 Task: Look for space in Sarapul, Russia from 9th July, 2023 to 16th July, 2023 for 2 adults, 1 child in price range Rs.8000 to Rs.16000. Place can be entire place with 2 bedrooms having 2 beds and 1 bathroom. Property type can be house, flat, guest house. Booking option can be shelf check-in. Required host language is English.
Action: Mouse moved to (502, 124)
Screenshot: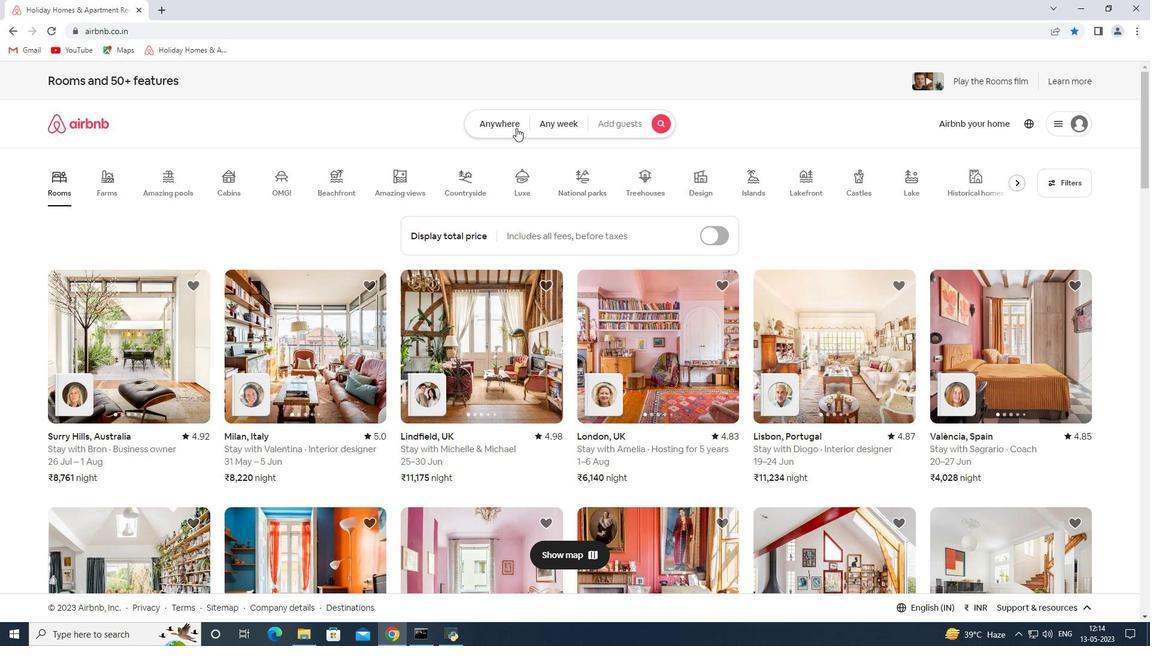 
Action: Mouse pressed left at (502, 124)
Screenshot: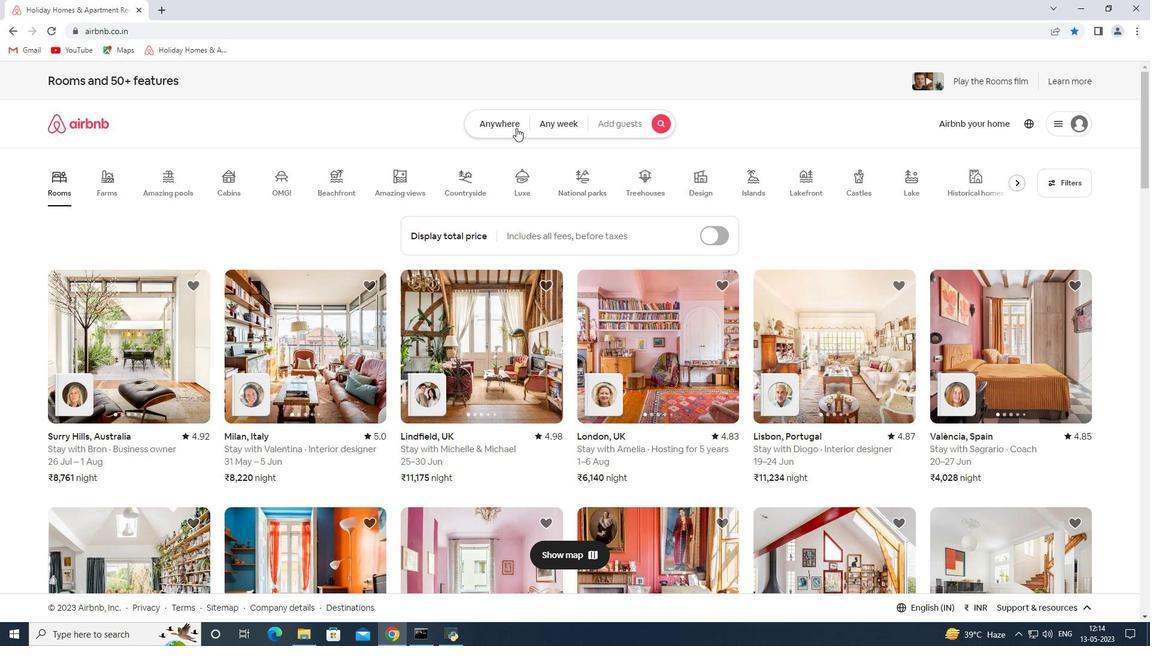 
Action: Mouse moved to (431, 173)
Screenshot: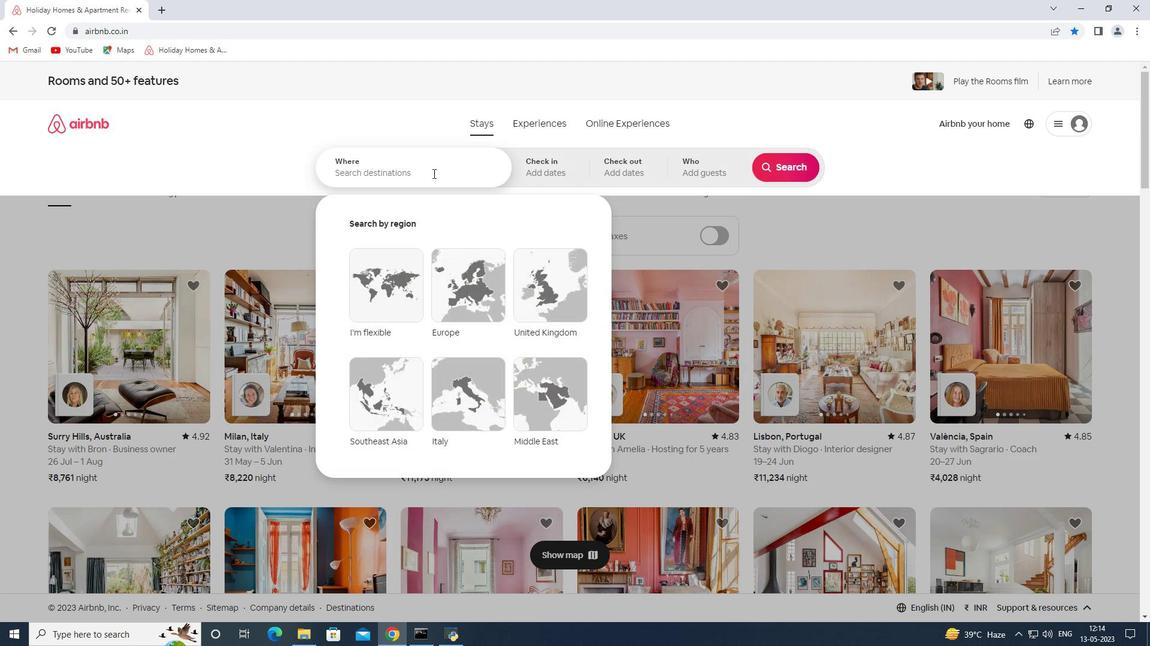 
Action: Mouse pressed left at (431, 173)
Screenshot: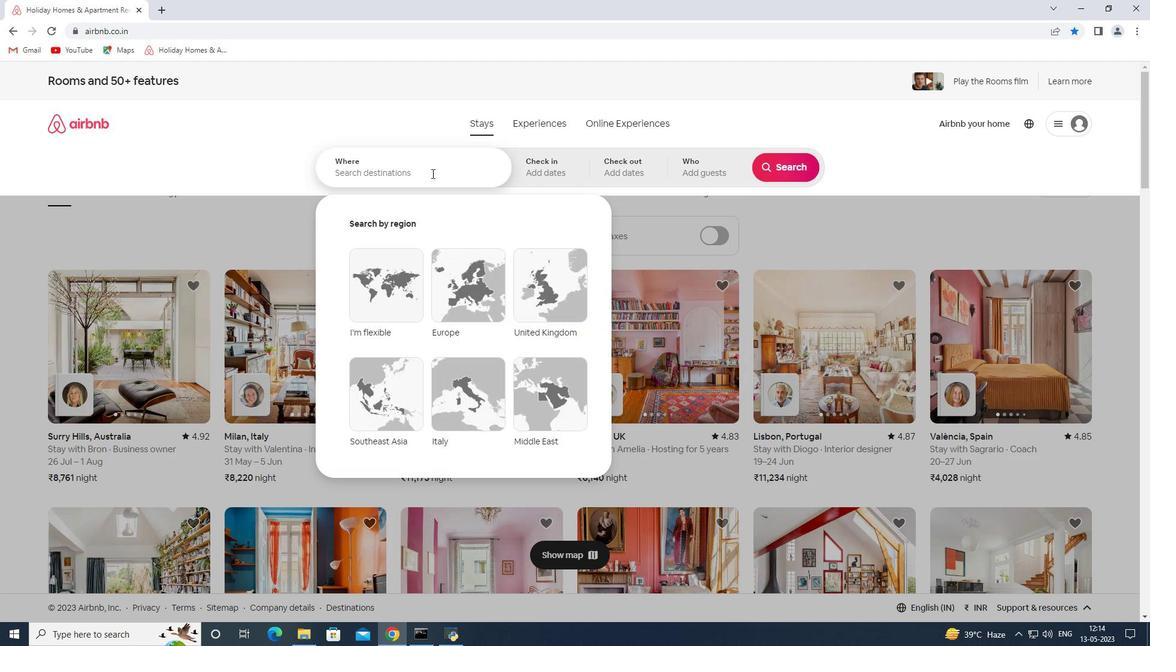 
Action: Key pressed <Key.shift>
Screenshot: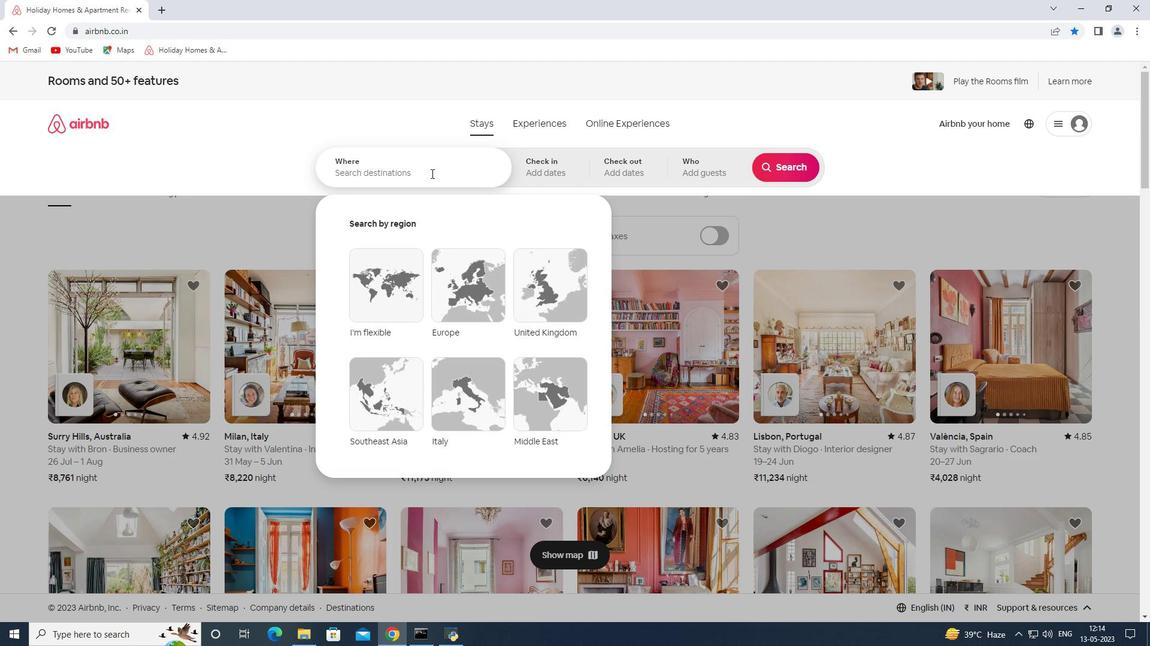 
Action: Mouse moved to (757, 161)
Screenshot: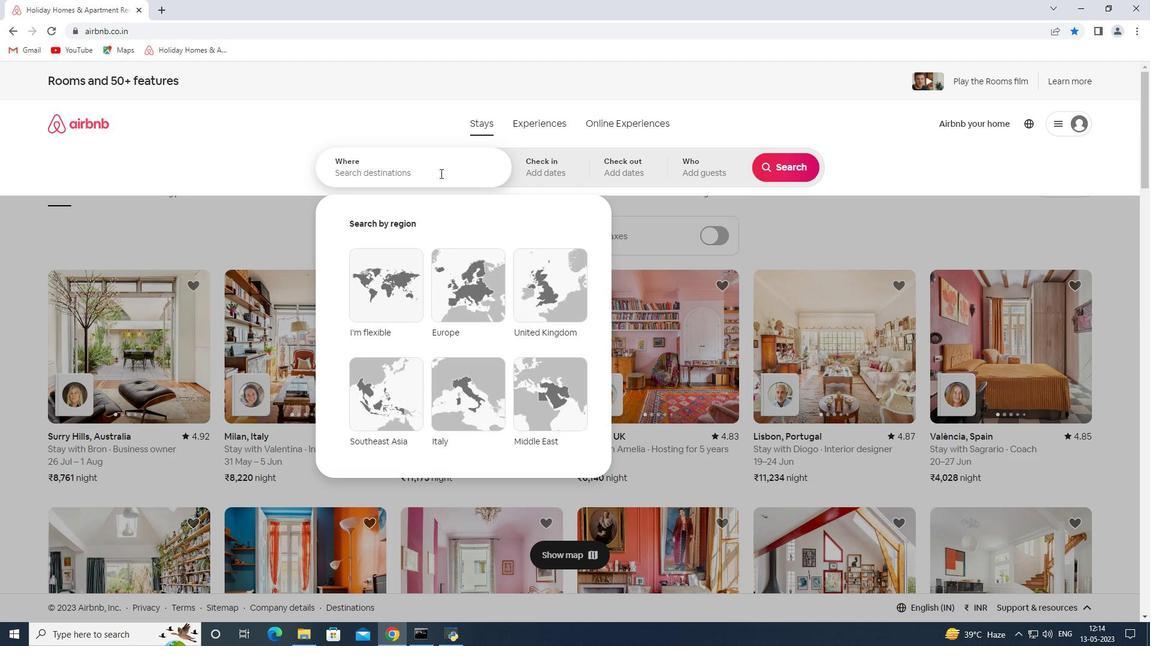 
Action: Key pressed Sarapul<Key.space><Key.shift>Russ<Key.down><Key.enter>
Screenshot: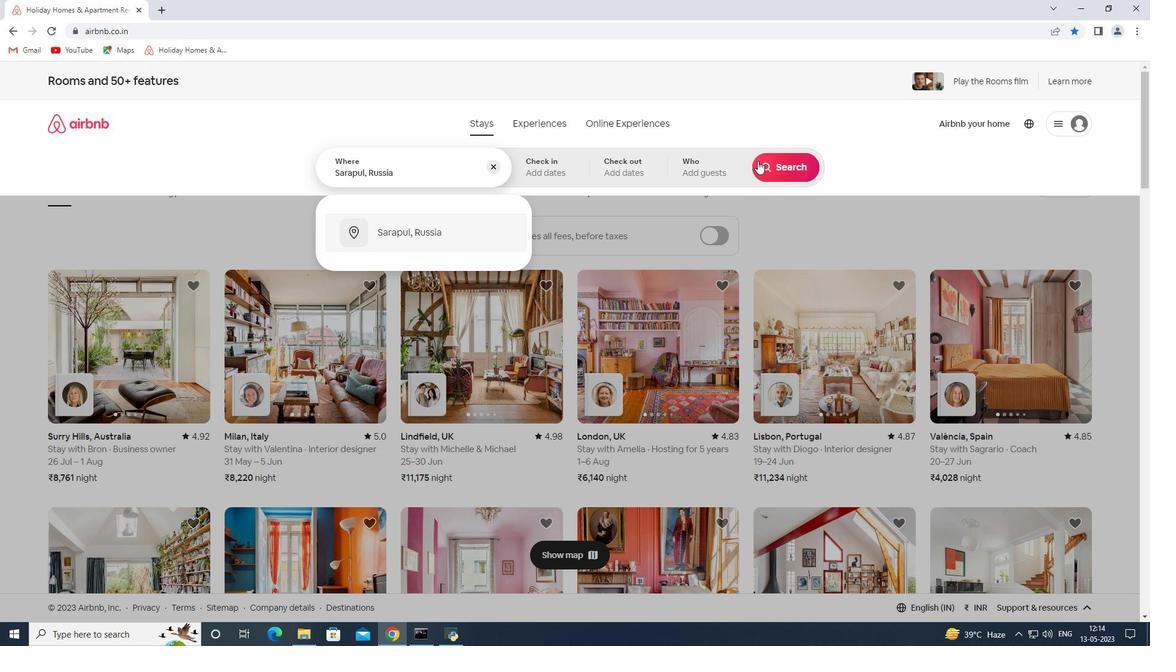 
Action: Mouse moved to (782, 267)
Screenshot: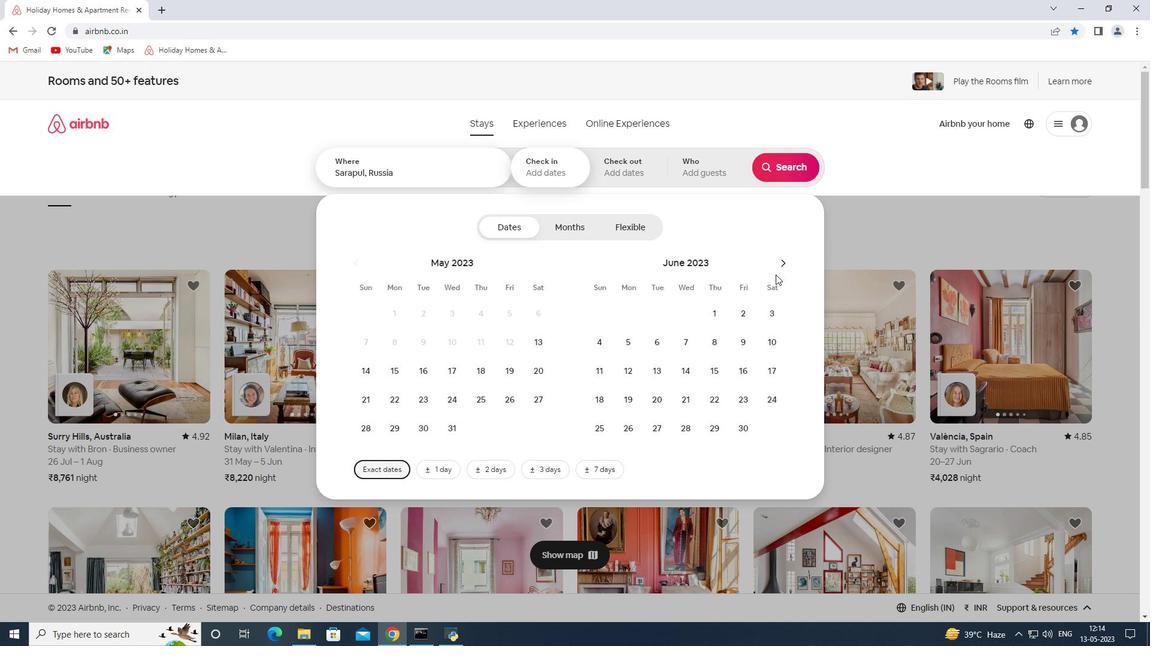 
Action: Mouse pressed left at (782, 267)
Screenshot: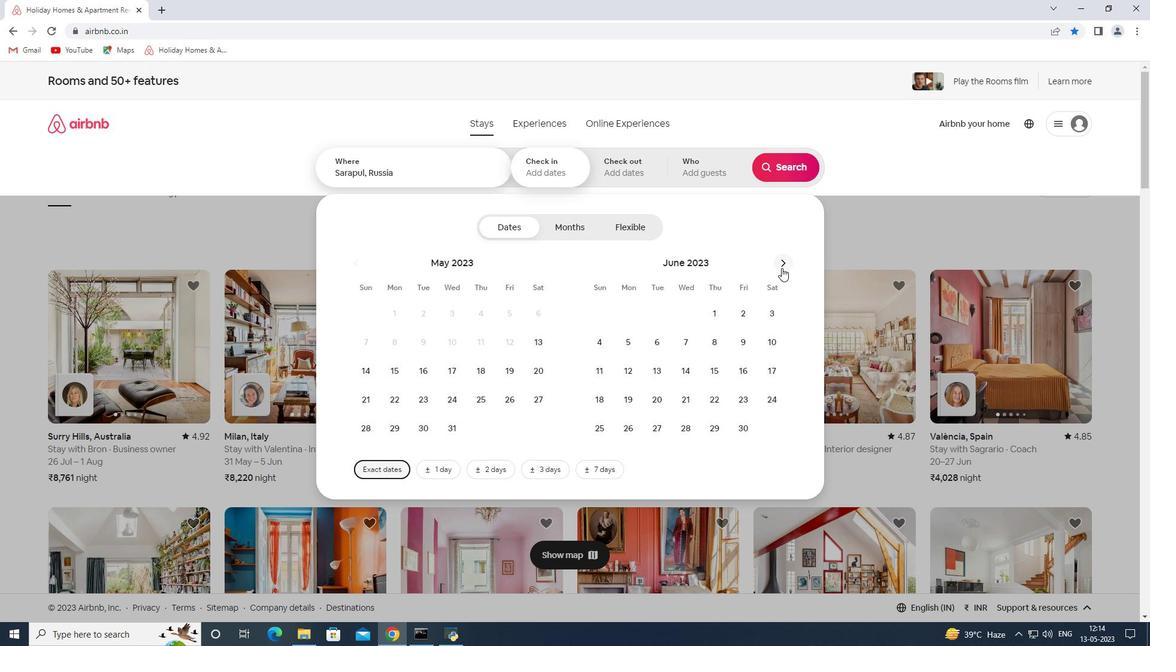 
Action: Mouse moved to (595, 374)
Screenshot: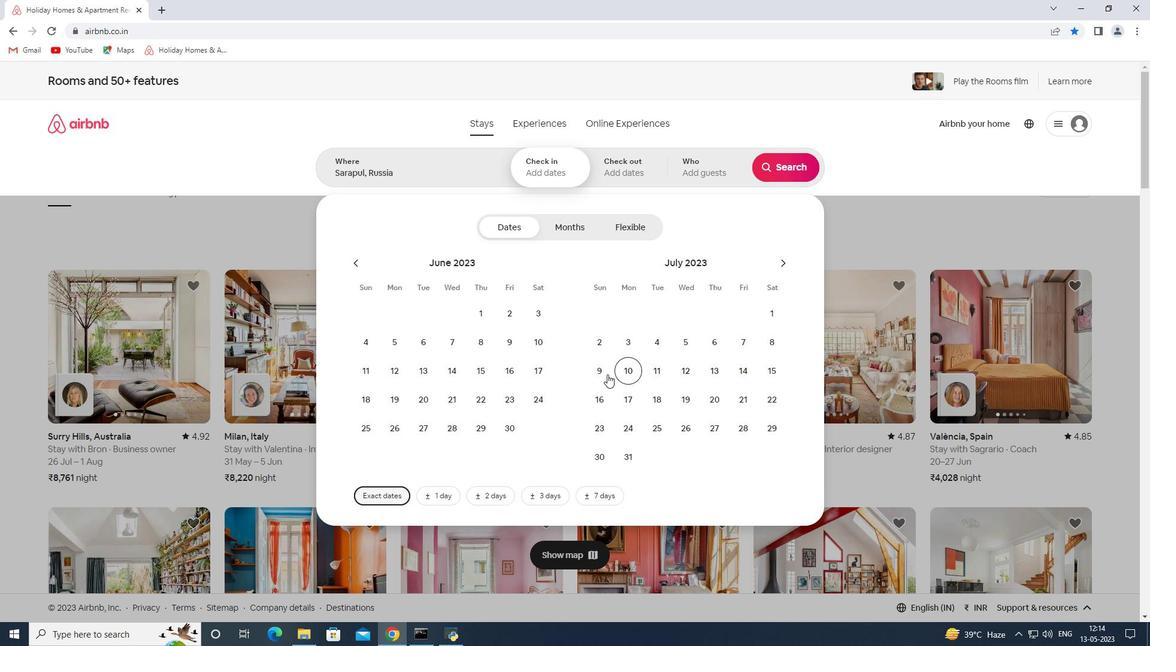 
Action: Mouse pressed left at (595, 374)
Screenshot: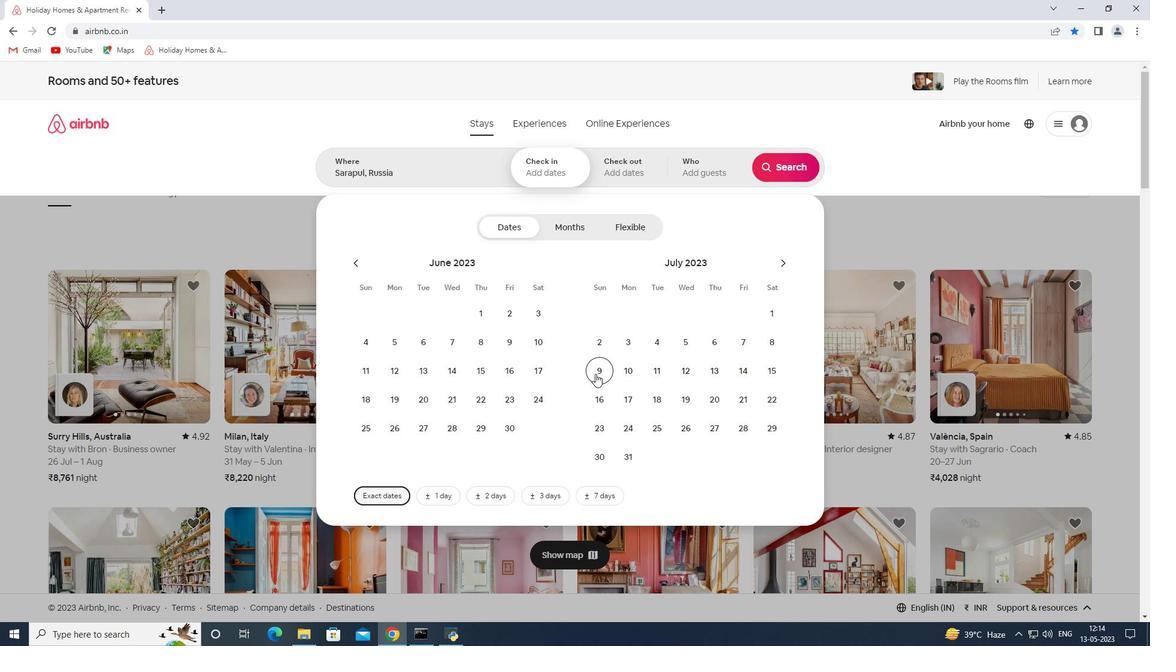 
Action: Mouse moved to (592, 409)
Screenshot: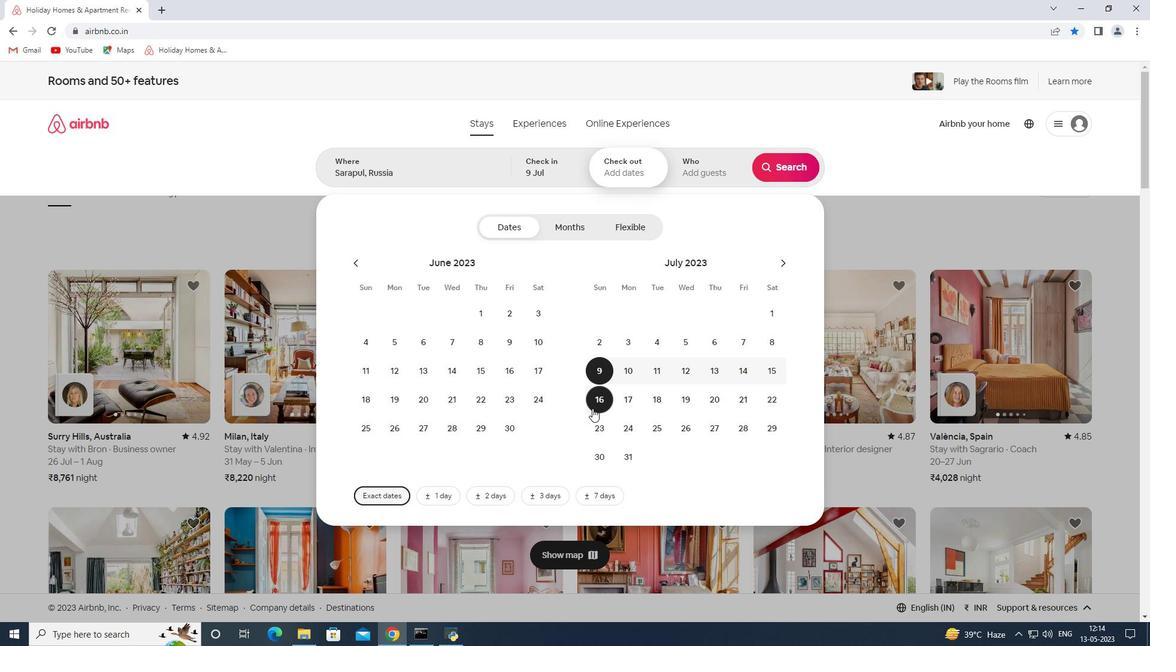 
Action: Mouse pressed left at (592, 409)
Screenshot: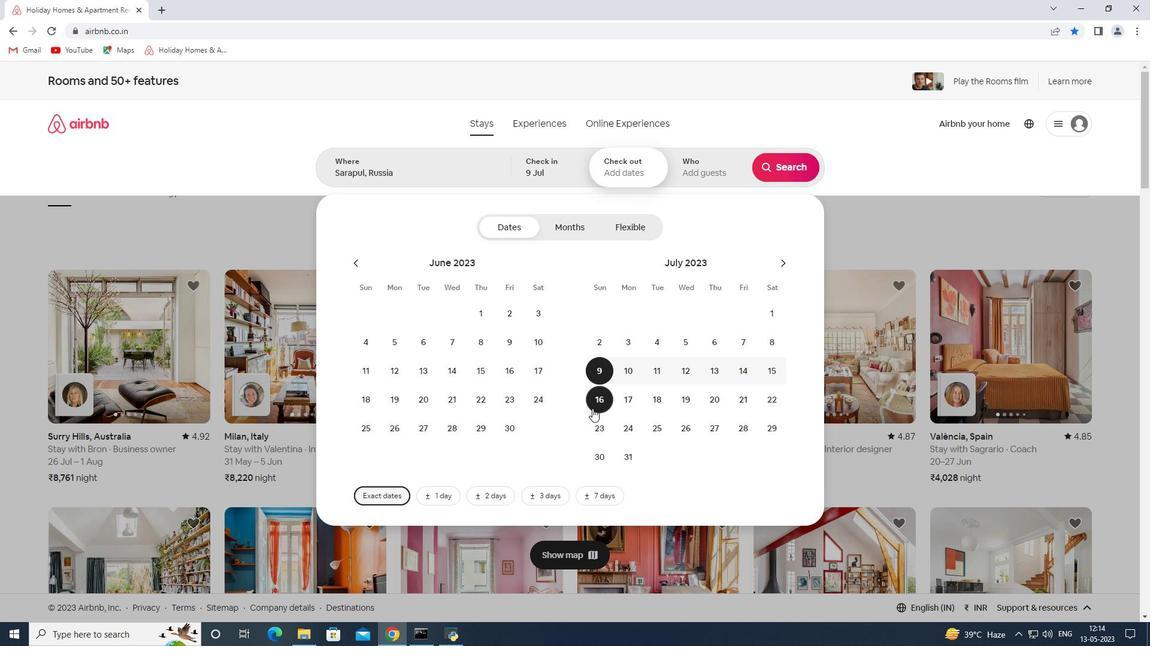 
Action: Mouse moved to (702, 161)
Screenshot: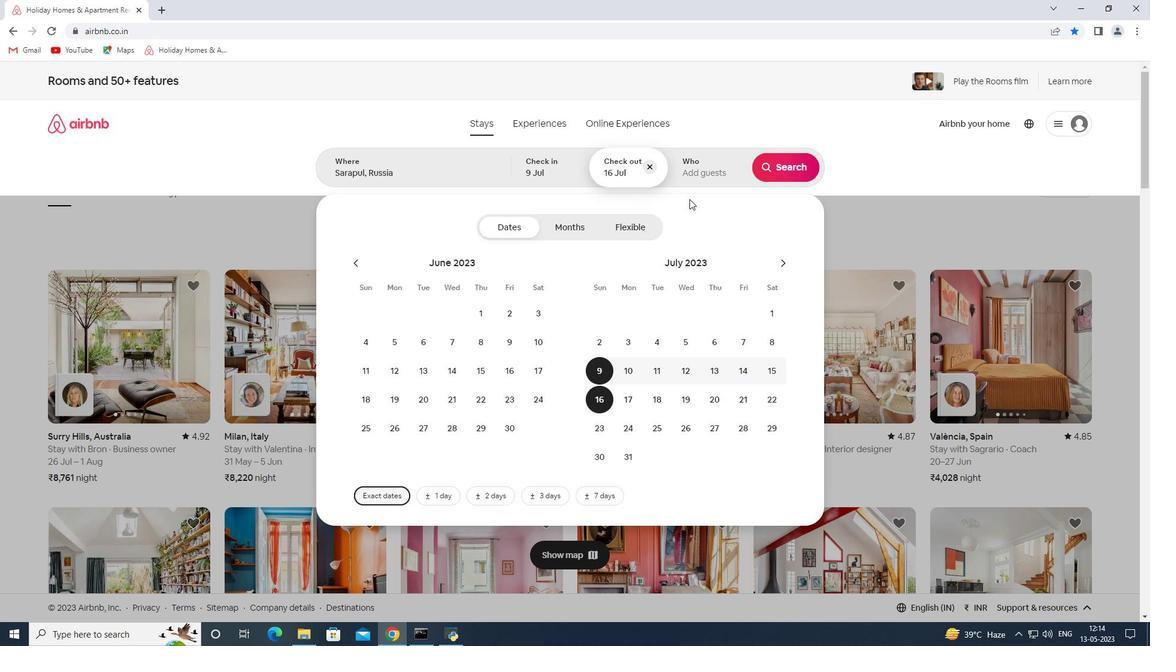 
Action: Mouse pressed left at (702, 161)
Screenshot: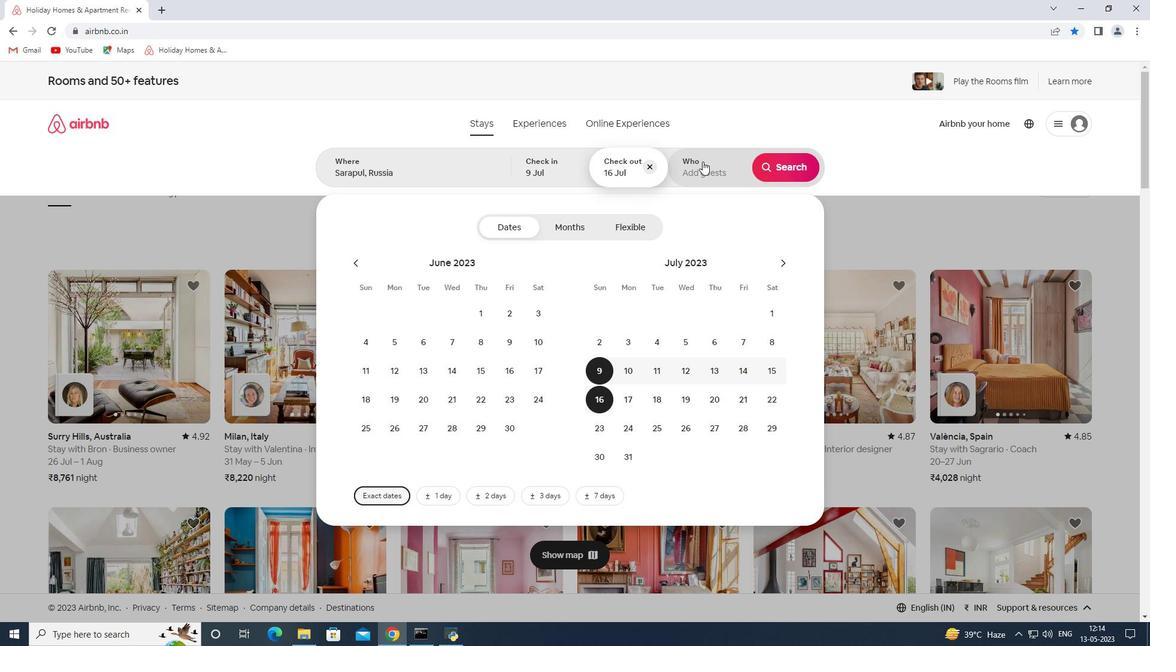 
Action: Mouse moved to (793, 238)
Screenshot: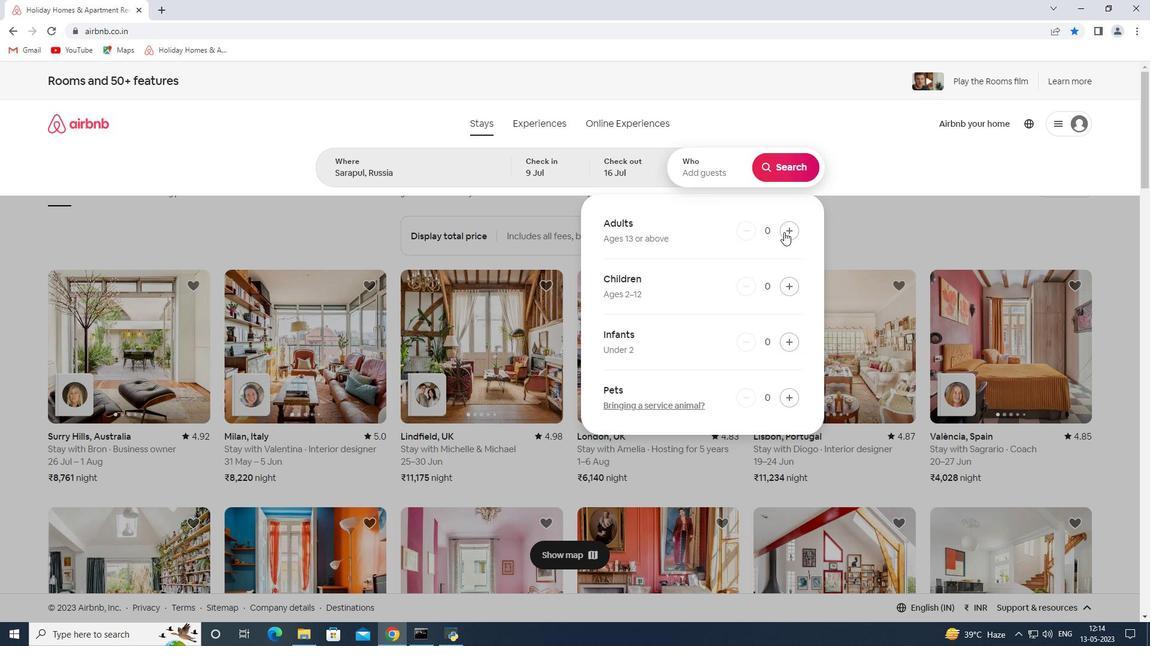 
Action: Mouse pressed left at (793, 238)
Screenshot: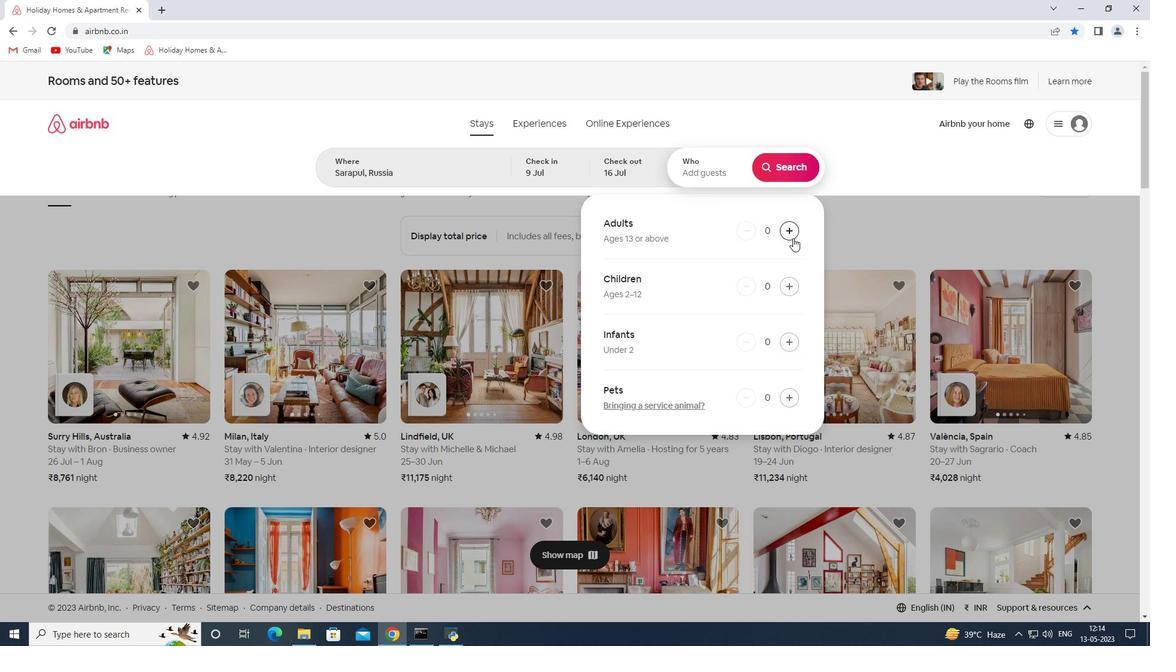 
Action: Mouse moved to (788, 167)
Screenshot: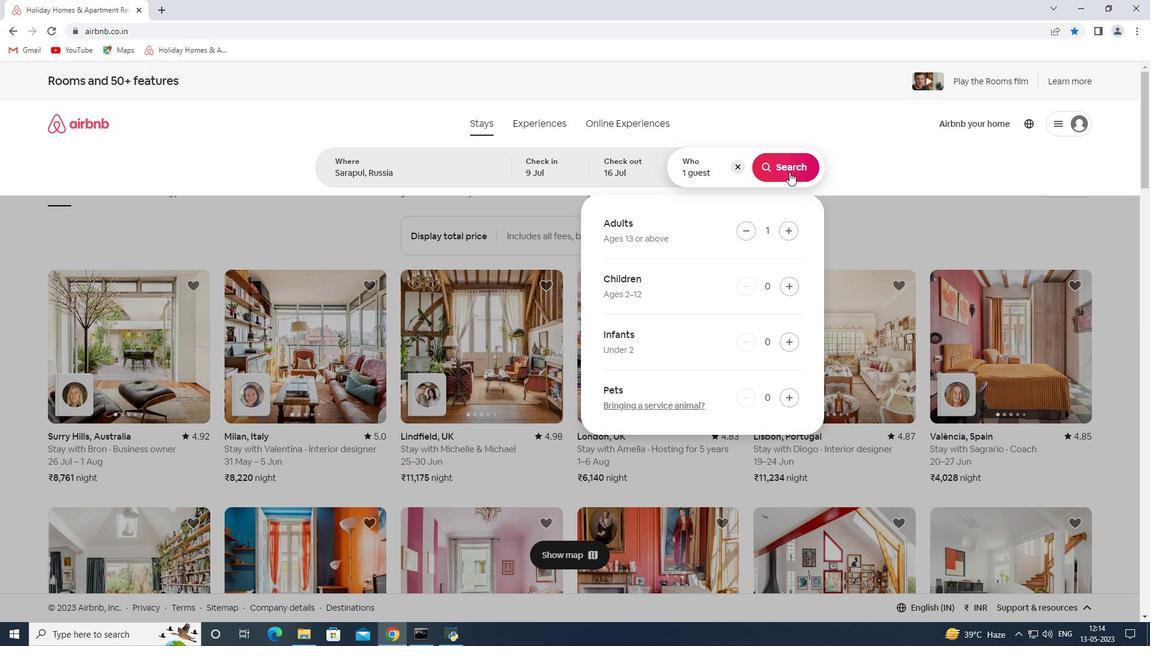 
Action: Mouse pressed left at (788, 167)
Screenshot: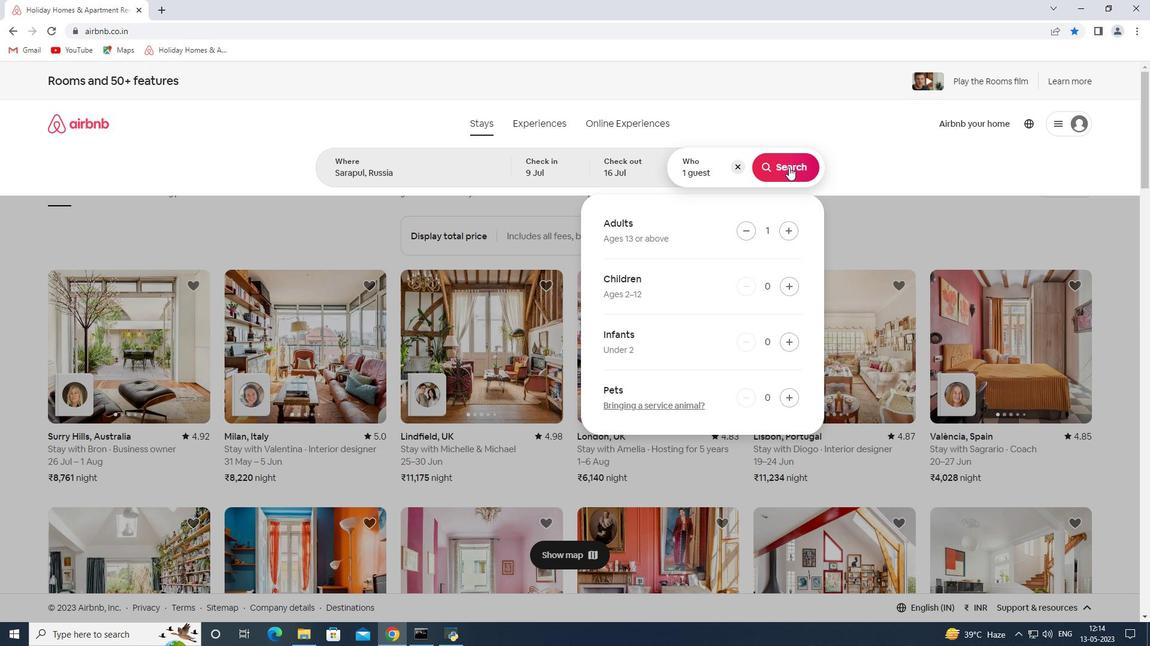 
Action: Mouse moved to (1095, 139)
Screenshot: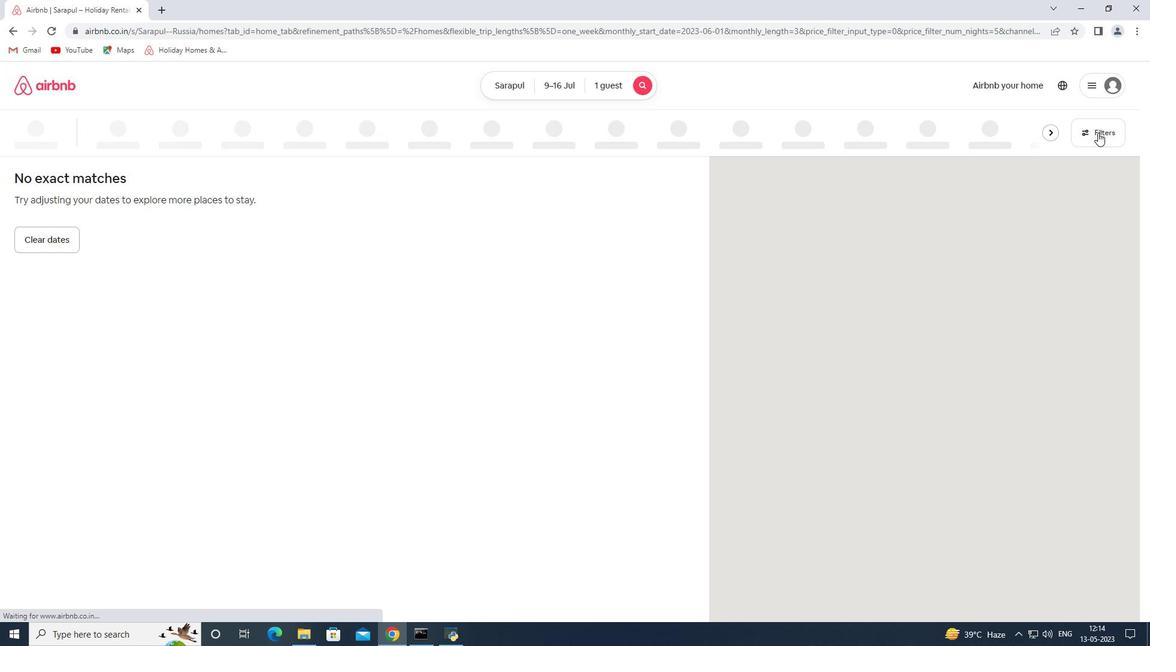 
Action: Mouse pressed left at (1095, 139)
Screenshot: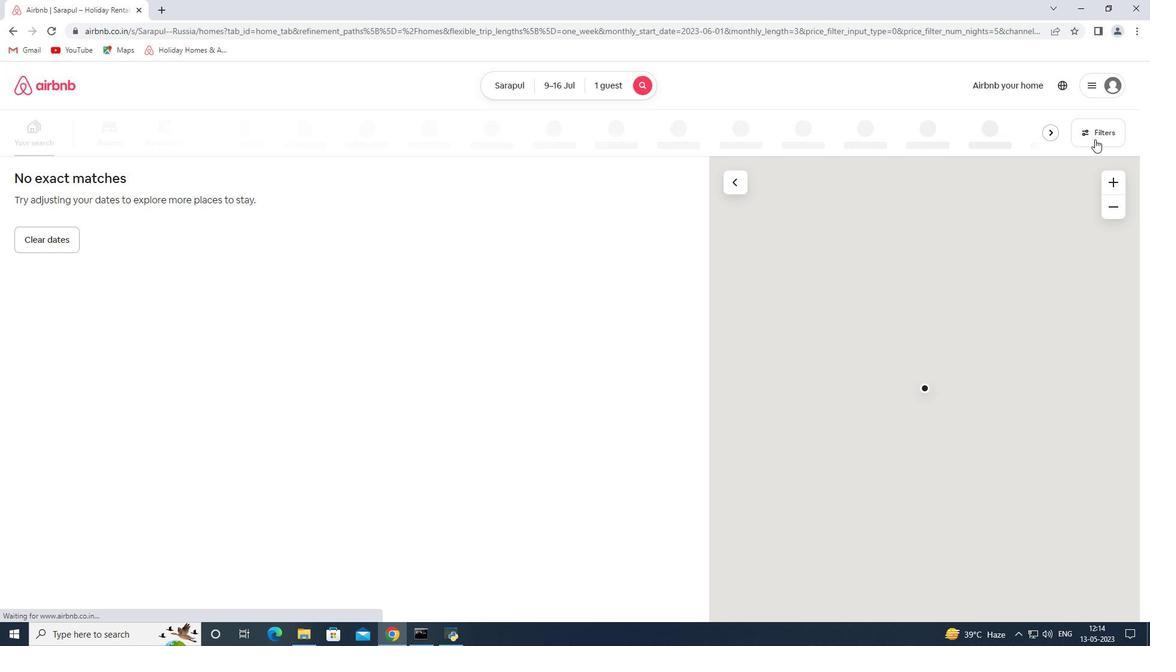 
Action: Mouse moved to (412, 425)
Screenshot: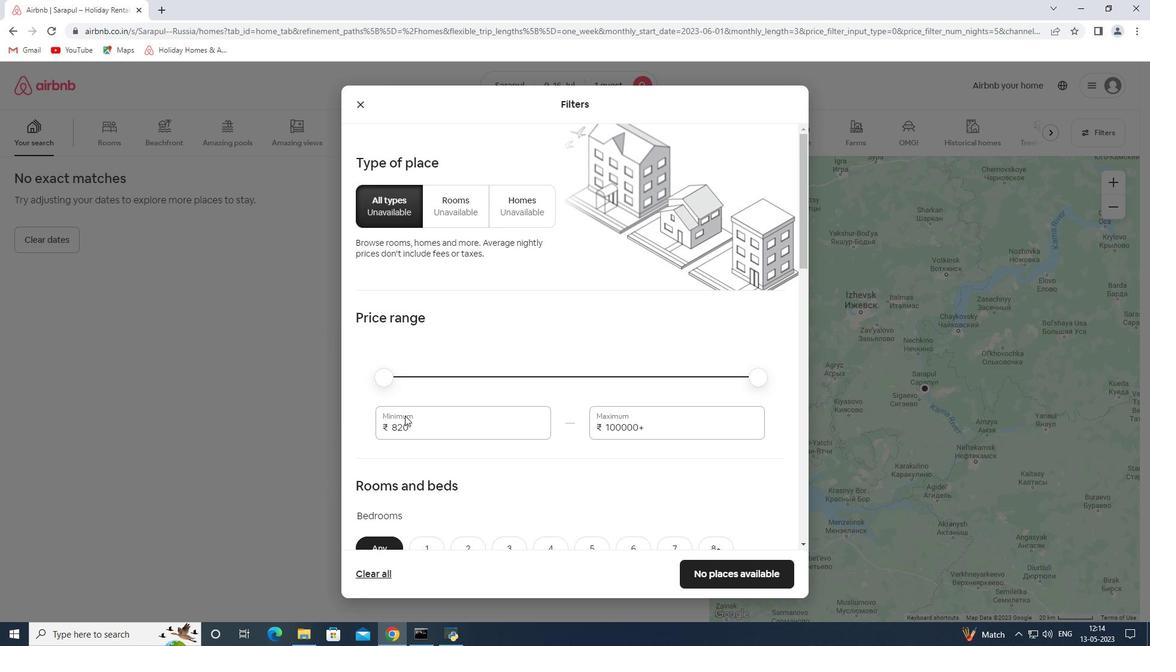 
Action: Mouse pressed left at (412, 425)
Screenshot: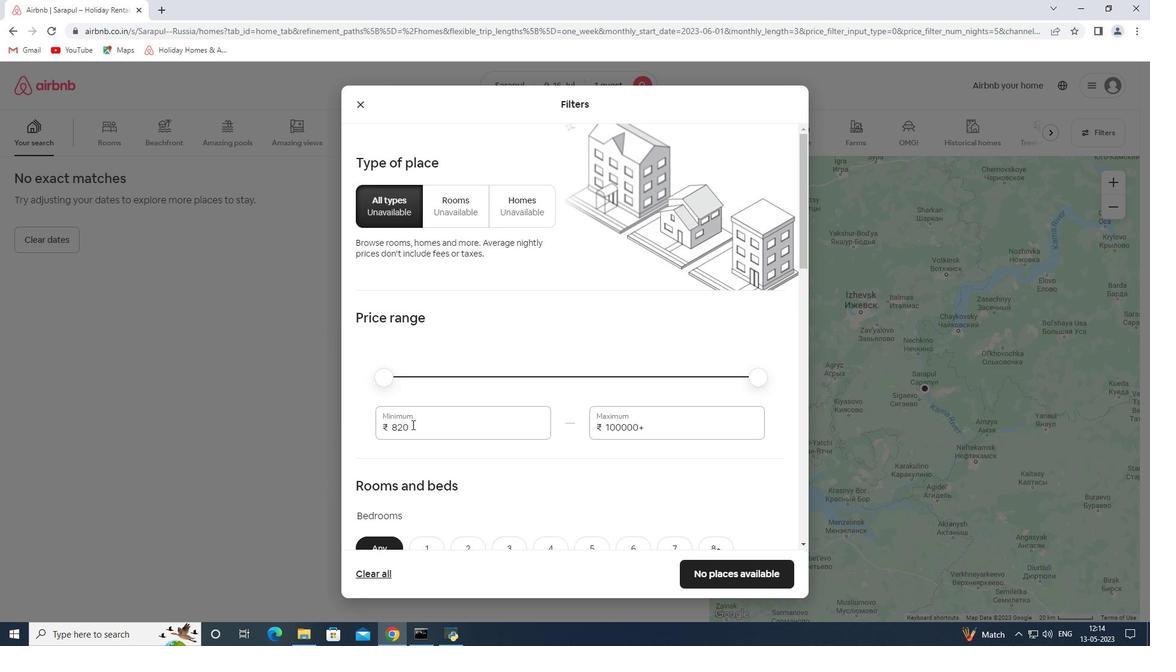 
Action: Mouse pressed left at (412, 425)
Screenshot: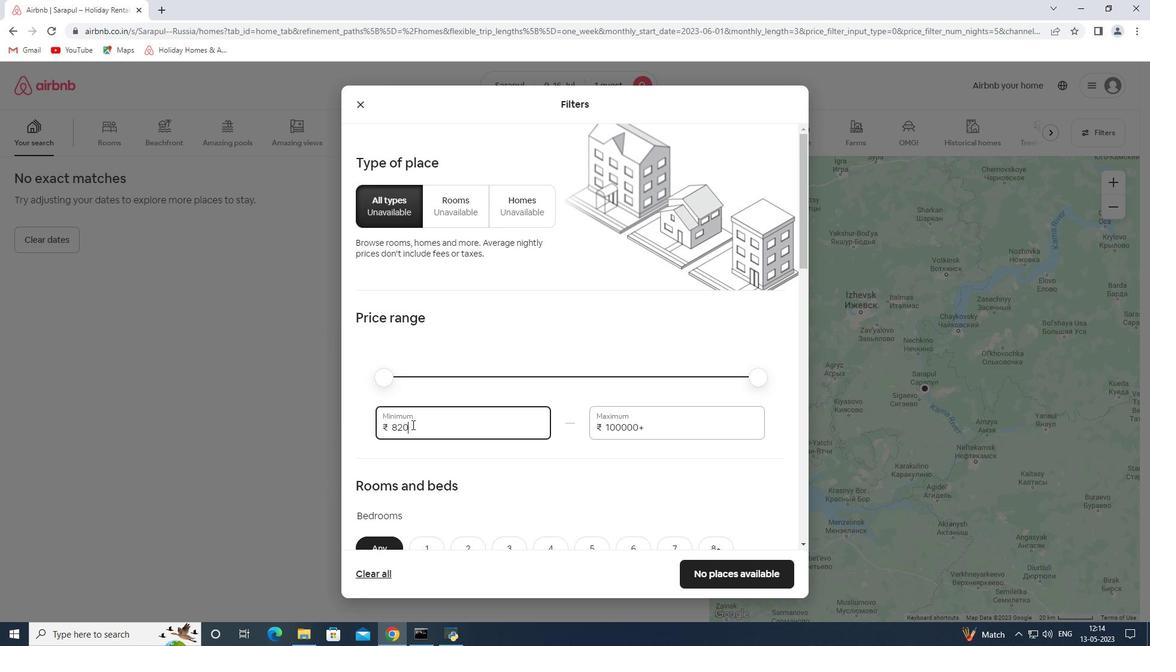 
Action: Key pressed 8000<Key.tab>16000
Screenshot: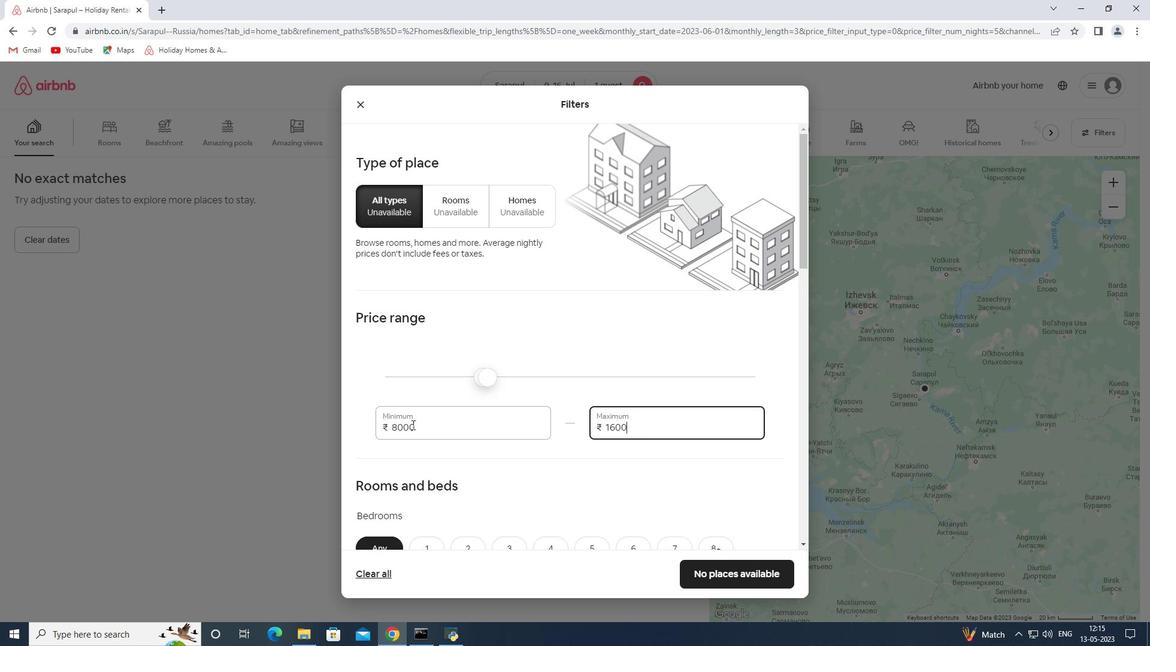 
Action: Mouse moved to (661, 402)
Screenshot: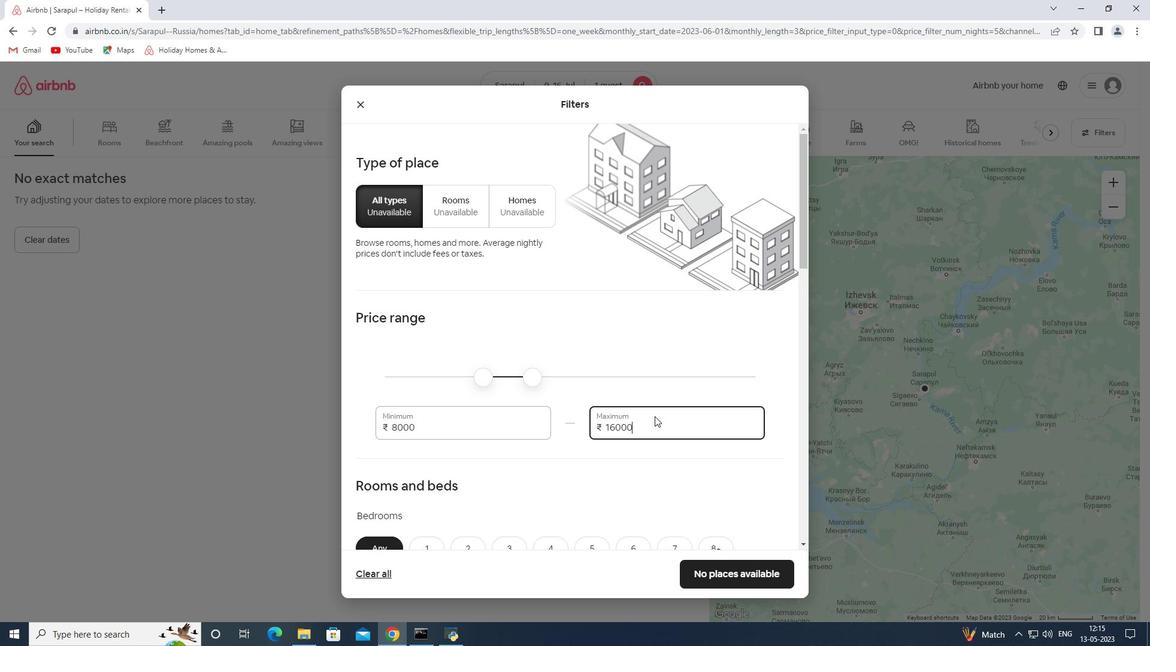 
Action: Mouse scrolled (661, 401) with delta (0, 0)
Screenshot: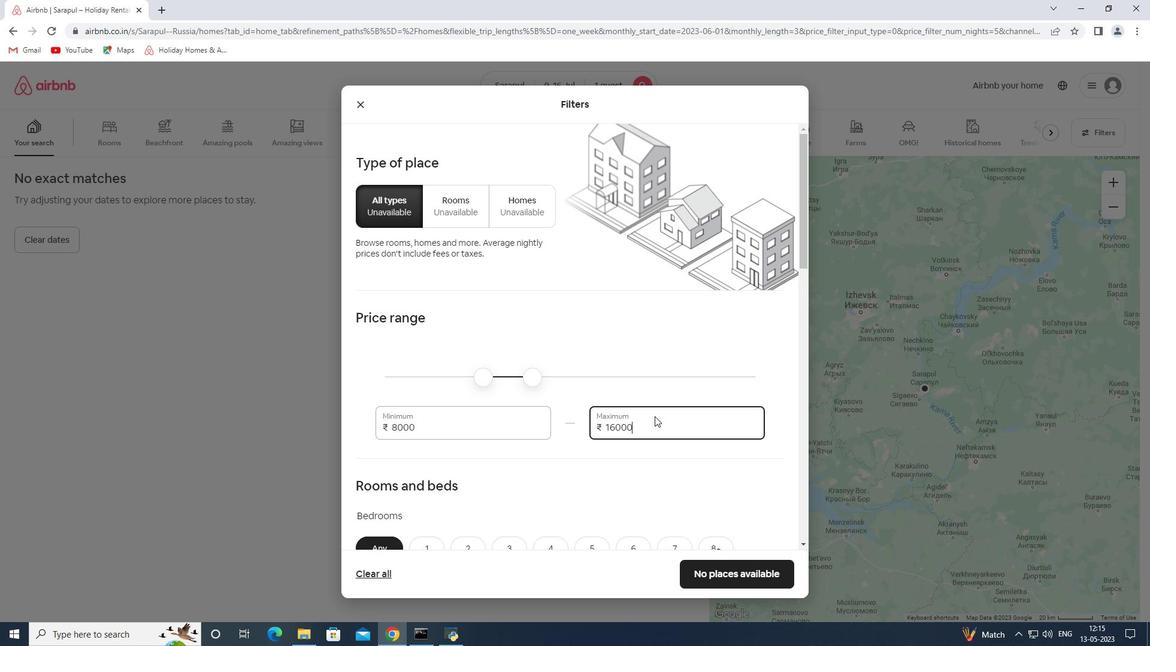 
Action: Mouse moved to (661, 401)
Screenshot: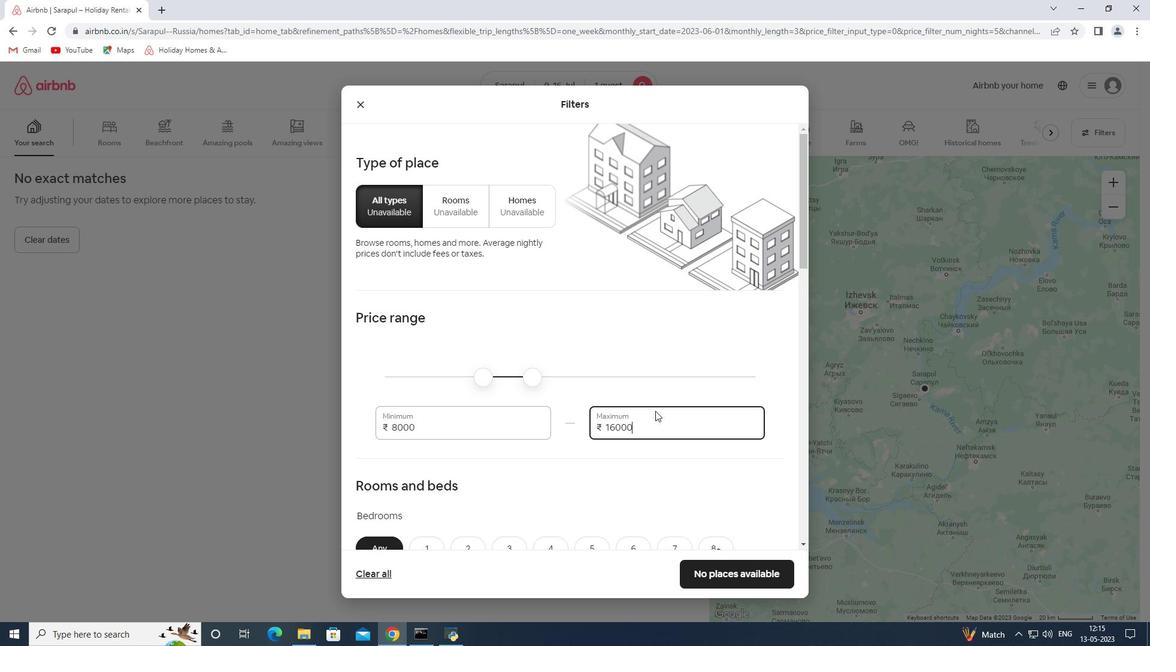 
Action: Mouse scrolled (661, 401) with delta (0, 0)
Screenshot: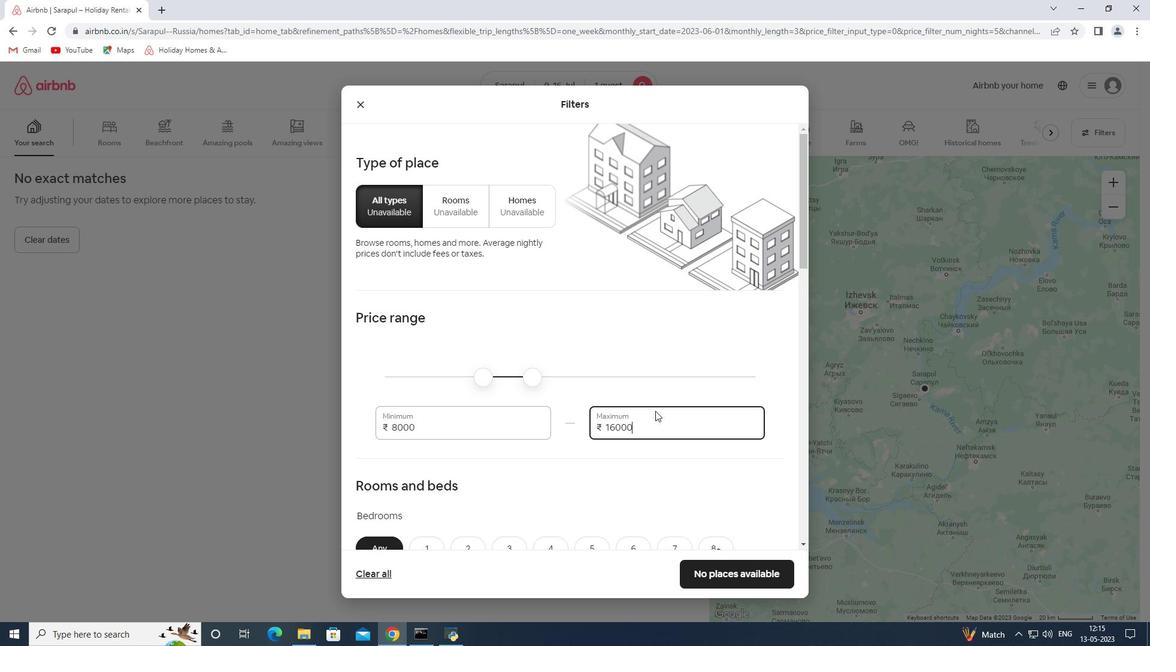 
Action: Mouse scrolled (661, 401) with delta (0, 0)
Screenshot: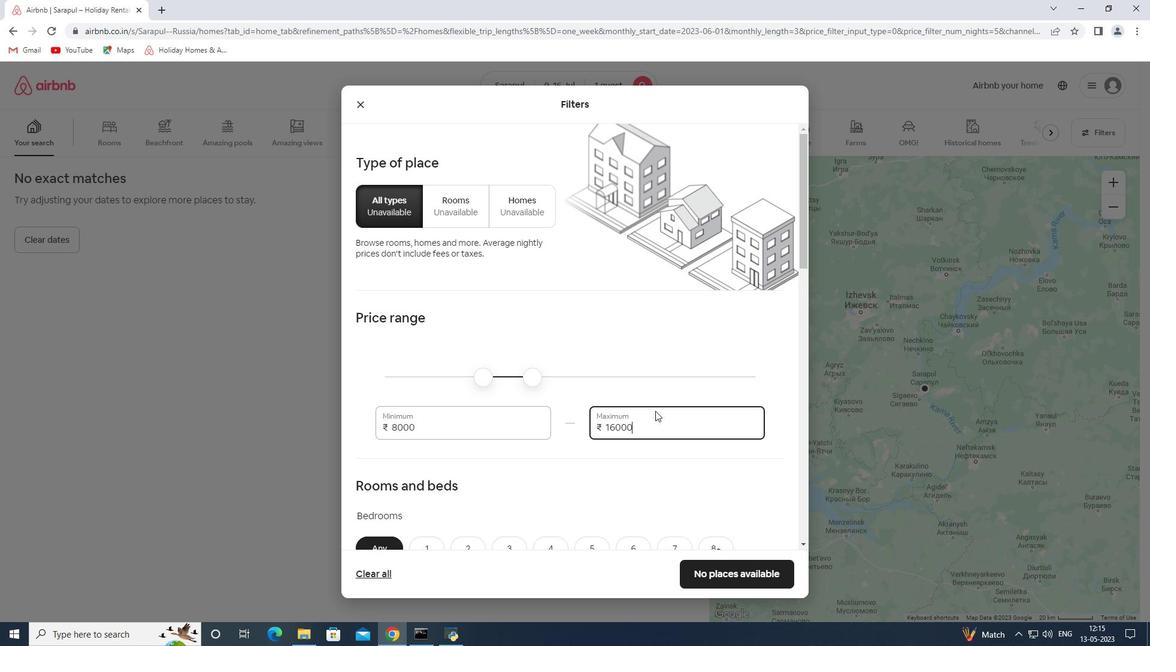 
Action: Mouse moved to (660, 401)
Screenshot: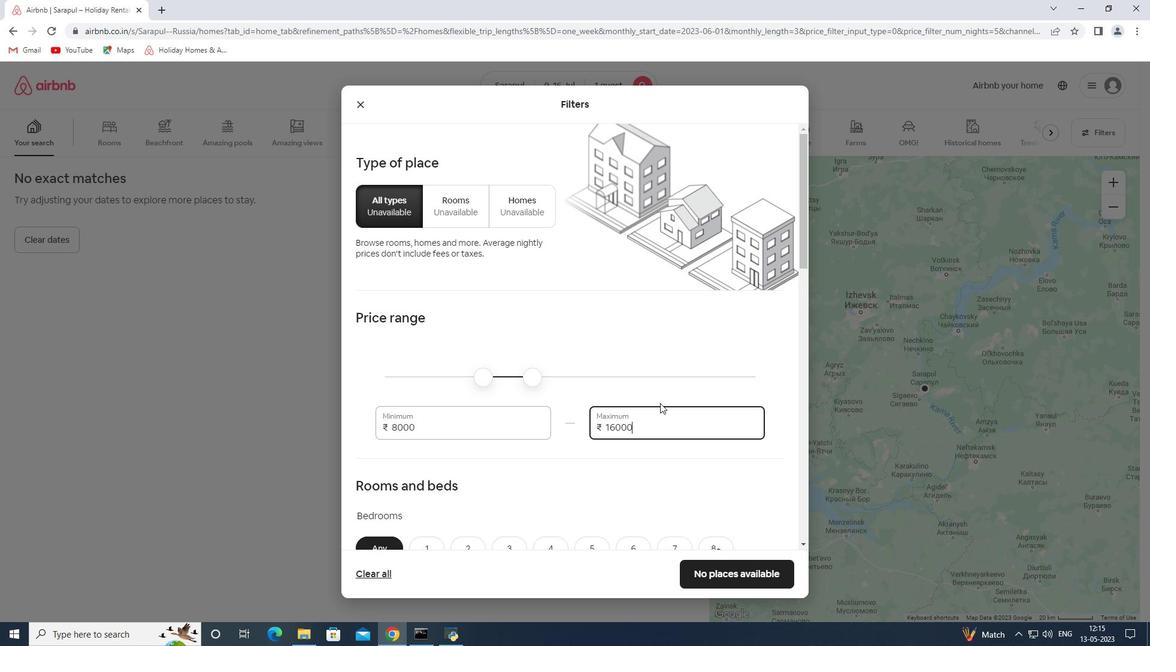 
Action: Mouse scrolled (660, 400) with delta (0, 0)
Screenshot: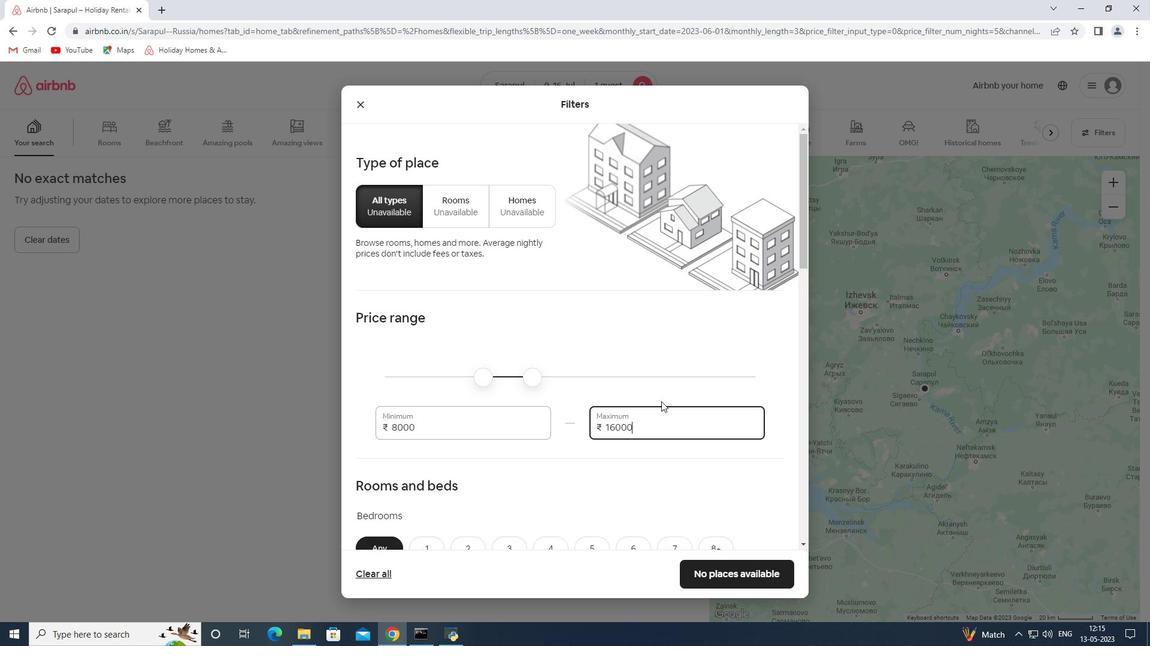 
Action: Mouse moved to (655, 400)
Screenshot: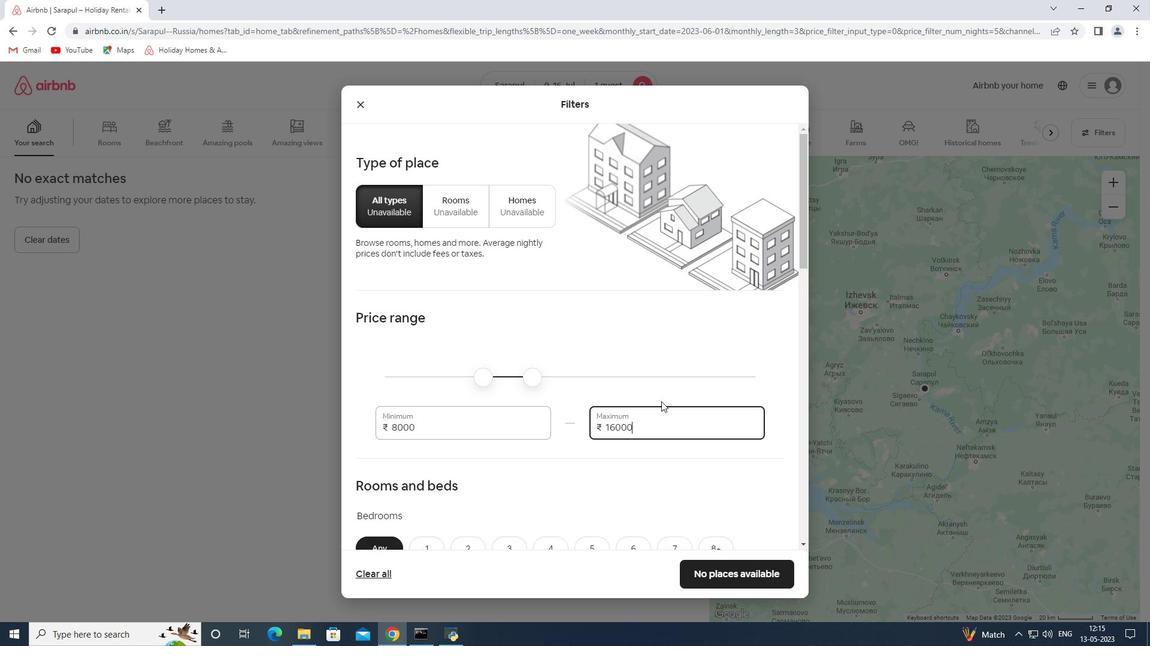 
Action: Mouse scrolled (655, 399) with delta (0, 0)
Screenshot: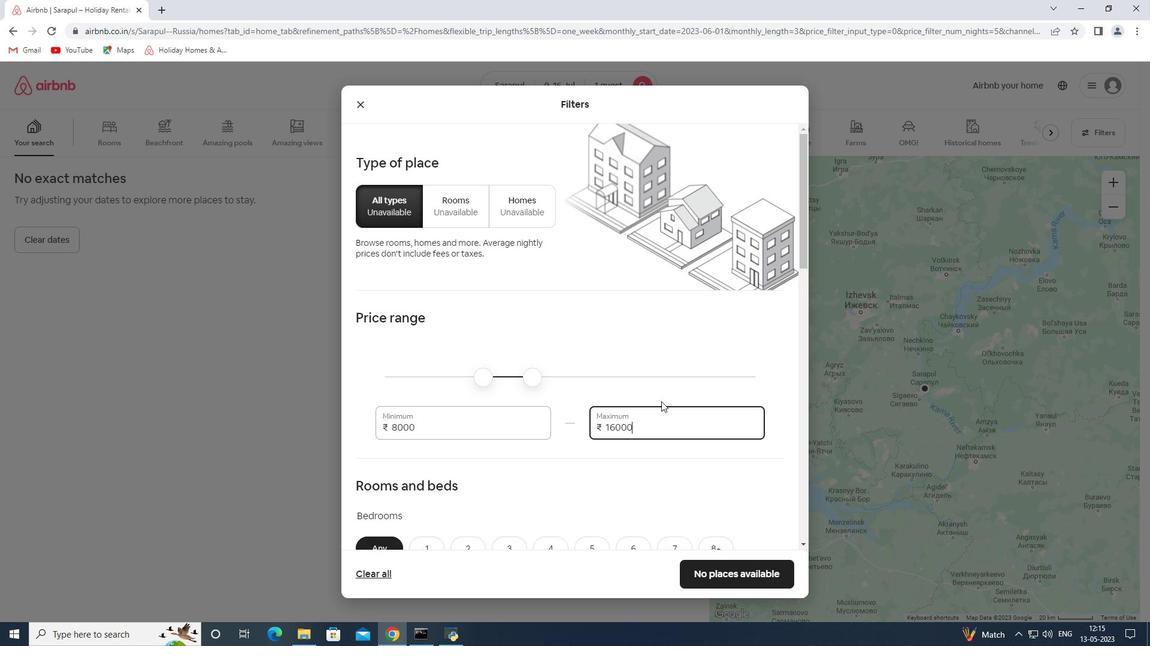 
Action: Mouse moved to (476, 252)
Screenshot: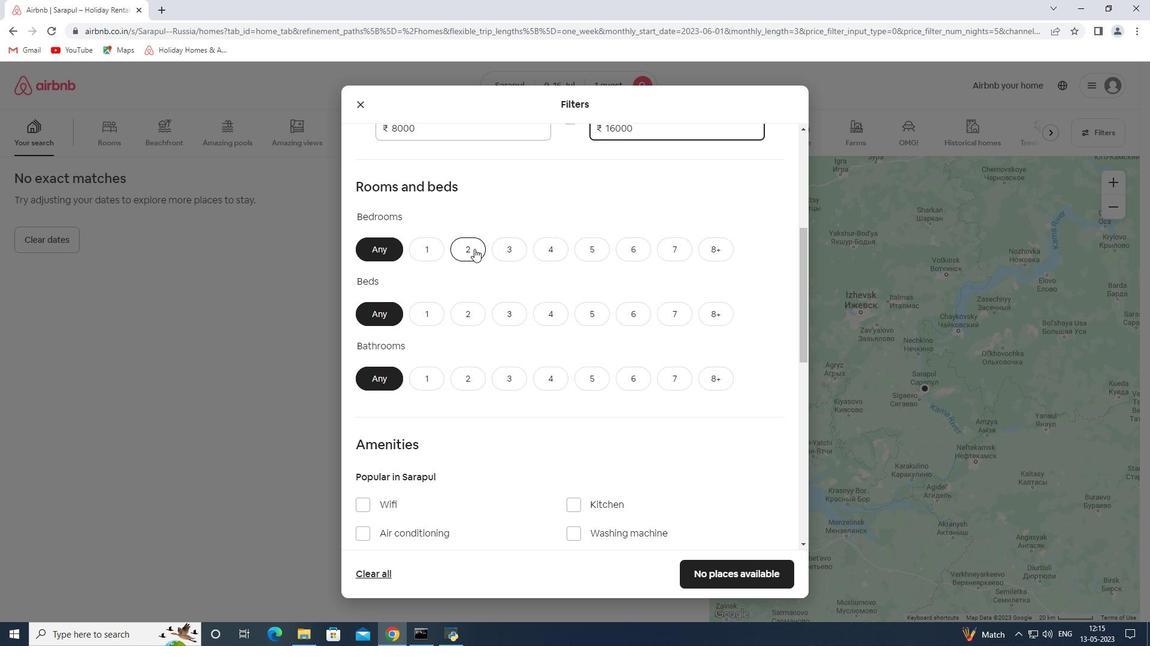 
Action: Mouse scrolled (476, 253) with delta (0, 0)
Screenshot: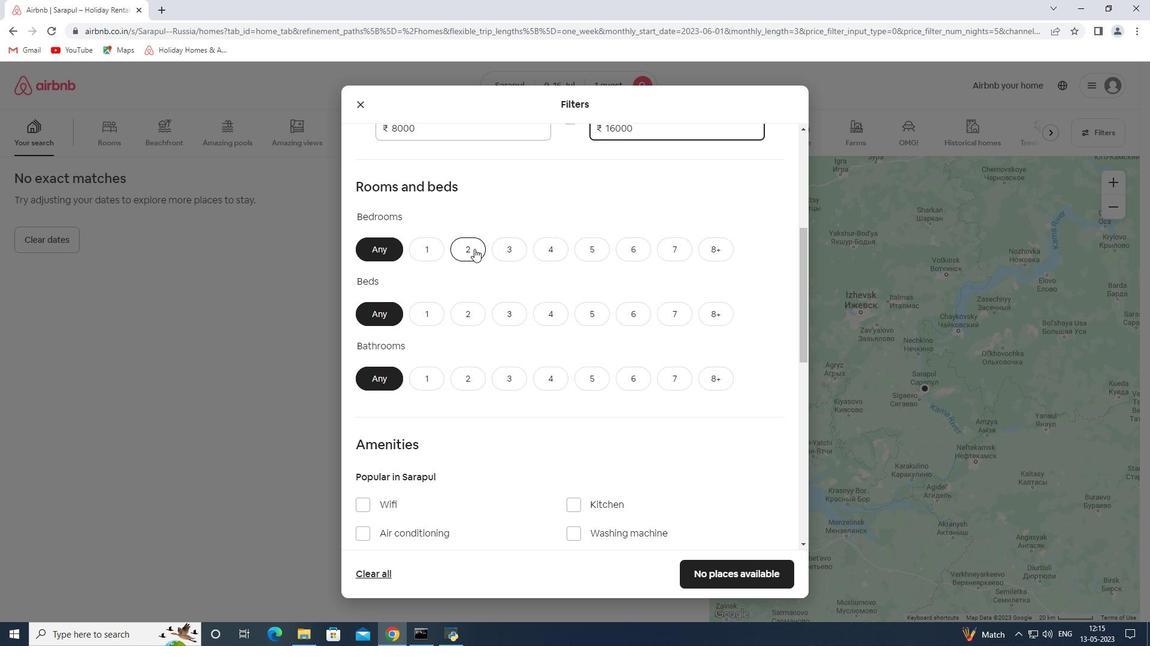 
Action: Mouse moved to (477, 253)
Screenshot: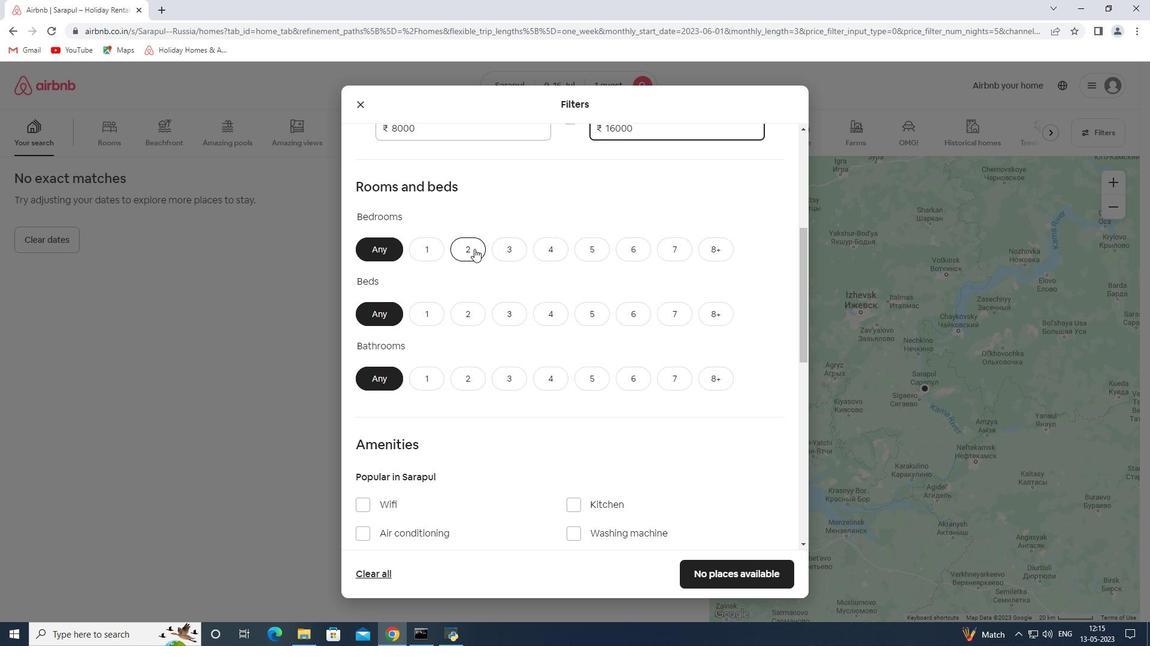 
Action: Mouse scrolled (477, 253) with delta (0, 0)
Screenshot: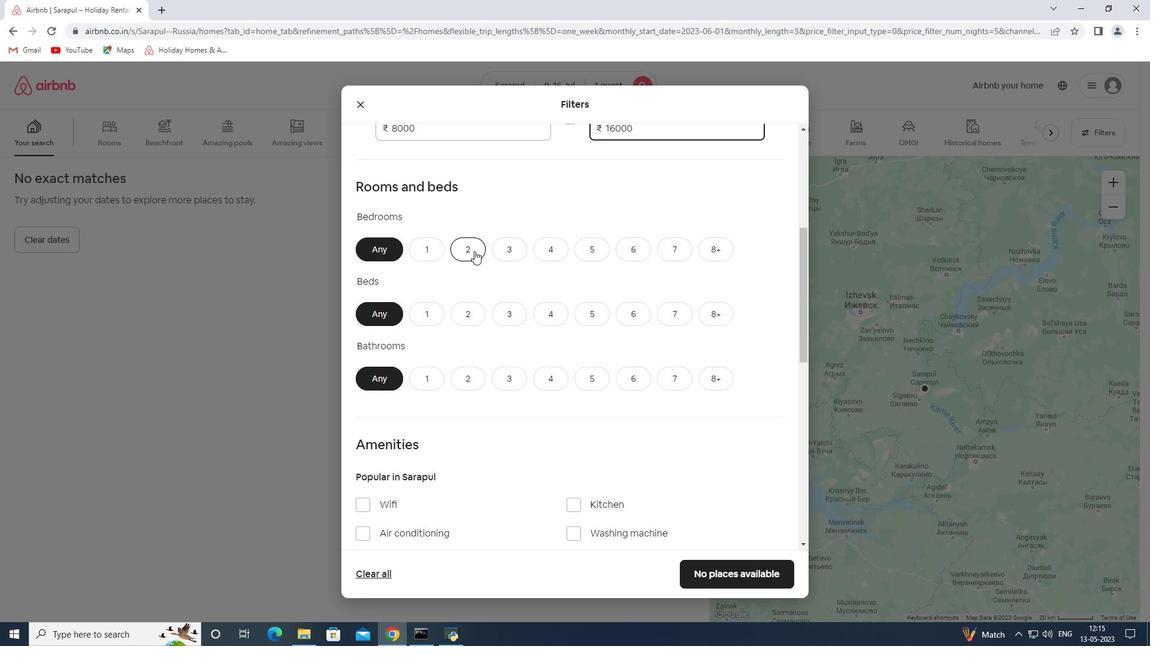 
Action: Mouse scrolled (477, 253) with delta (0, 0)
Screenshot: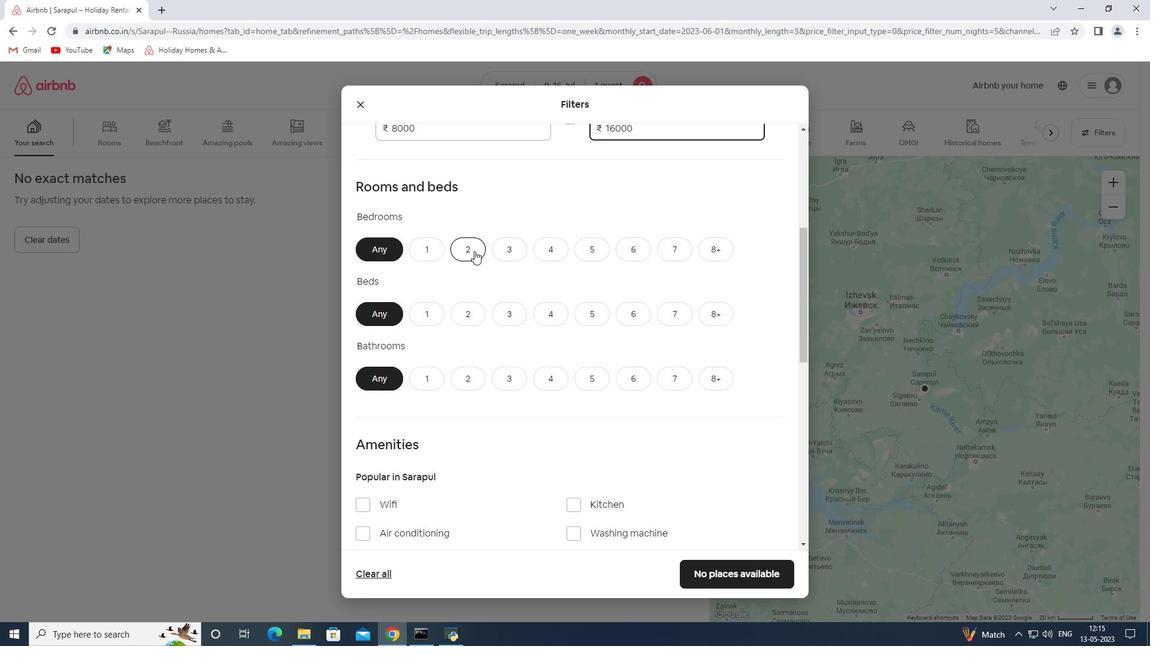 
Action: Mouse moved to (479, 267)
Screenshot: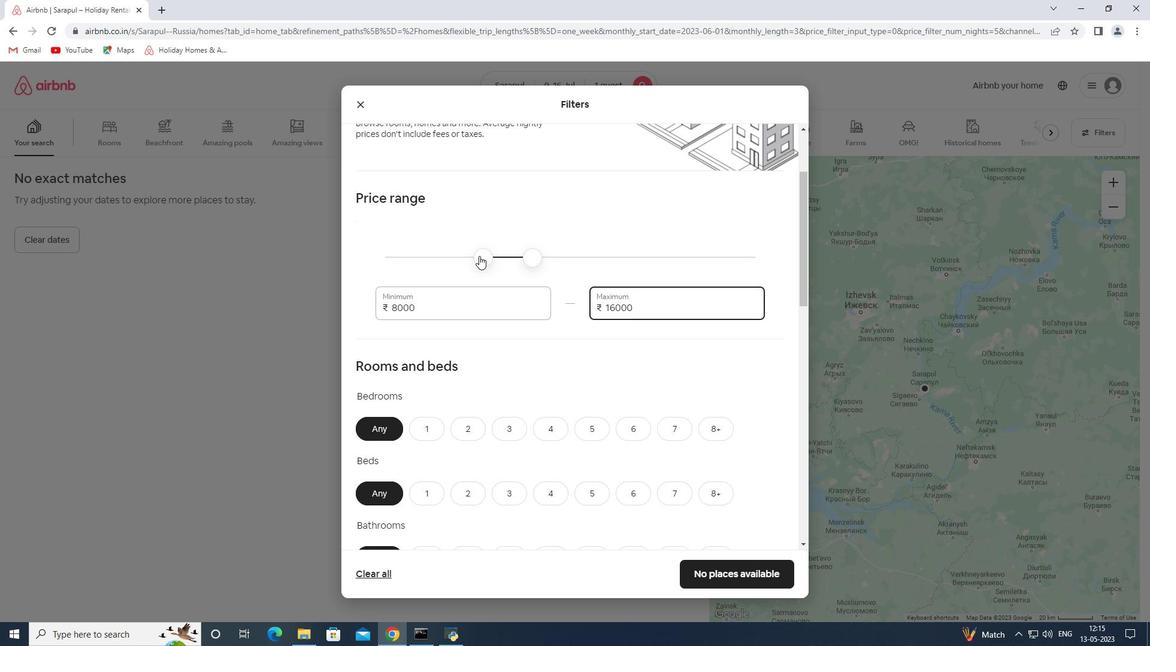 
Action: Mouse scrolled (479, 266) with delta (0, 0)
Screenshot: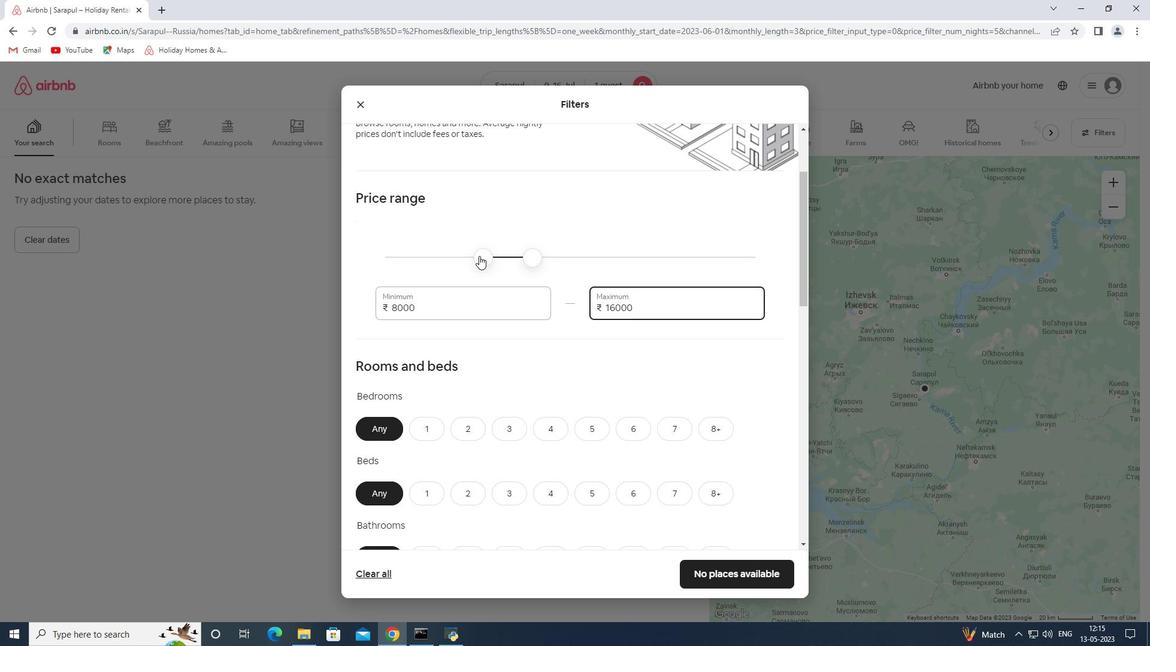 
Action: Mouse moved to (479, 269)
Screenshot: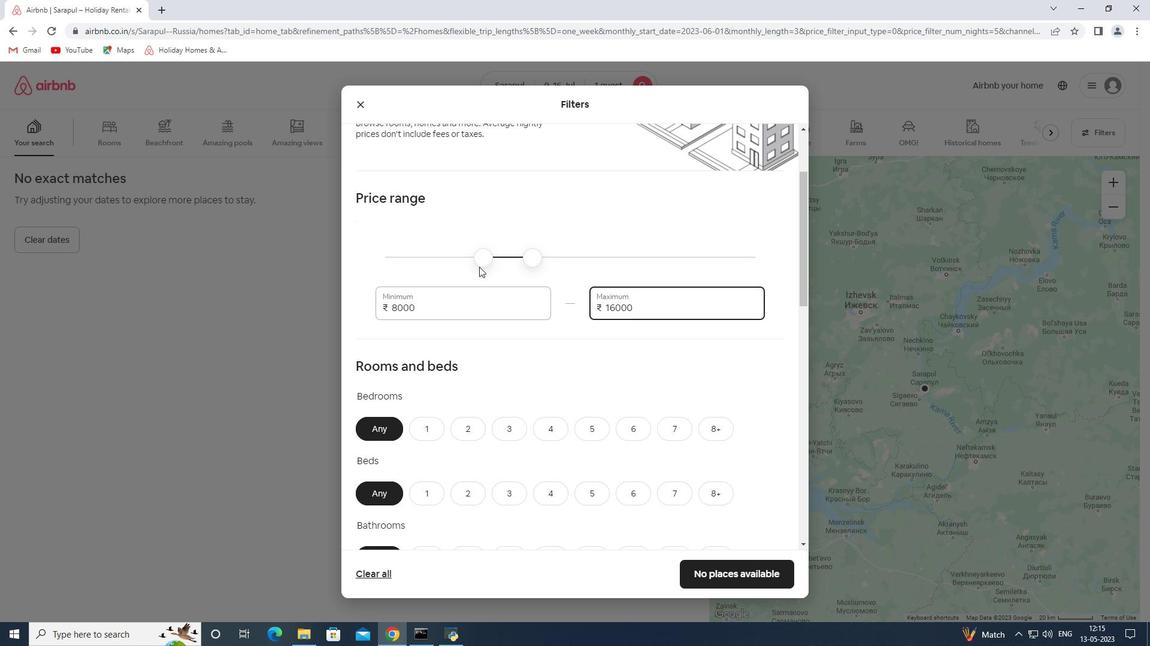 
Action: Mouse scrolled (479, 268) with delta (0, 0)
Screenshot: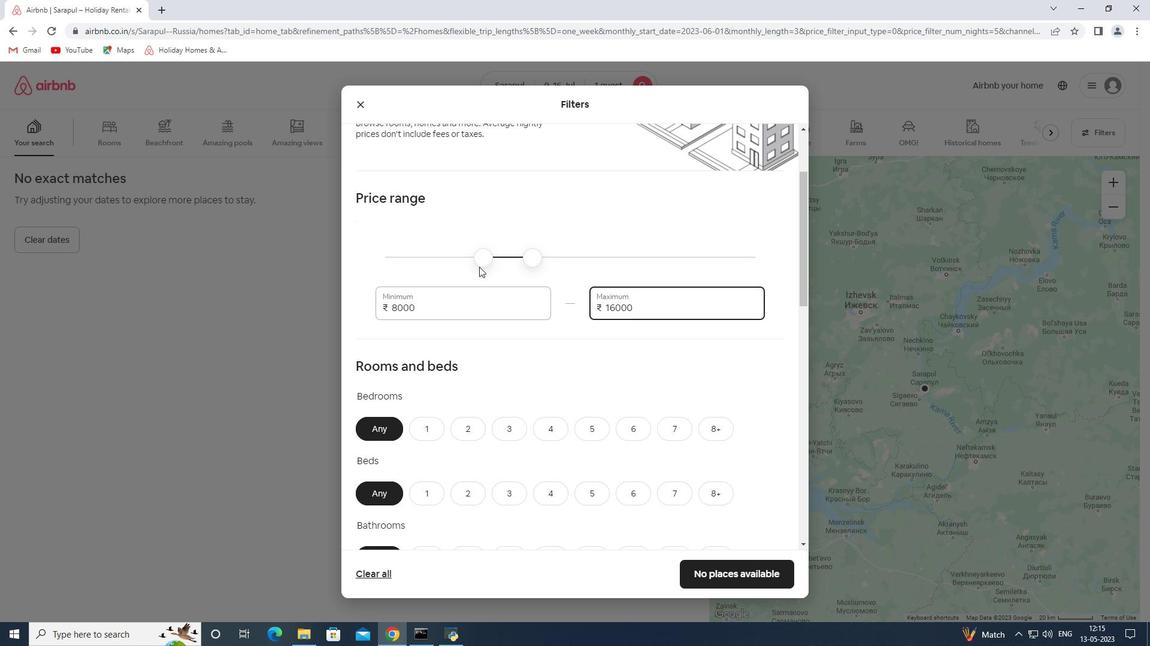
Action: Mouse moved to (479, 270)
Screenshot: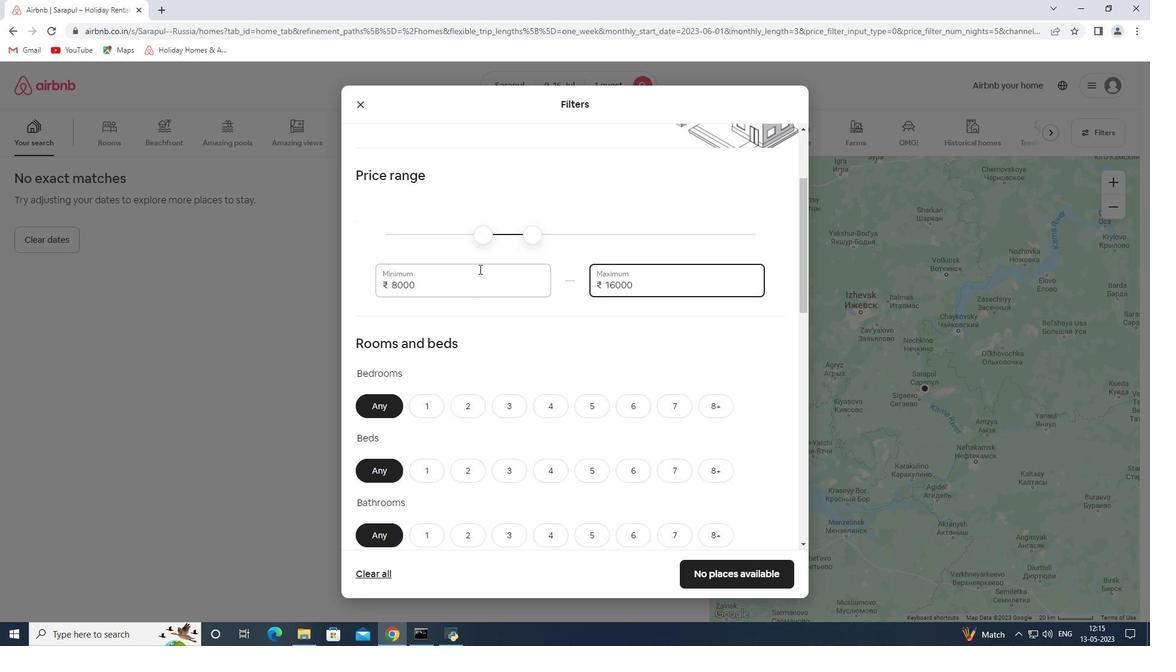 
Action: Mouse scrolled (479, 269) with delta (0, 0)
Screenshot: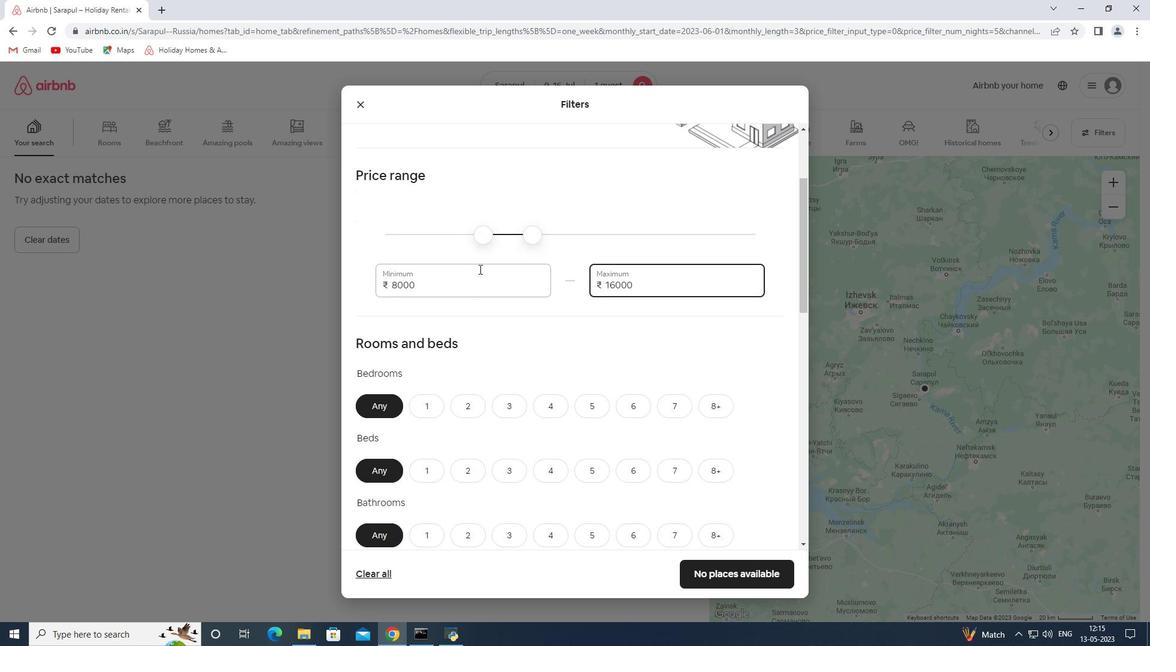 
Action: Mouse moved to (472, 243)
Screenshot: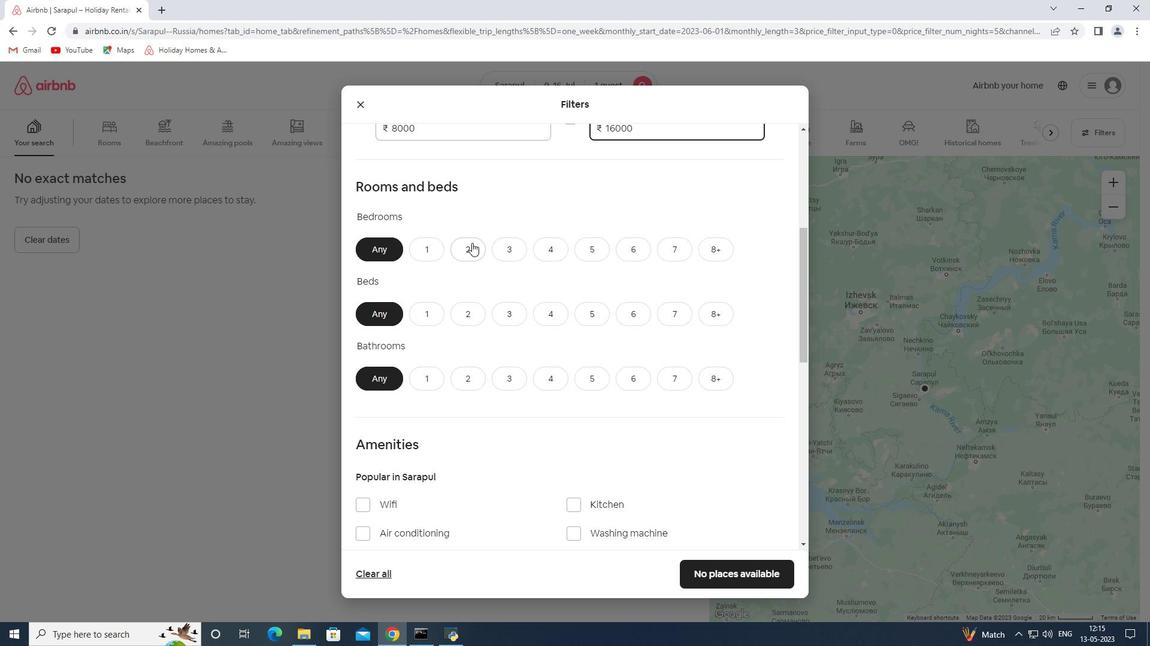 
Action: Mouse pressed left at (472, 243)
Screenshot: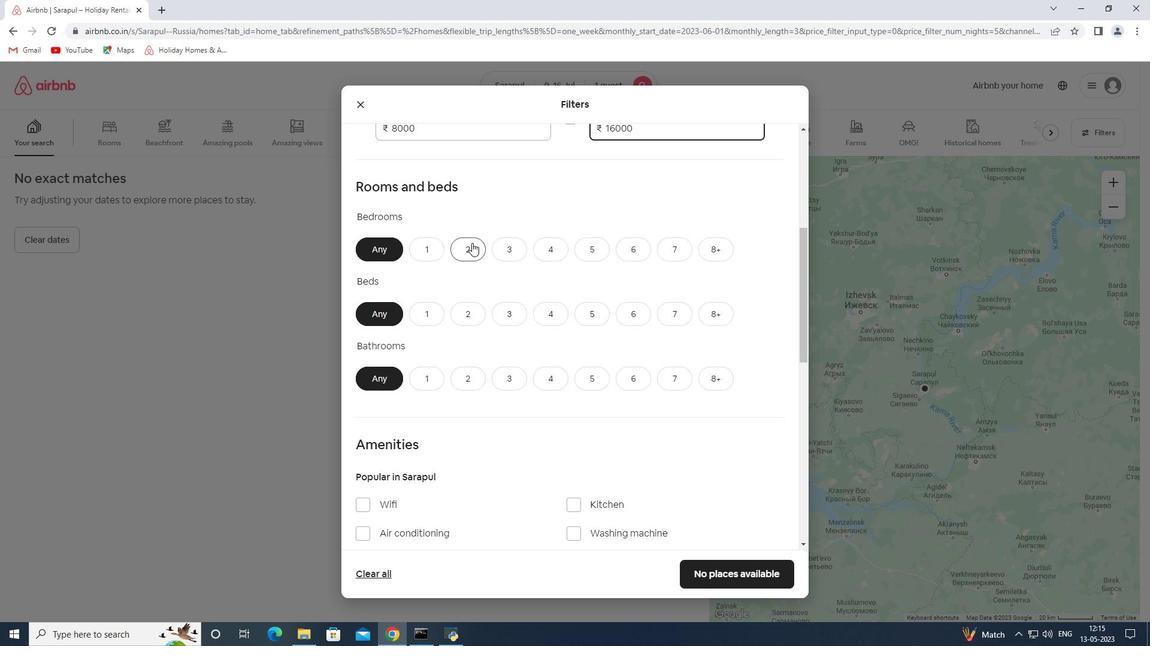 
Action: Mouse moved to (476, 309)
Screenshot: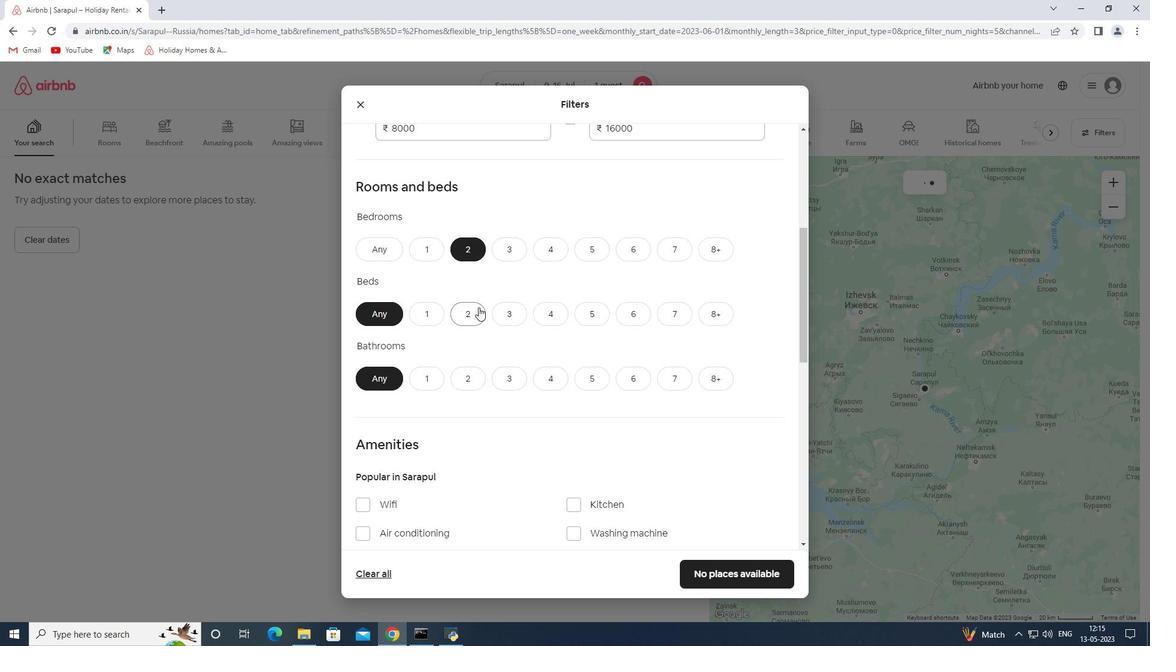 
Action: Mouse pressed left at (476, 309)
Screenshot: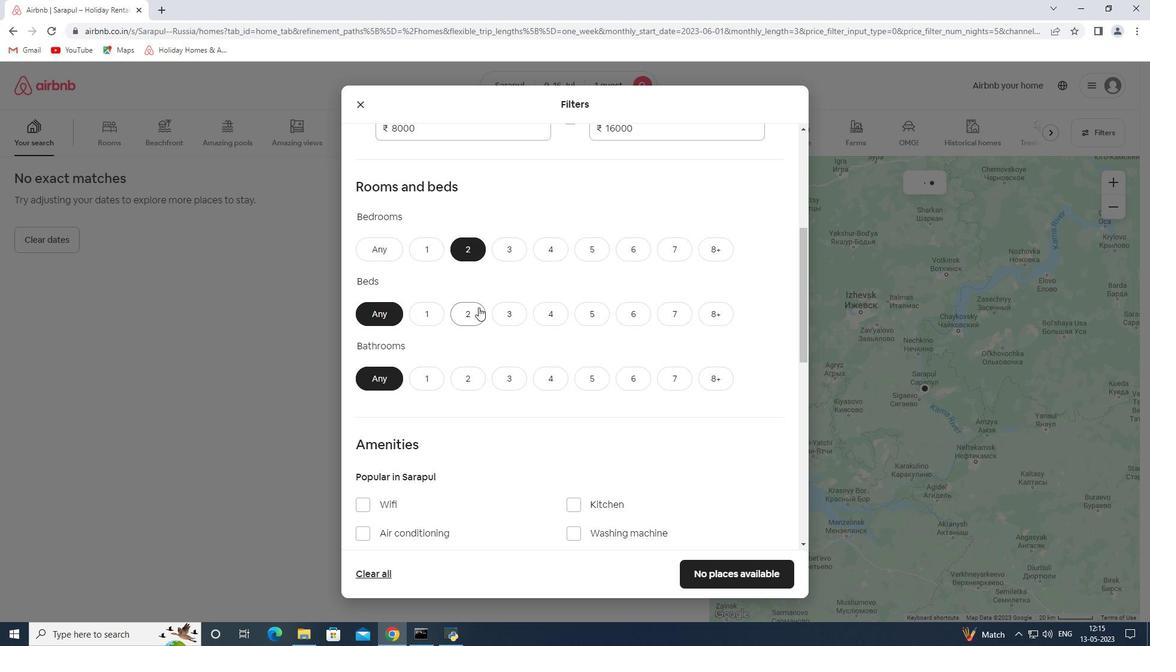 
Action: Mouse moved to (425, 383)
Screenshot: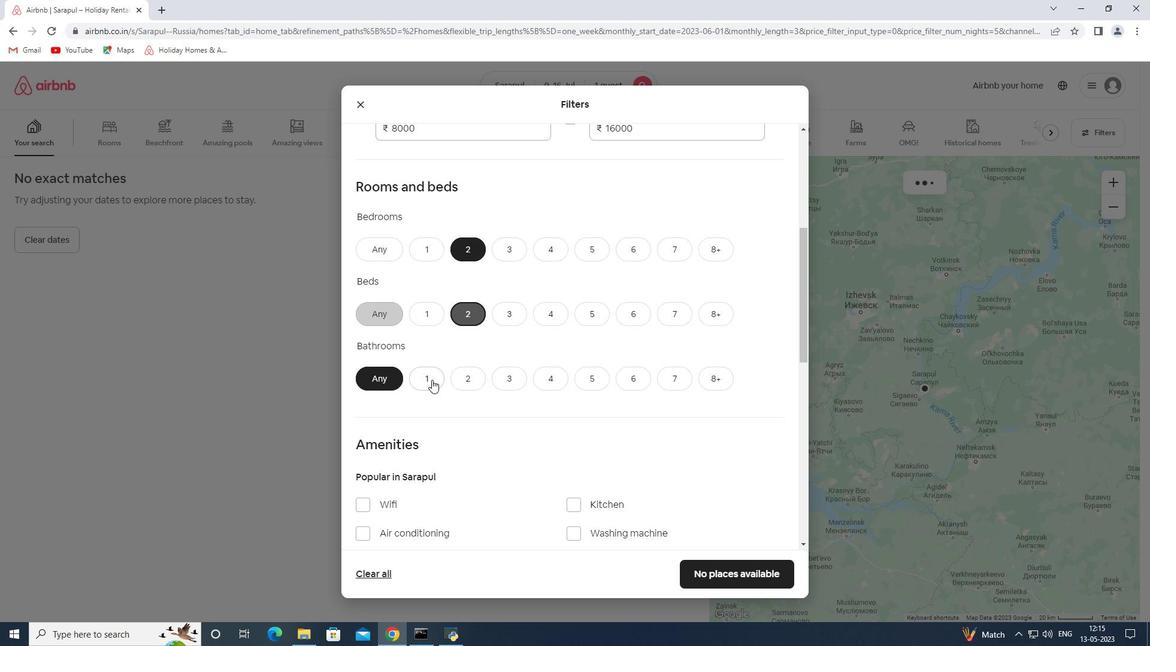 
Action: Mouse pressed left at (425, 383)
Screenshot: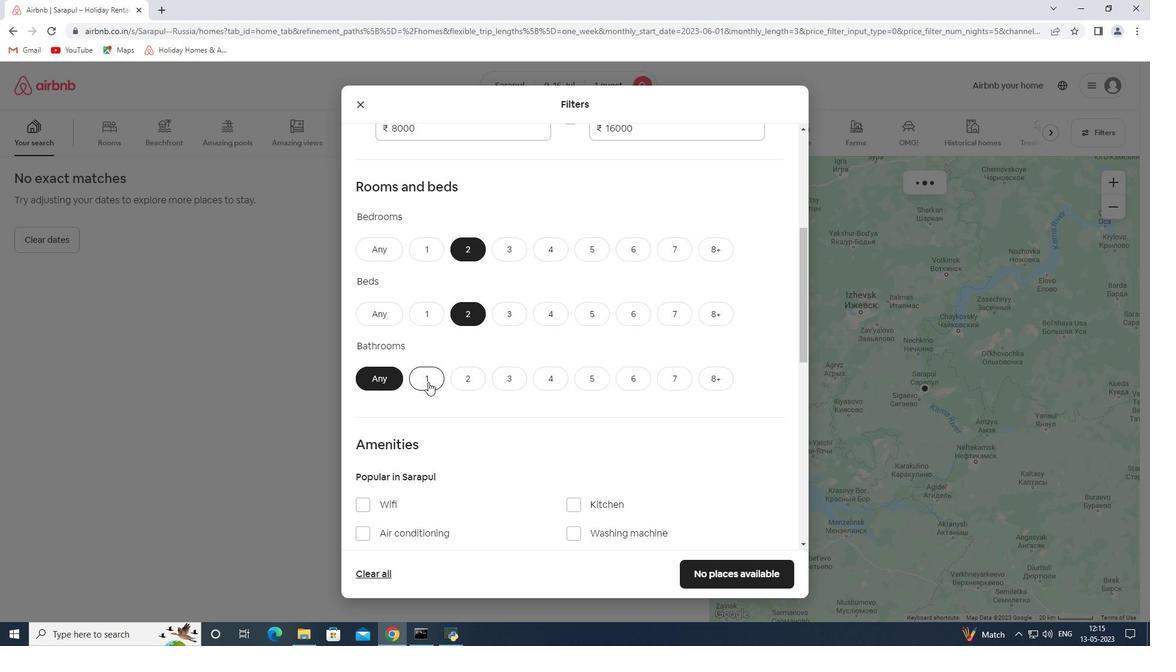 
Action: Mouse moved to (536, 362)
Screenshot: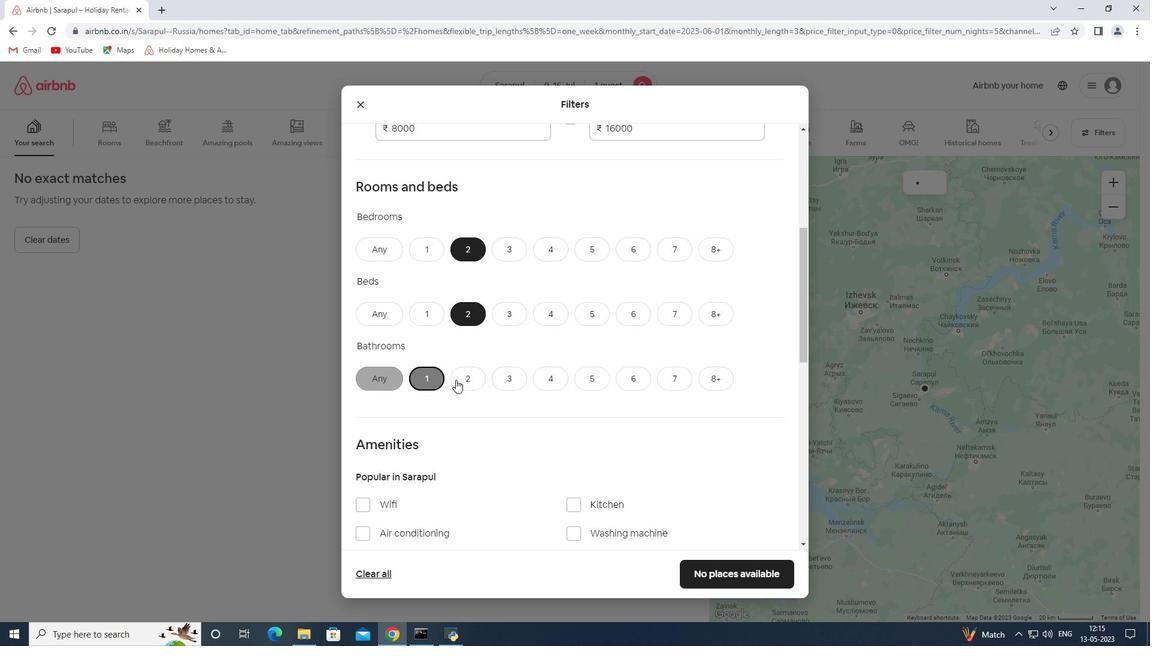 
Action: Mouse scrolled (536, 361) with delta (0, 0)
Screenshot: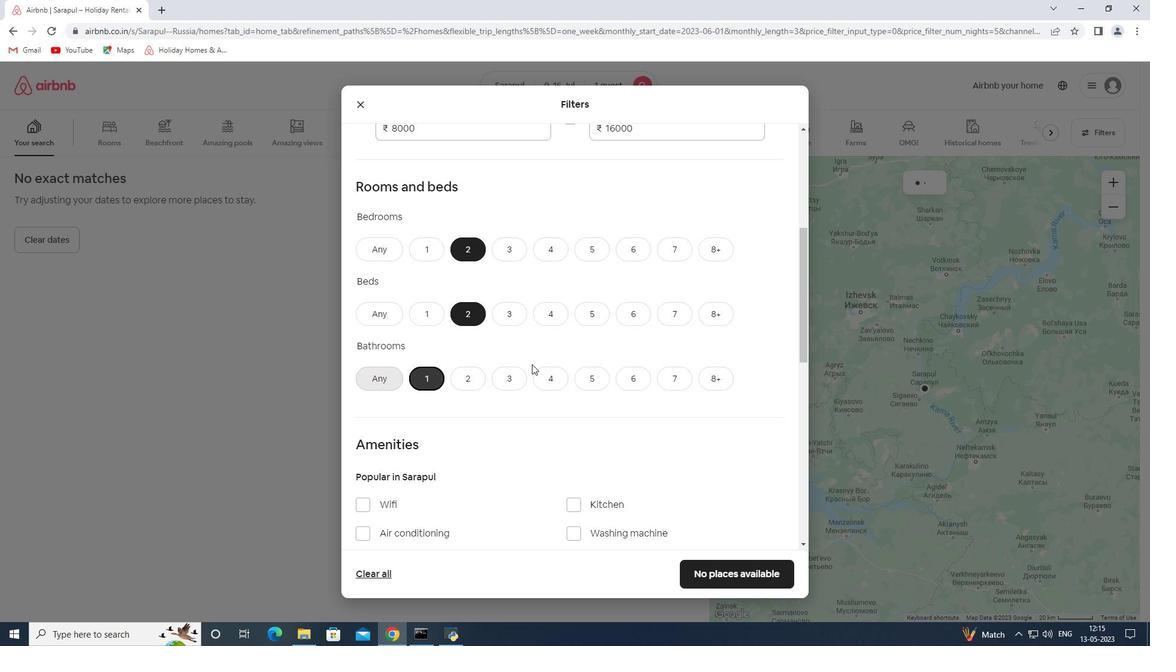 
Action: Mouse scrolled (536, 361) with delta (0, 0)
Screenshot: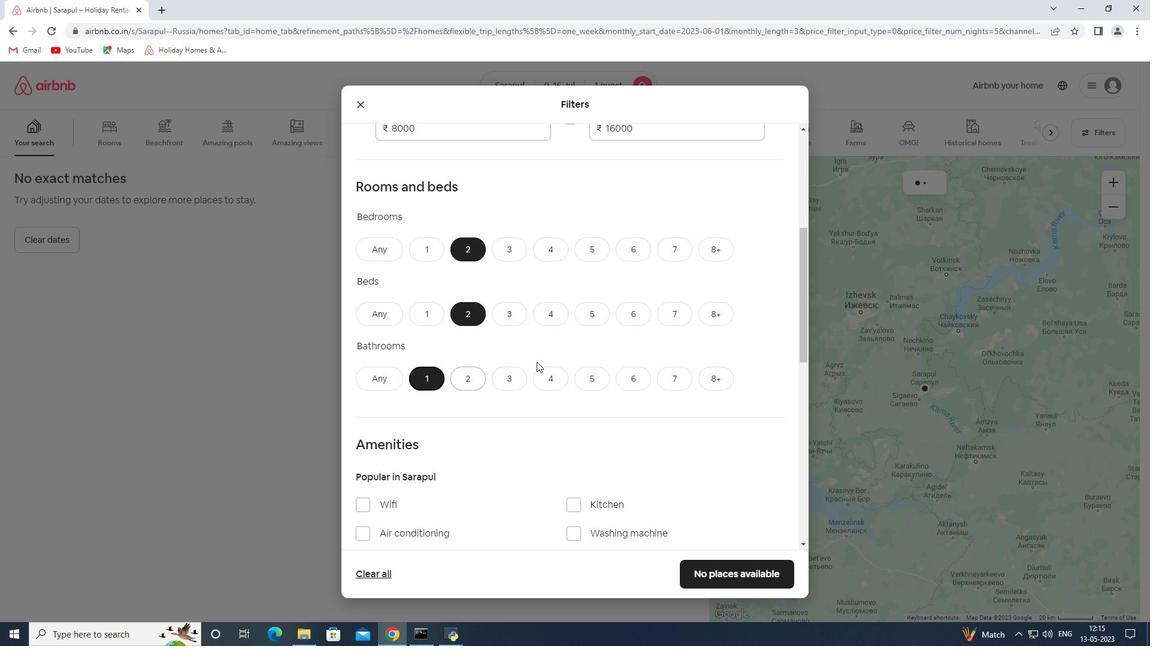 
Action: Mouse scrolled (536, 361) with delta (0, 0)
Screenshot: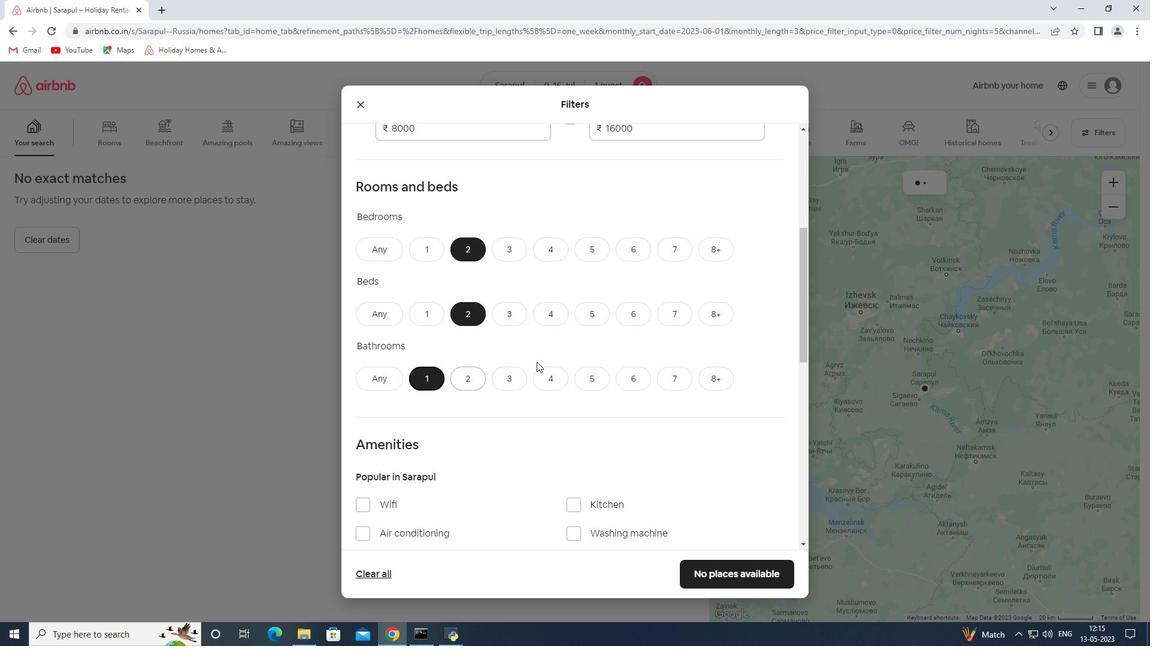 
Action: Mouse scrolled (536, 361) with delta (0, 0)
Screenshot: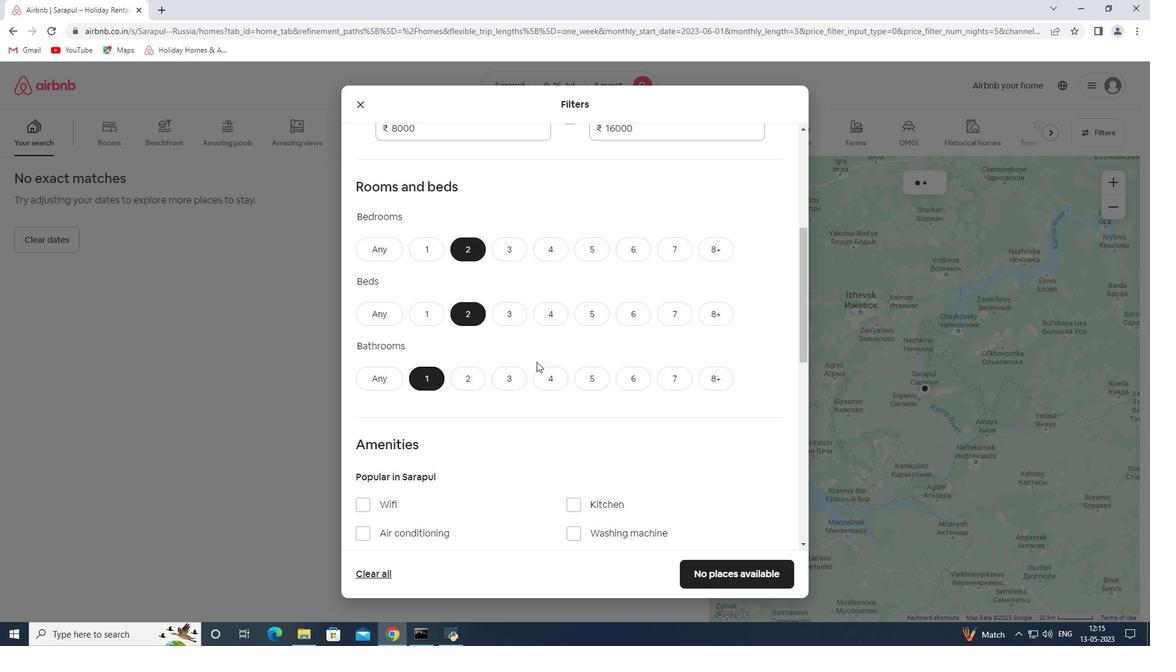 
Action: Mouse scrolled (536, 361) with delta (0, 0)
Screenshot: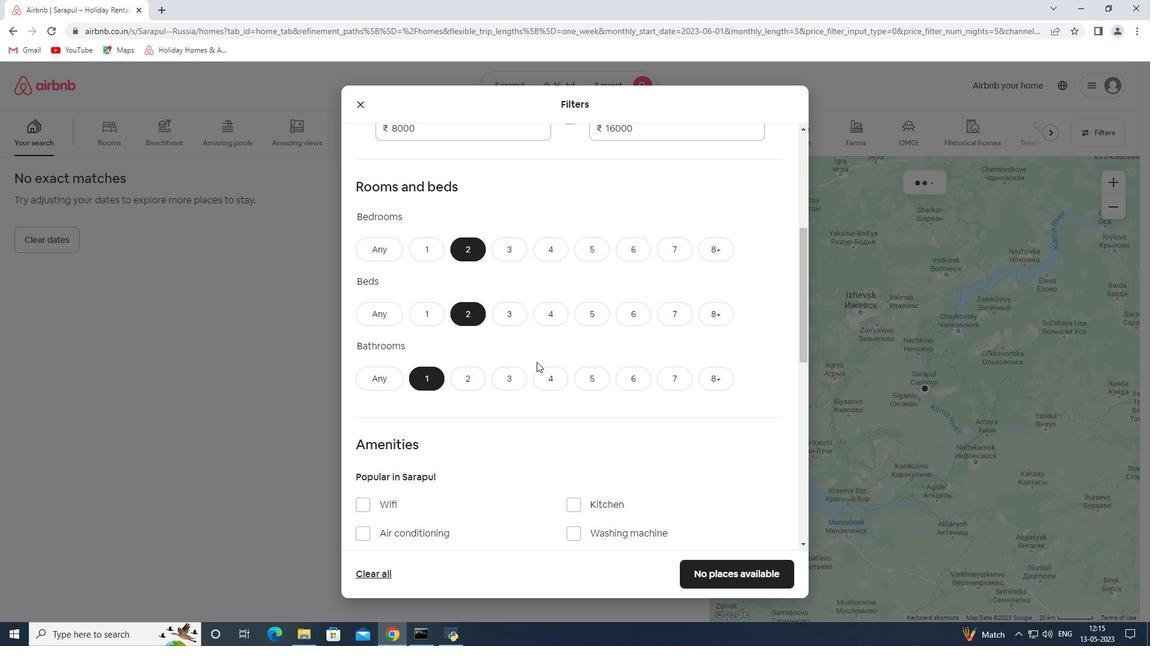 
Action: Mouse moved to (434, 280)
Screenshot: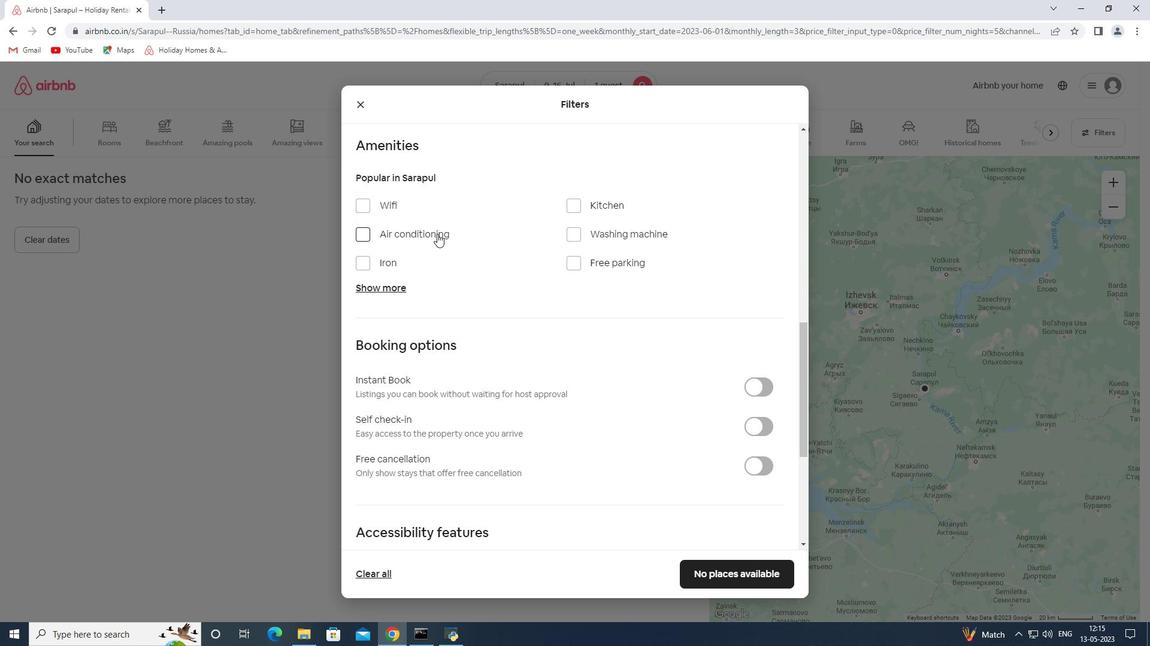
Action: Mouse scrolled (434, 280) with delta (0, 0)
Screenshot: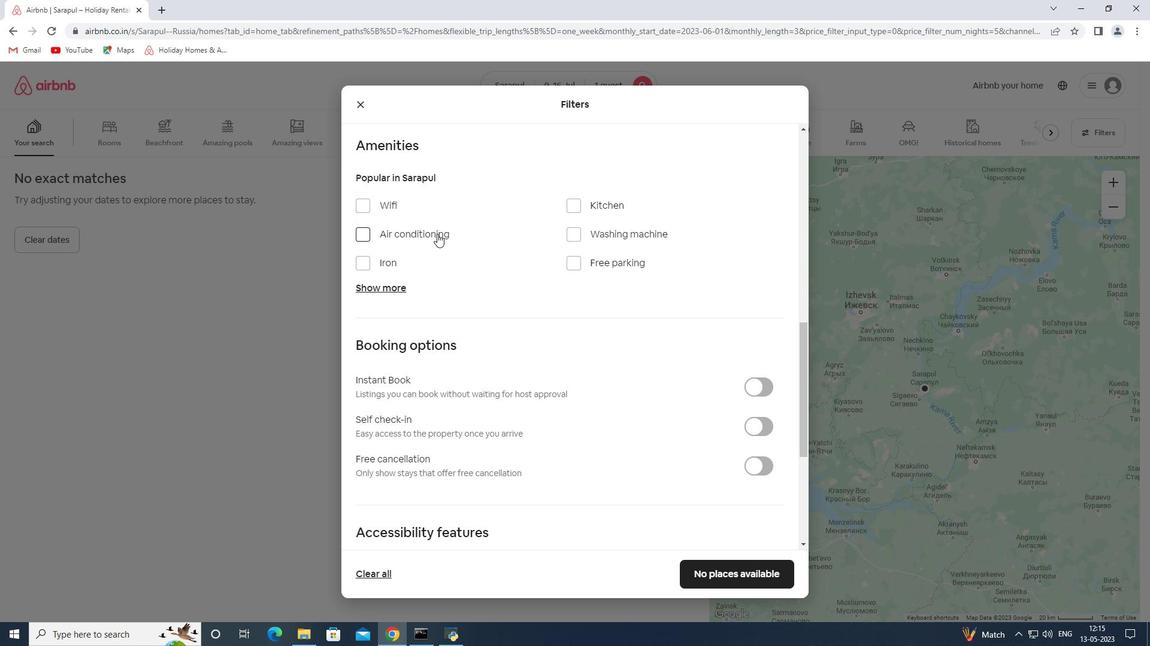 
Action: Mouse scrolled (434, 280) with delta (0, 0)
Screenshot: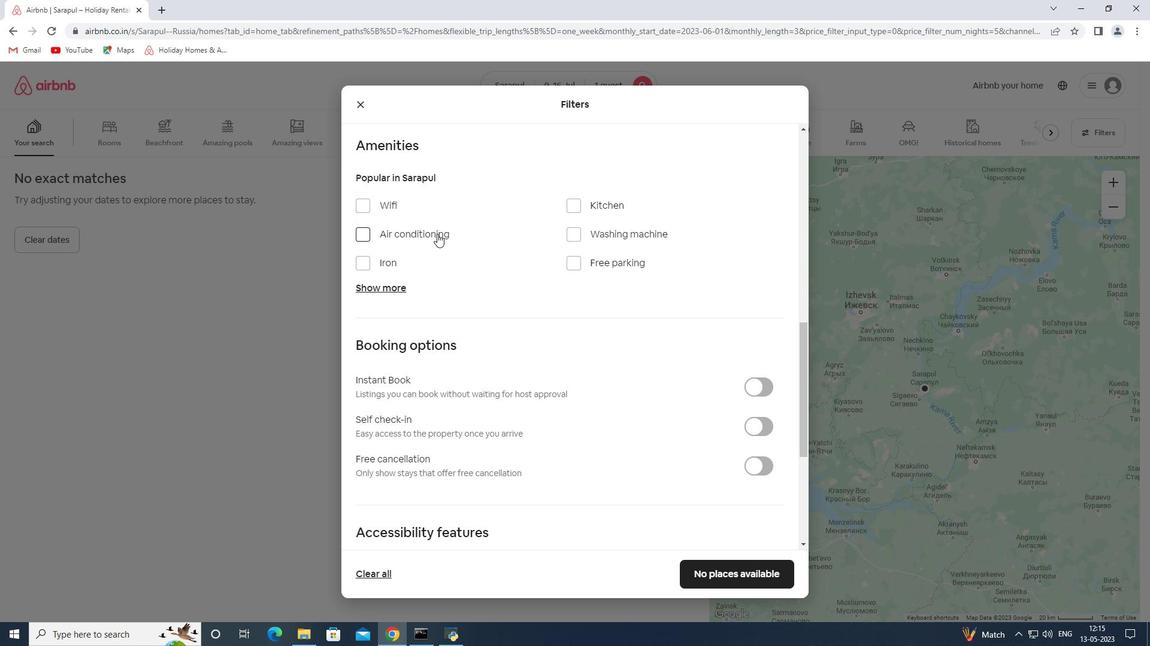 
Action: Mouse scrolled (434, 280) with delta (0, 0)
Screenshot: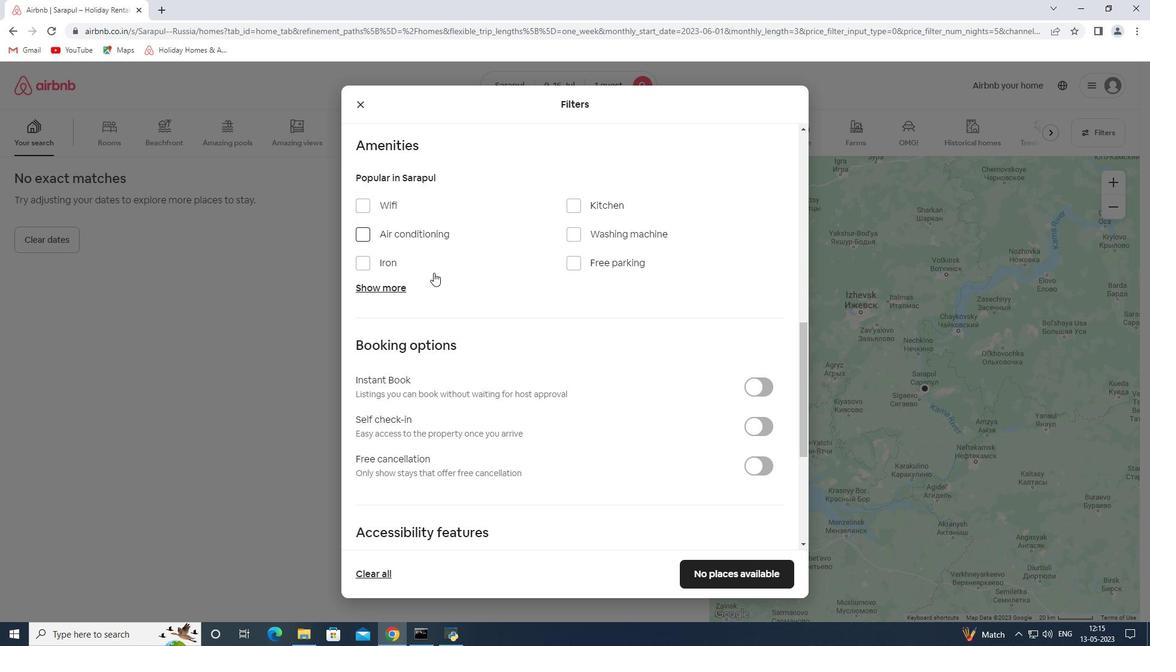 
Action: Mouse moved to (428, 297)
Screenshot: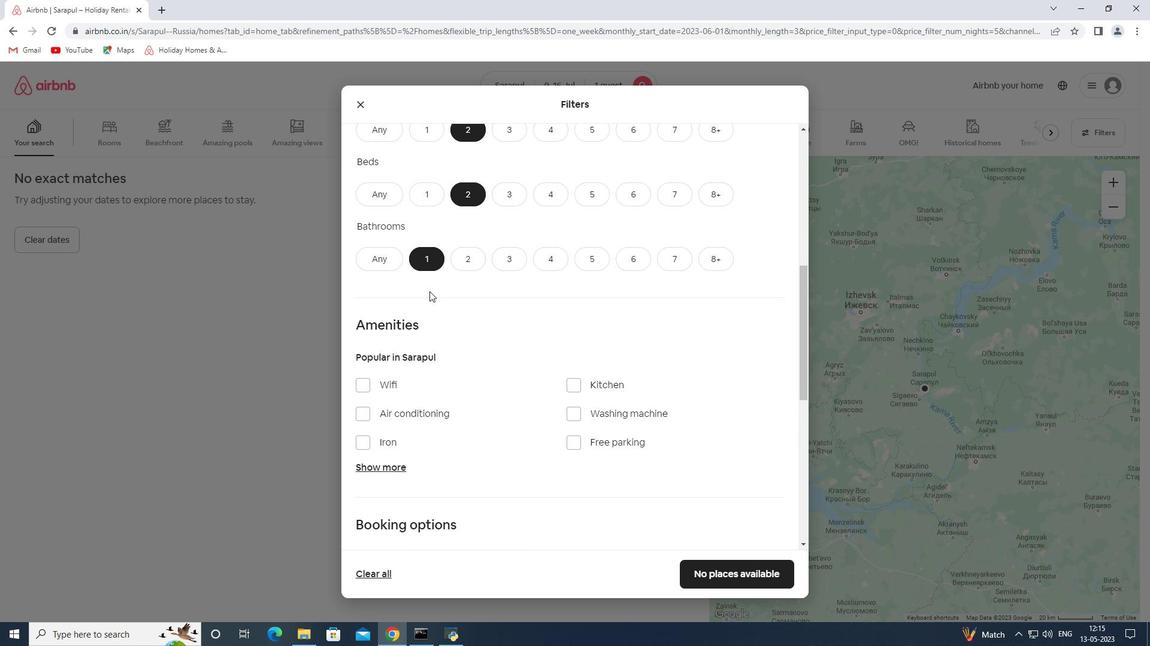 
Action: Mouse scrolled (428, 296) with delta (0, 0)
Screenshot: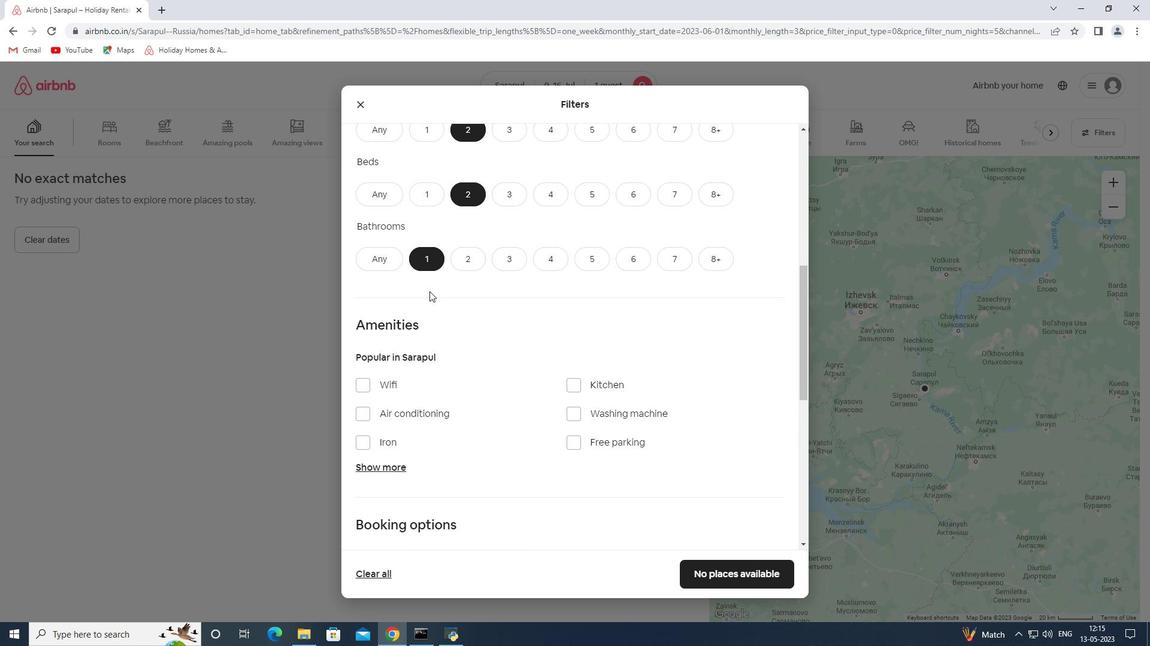 
Action: Mouse scrolled (428, 296) with delta (0, 0)
Screenshot: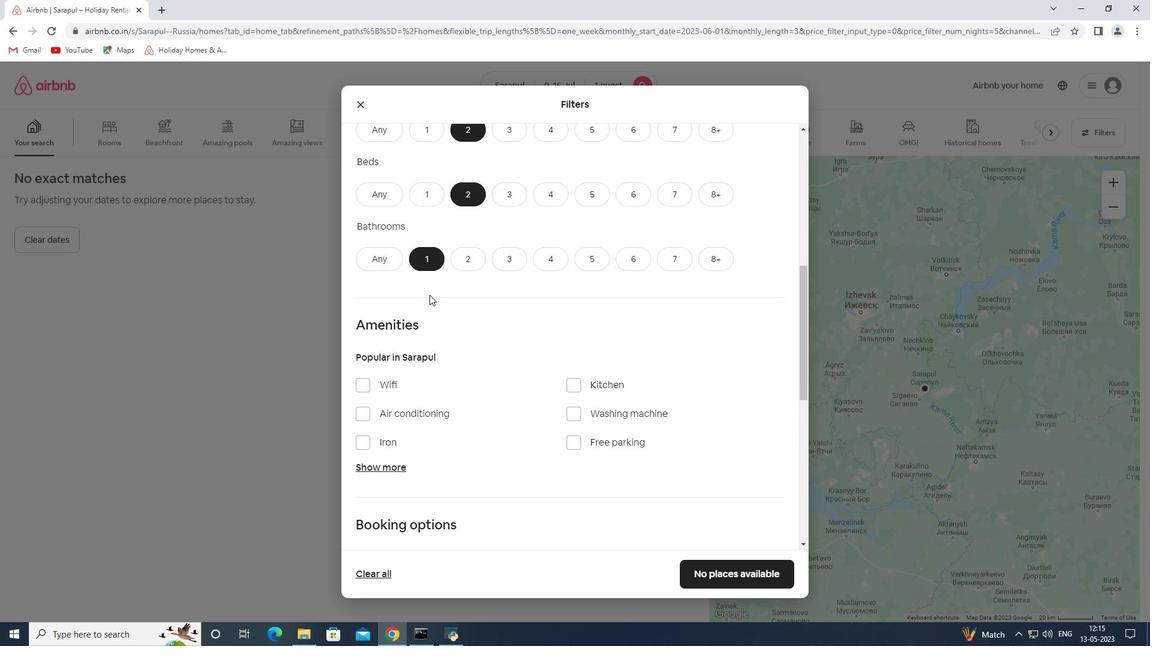 
Action: Mouse scrolled (428, 296) with delta (0, 0)
Screenshot: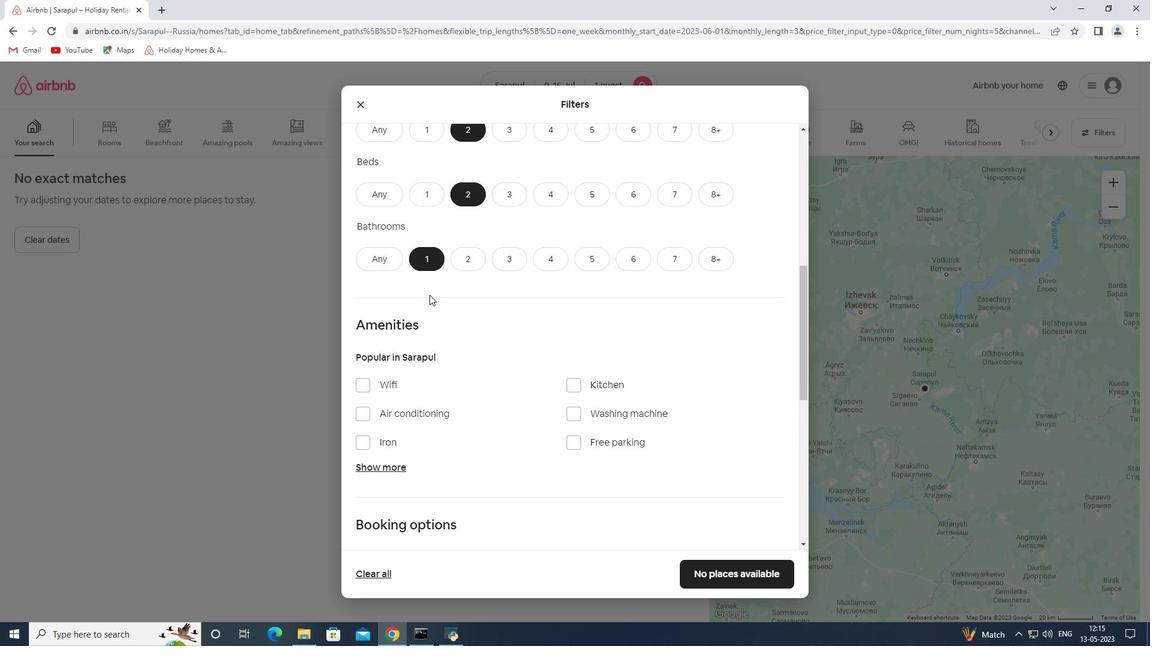 
Action: Mouse scrolled (428, 296) with delta (0, 0)
Screenshot: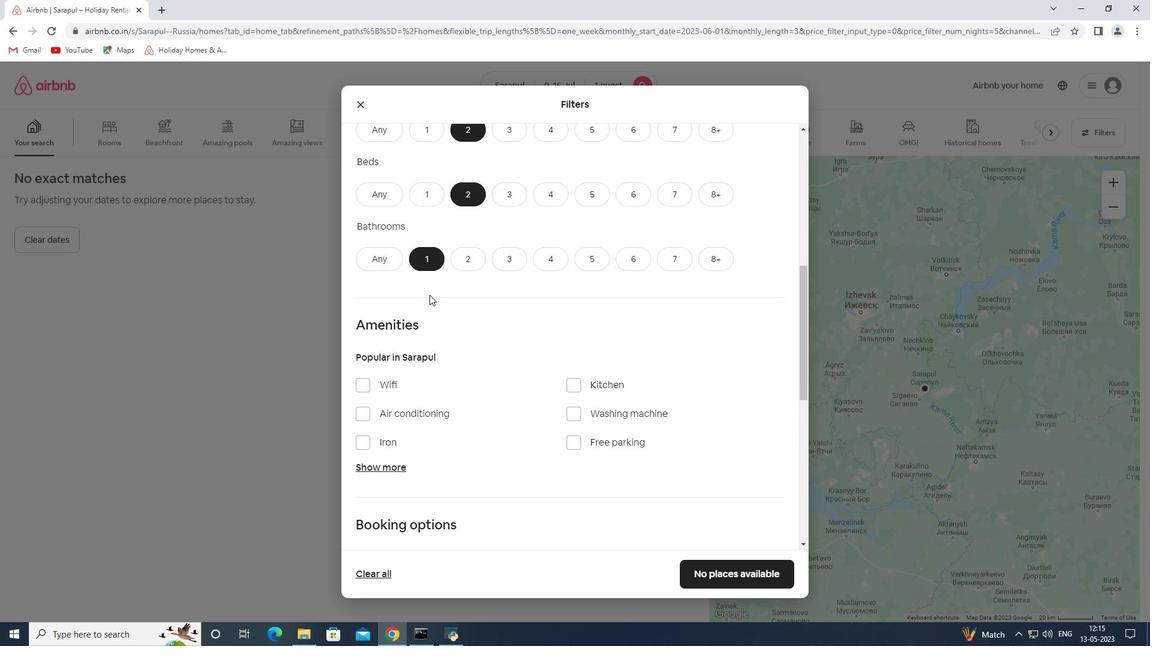 
Action: Mouse moved to (550, 288)
Screenshot: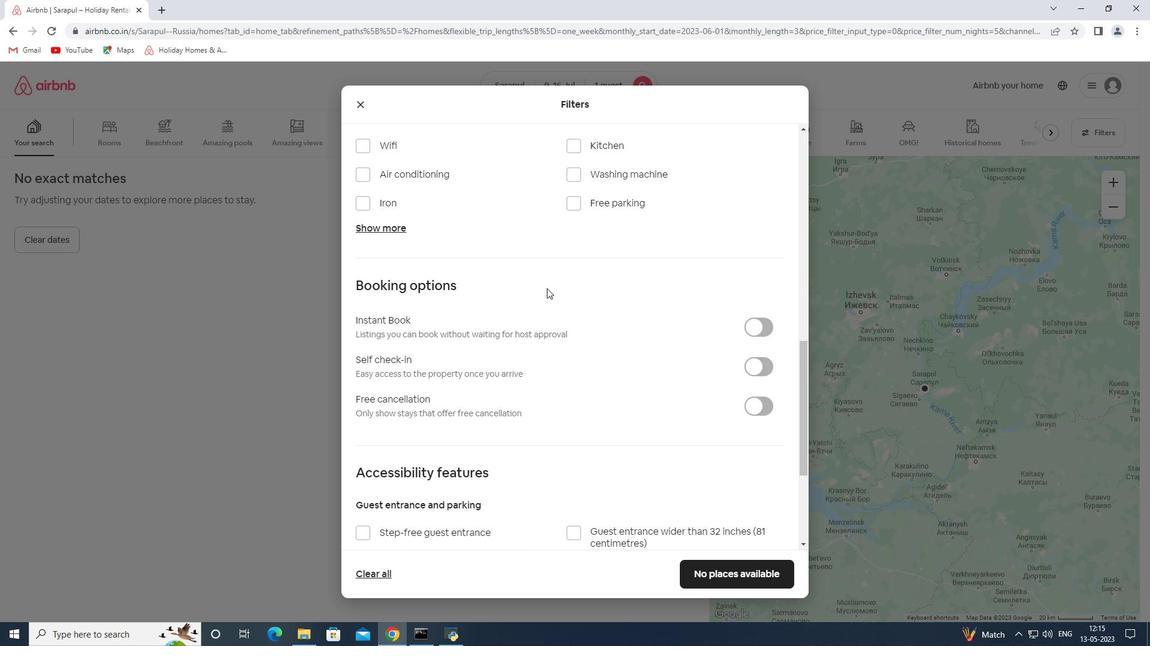 
Action: Mouse scrolled (550, 288) with delta (0, 0)
Screenshot: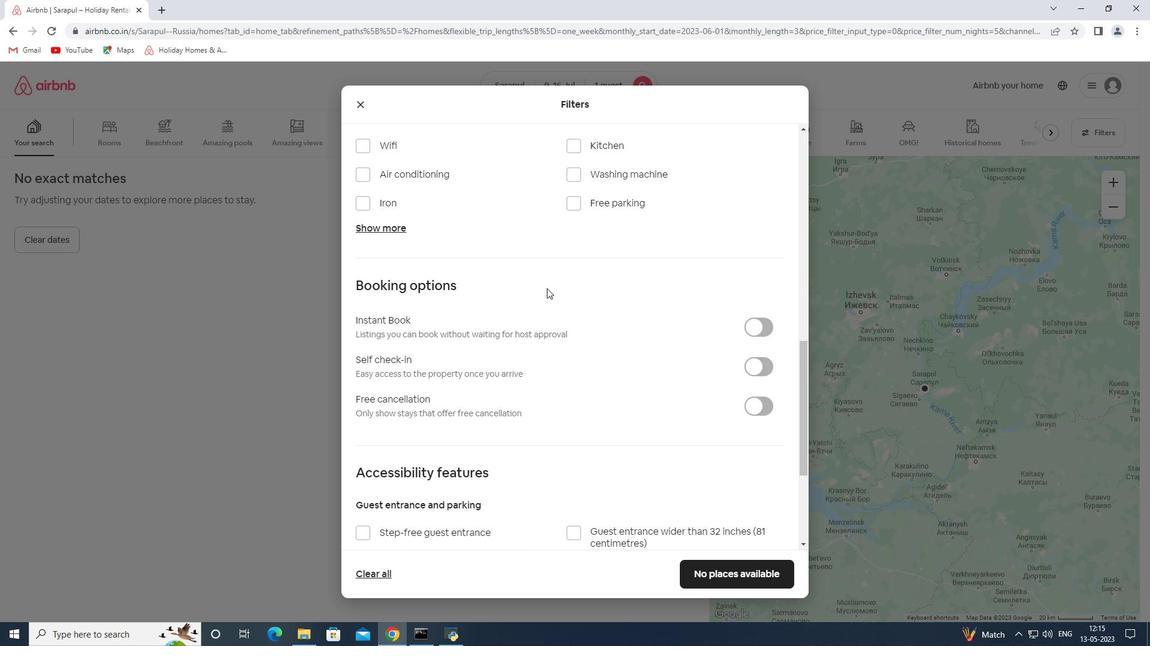 
Action: Mouse scrolled (550, 288) with delta (0, 0)
Screenshot: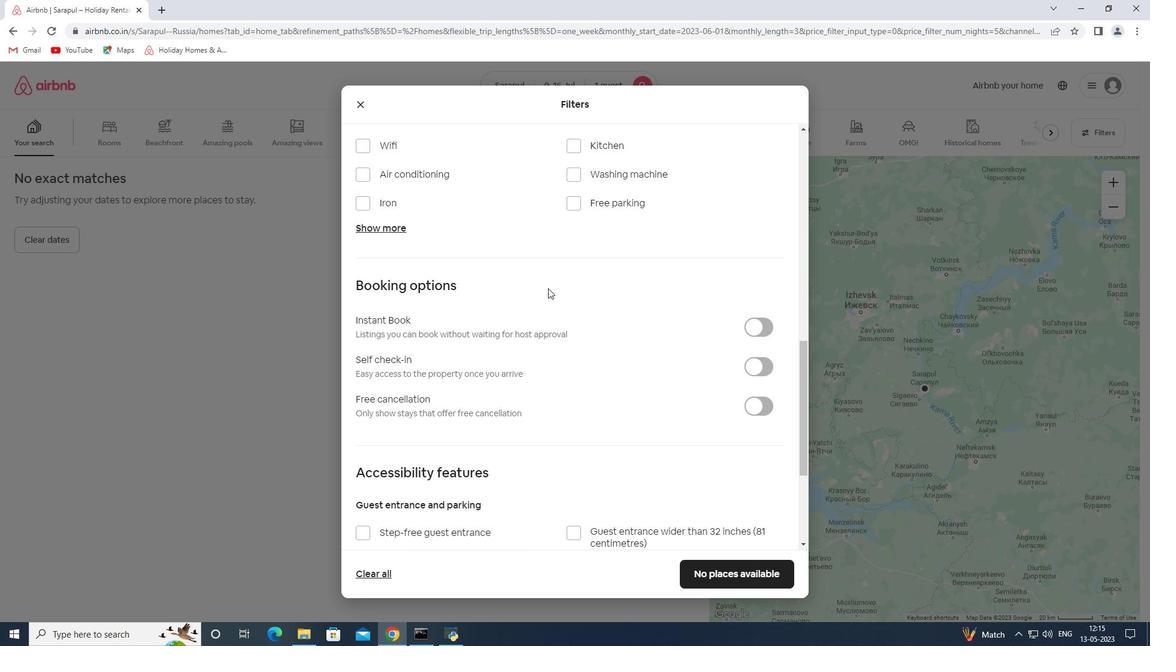
Action: Mouse moved to (550, 288)
Screenshot: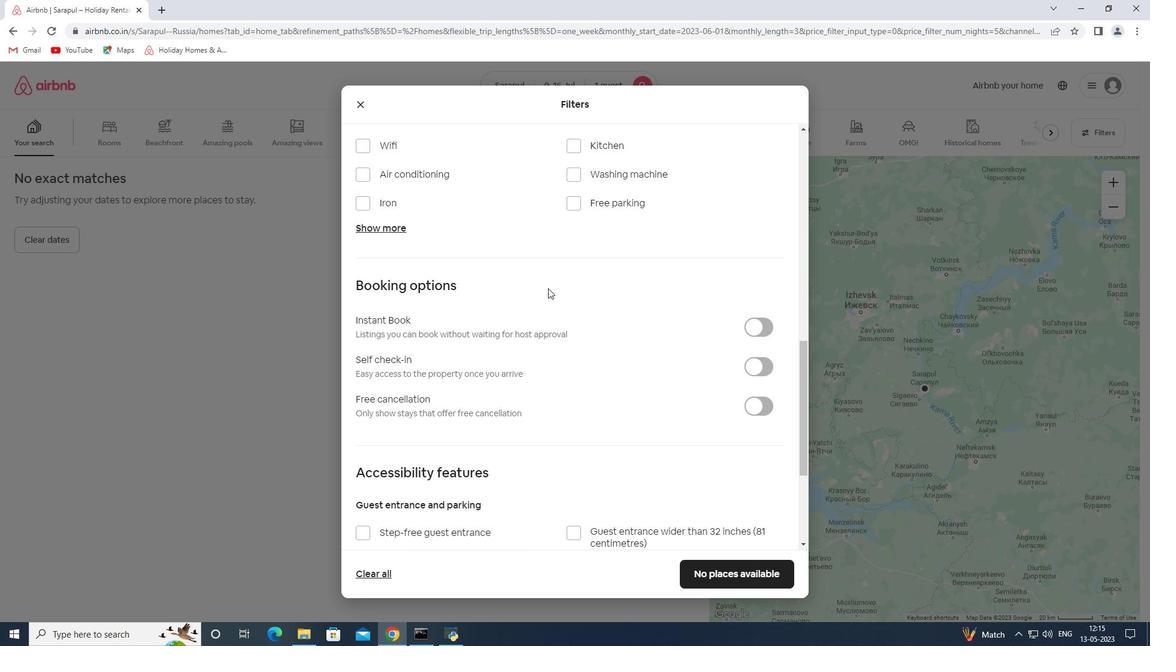 
Action: Mouse scrolled (550, 288) with delta (0, 0)
Screenshot: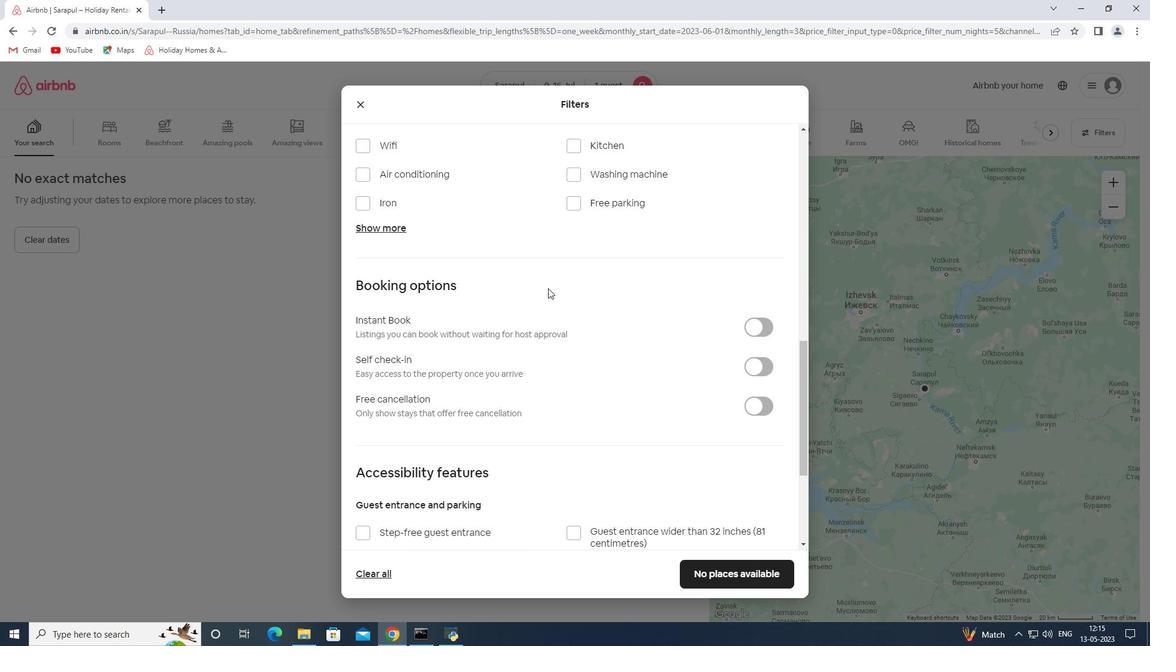 
Action: Mouse moved to (552, 285)
Screenshot: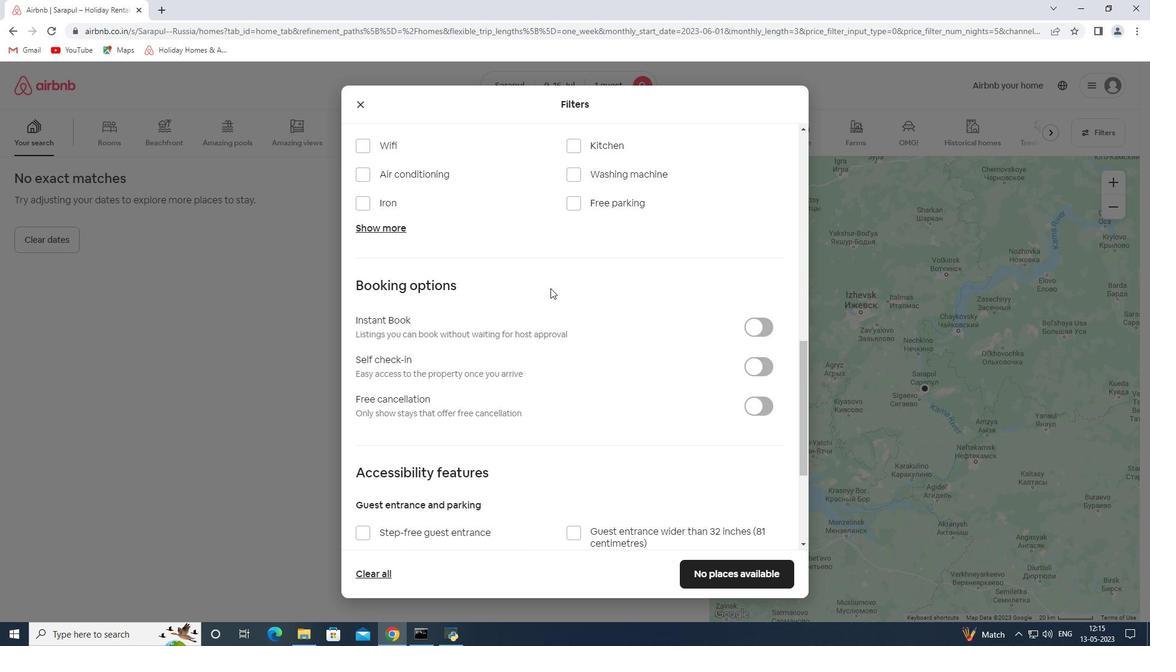 
Action: Mouse scrolled (552, 285) with delta (0, 0)
Screenshot: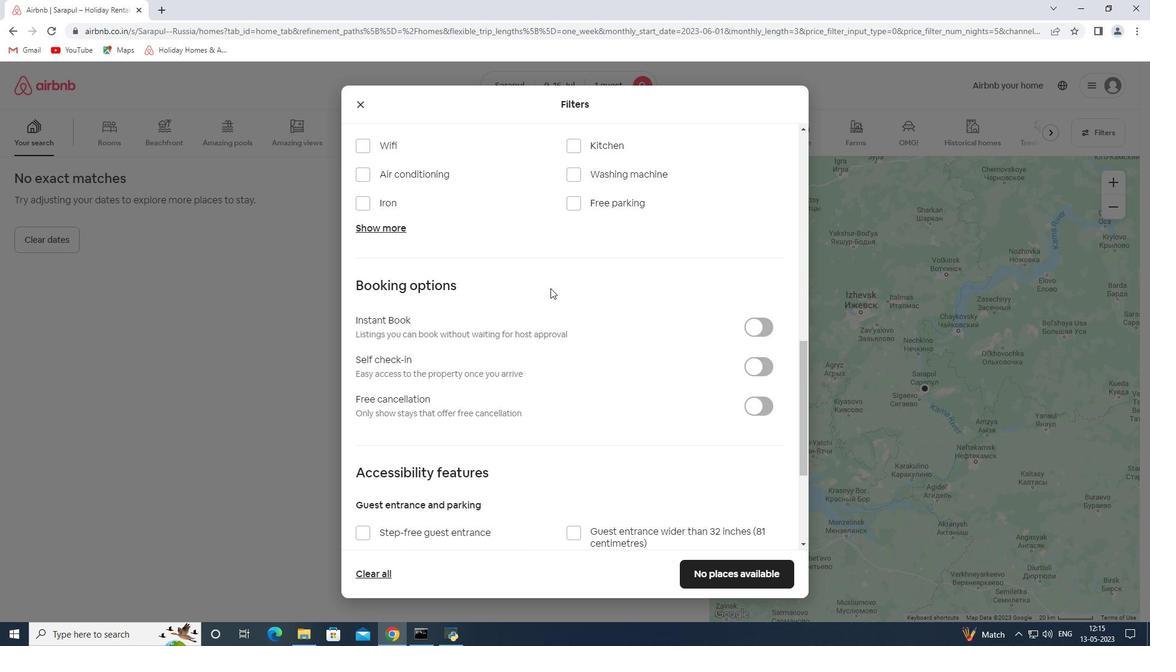 
Action: Mouse moved to (763, 167)
Screenshot: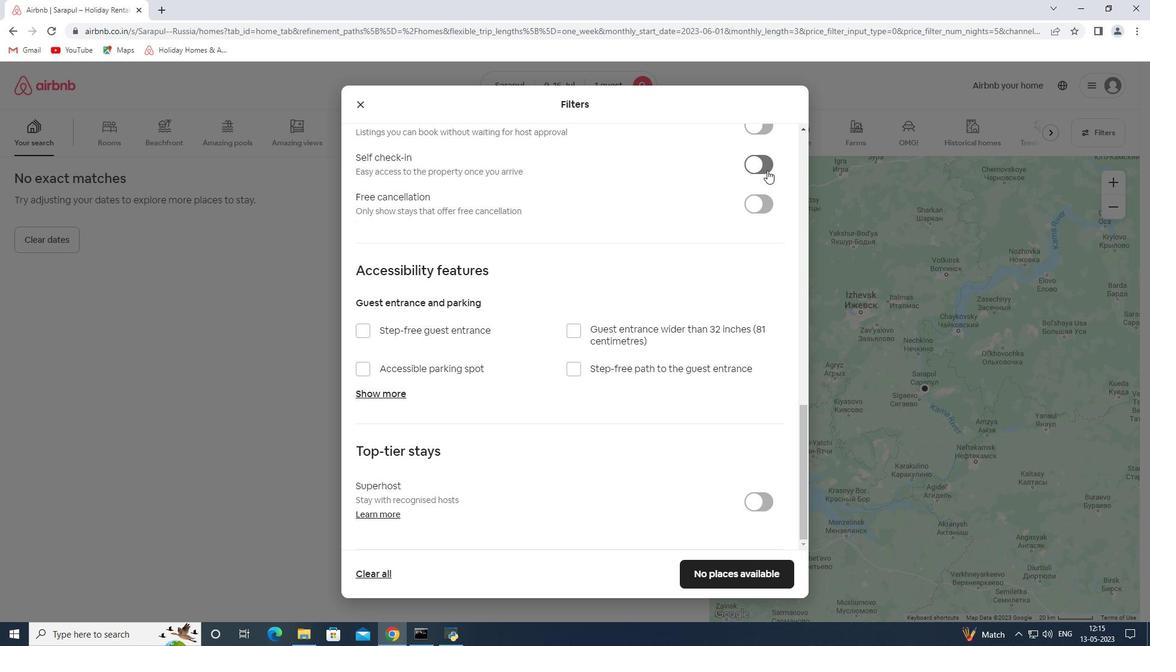 
Action: Mouse pressed left at (763, 167)
Screenshot: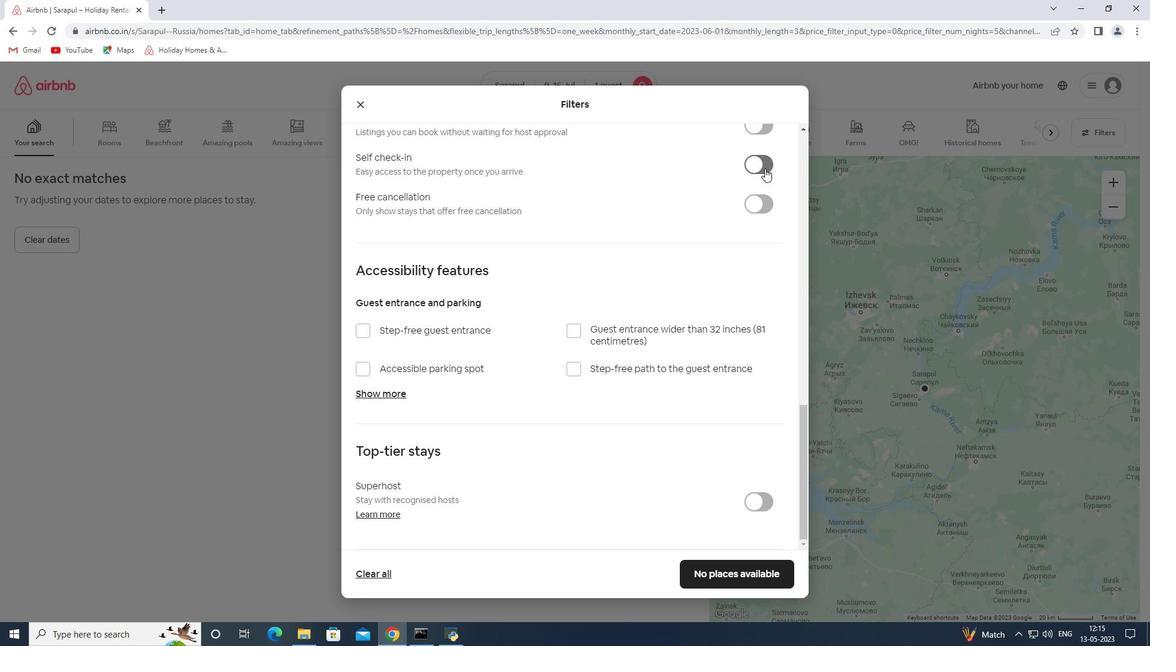 
Action: Mouse moved to (579, 338)
Screenshot: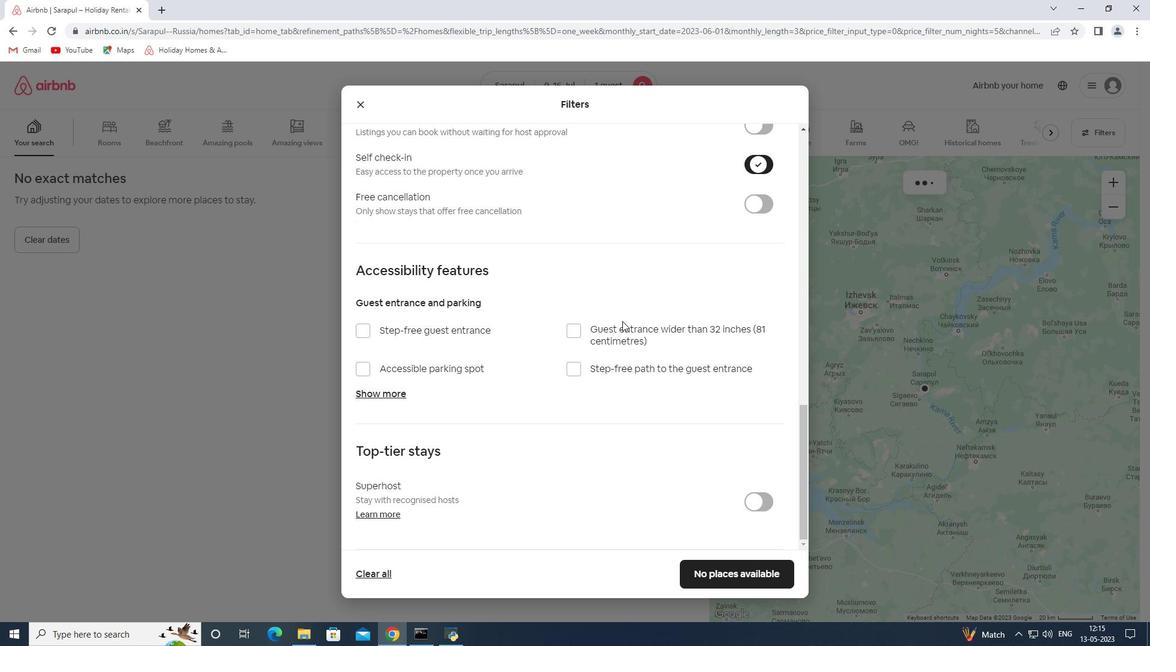 
Action: Mouse scrolled (579, 337) with delta (0, 0)
Screenshot: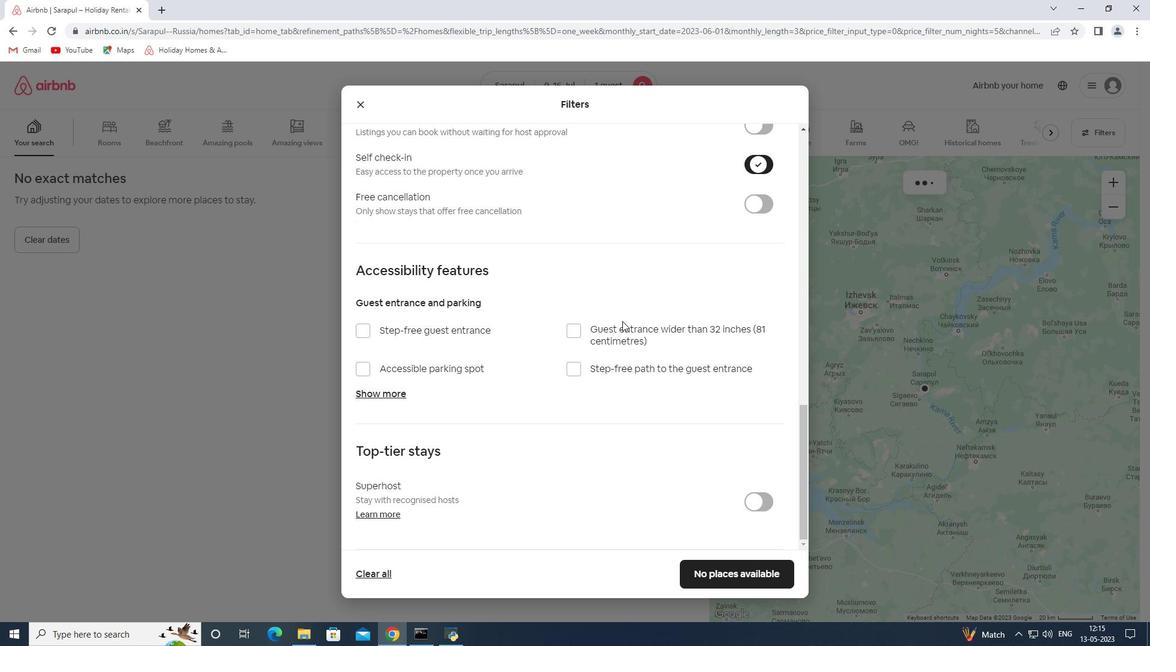 
Action: Mouse moved to (579, 338)
Screenshot: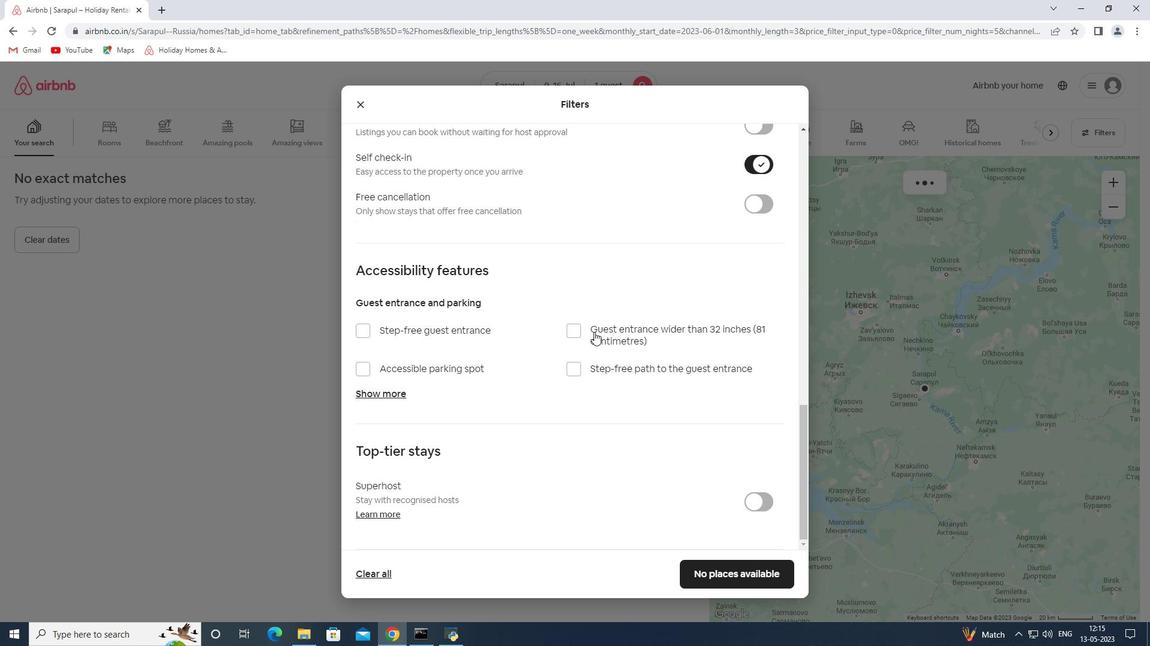 
Action: Mouse scrolled (579, 337) with delta (0, 0)
Screenshot: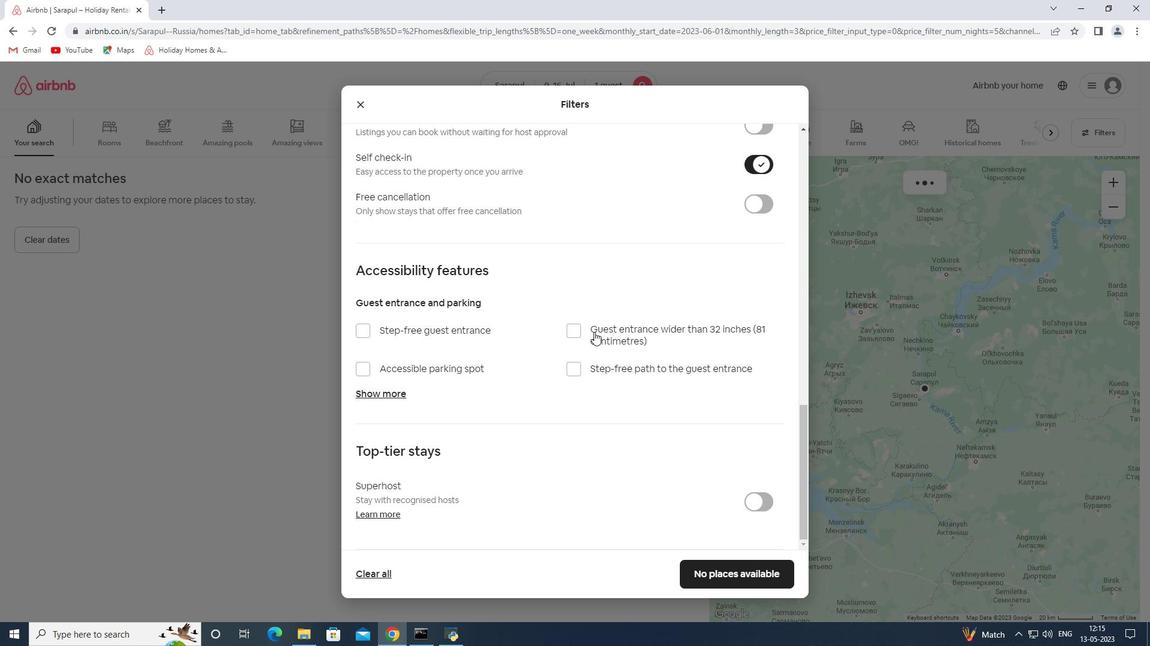
Action: Mouse moved to (578, 339)
Screenshot: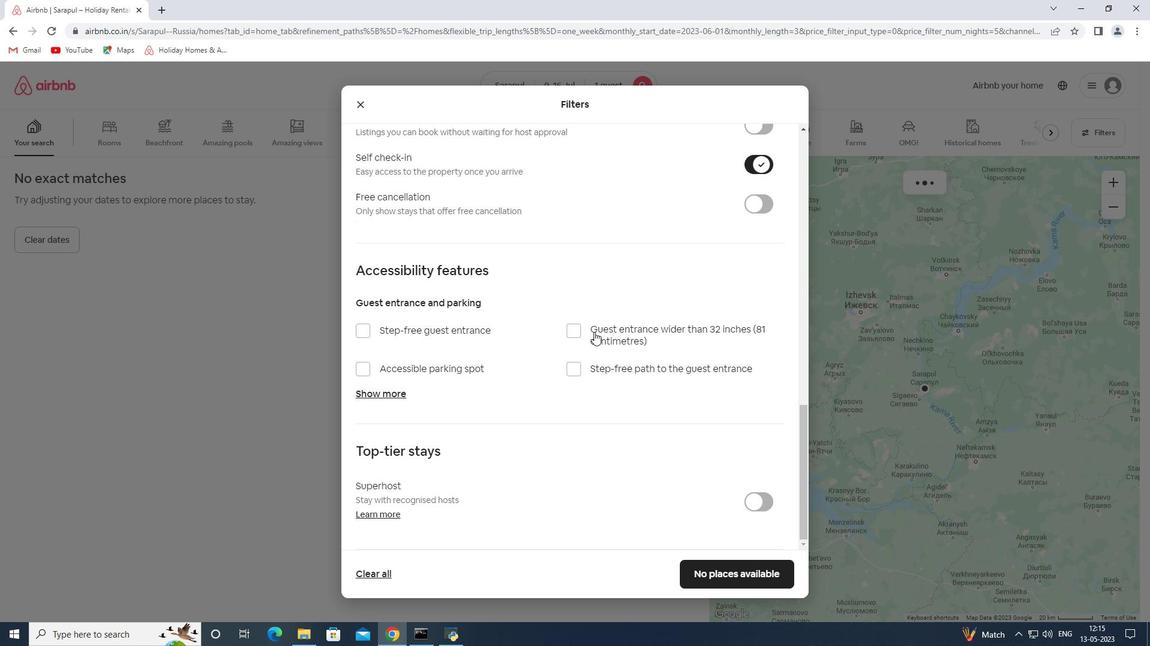 
Action: Mouse scrolled (578, 338) with delta (0, 0)
Screenshot: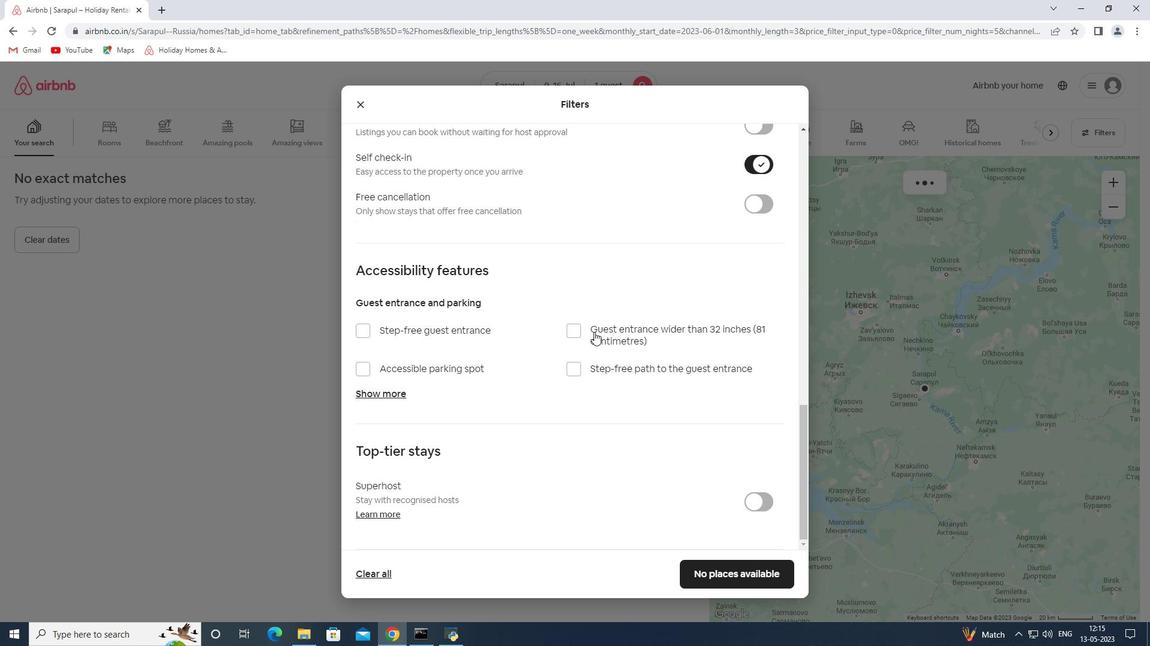 
Action: Mouse moved to (578, 339)
Screenshot: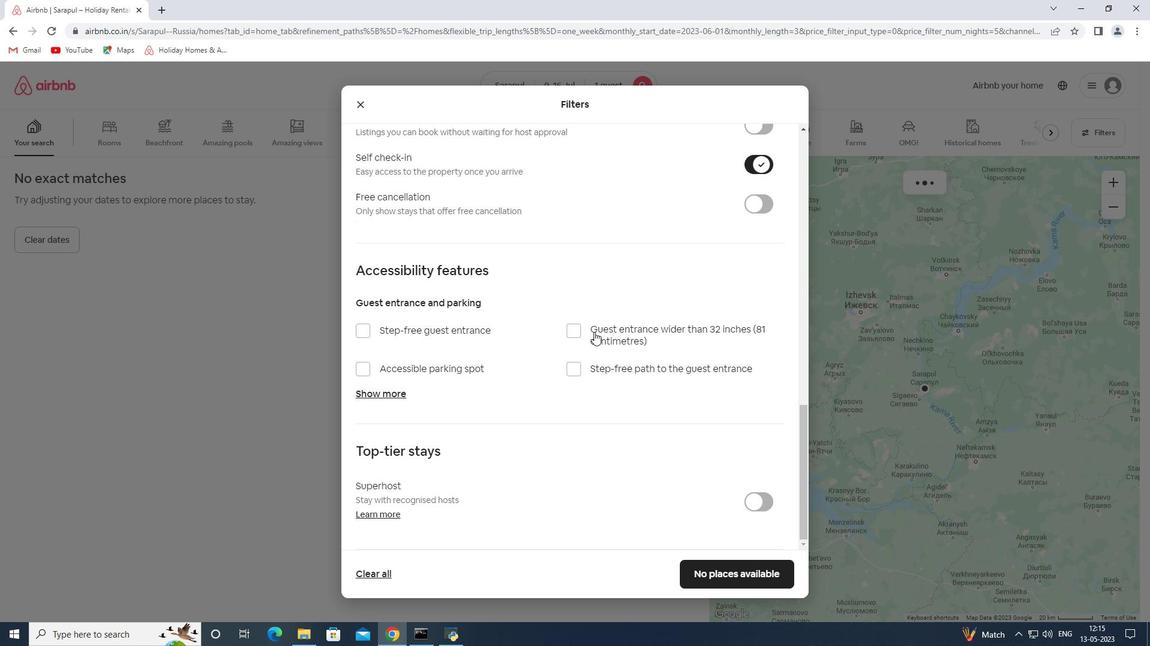 
Action: Mouse scrolled (578, 338) with delta (0, 0)
Screenshot: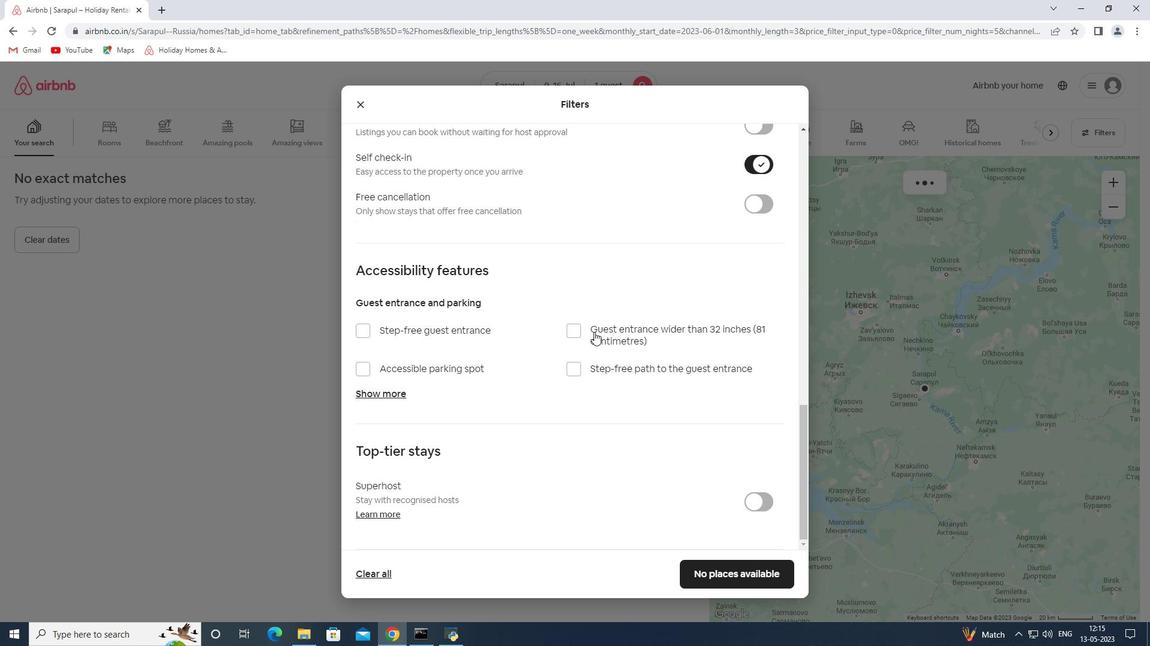 
Action: Mouse moved to (576, 340)
Screenshot: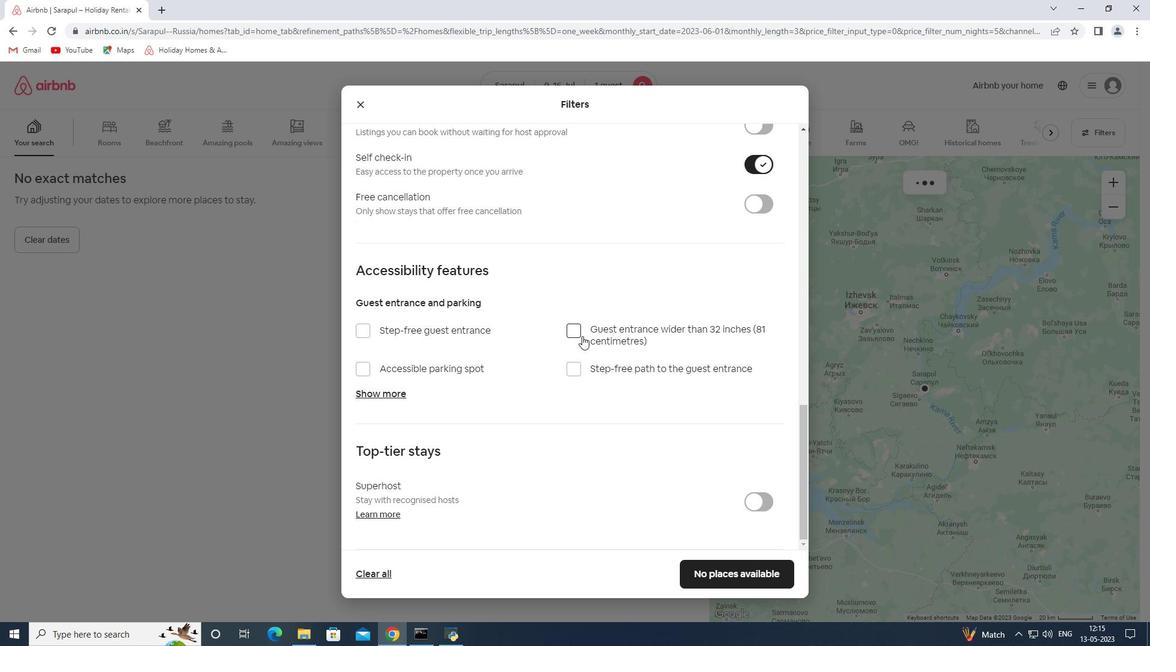 
Action: Mouse scrolled (576, 339) with delta (0, 0)
Screenshot: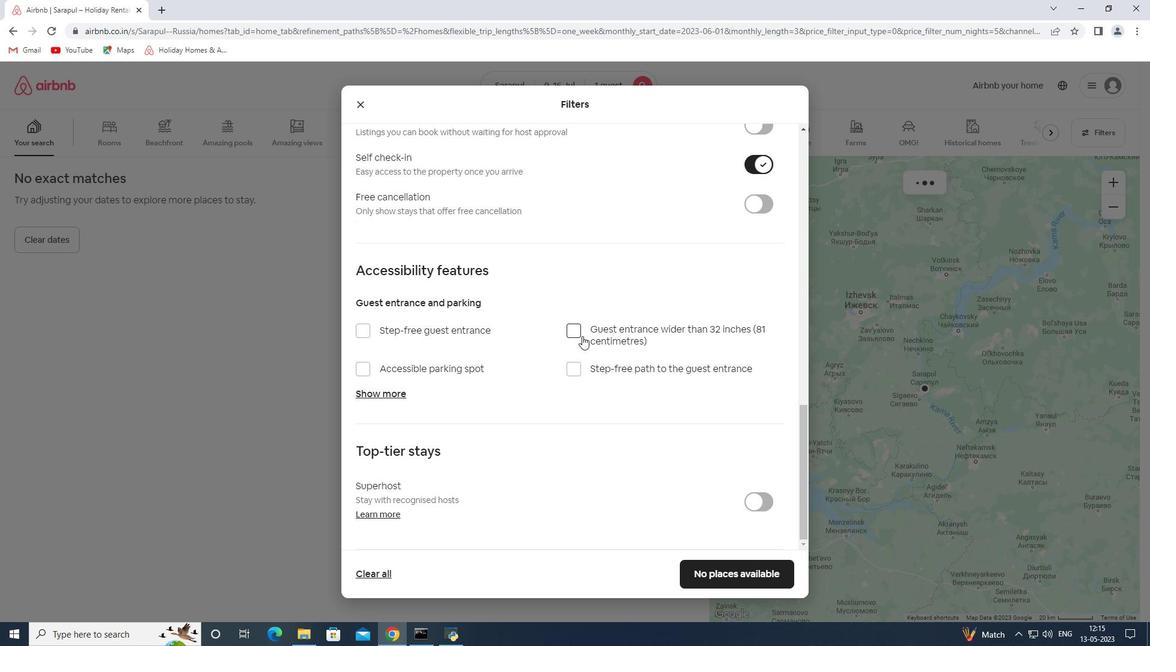 
Action: Mouse moved to (574, 340)
Screenshot: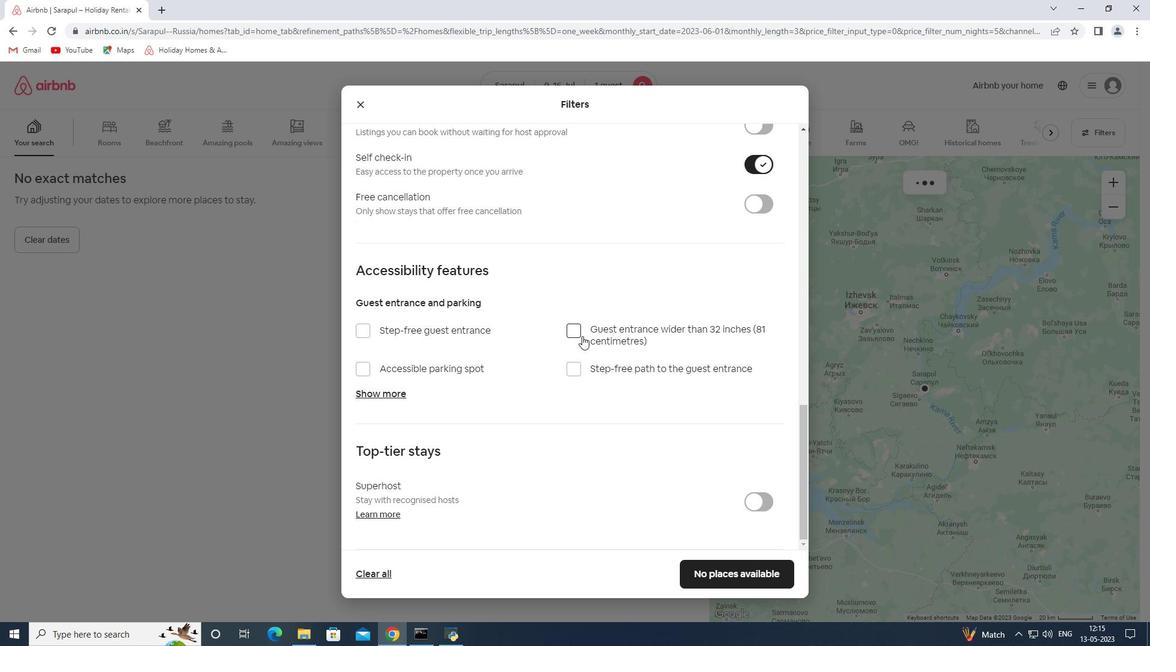
Action: Mouse scrolled (575, 340) with delta (0, 0)
Screenshot: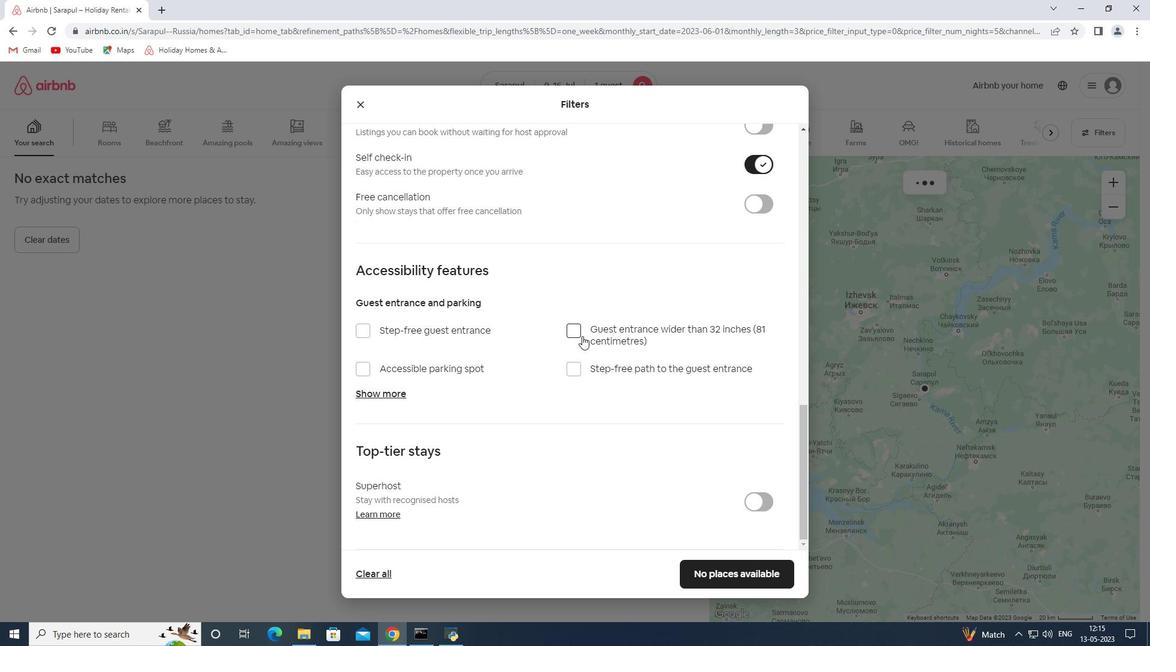 
Action: Mouse moved to (573, 340)
Screenshot: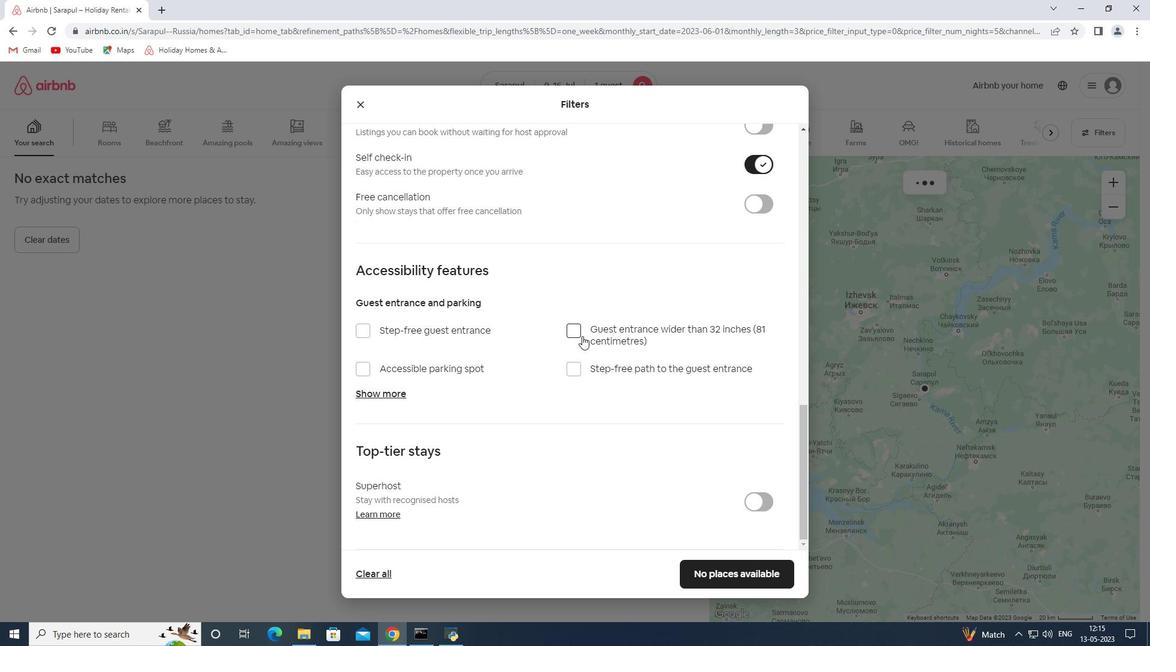 
Action: Mouse scrolled (574, 340) with delta (0, 0)
Screenshot: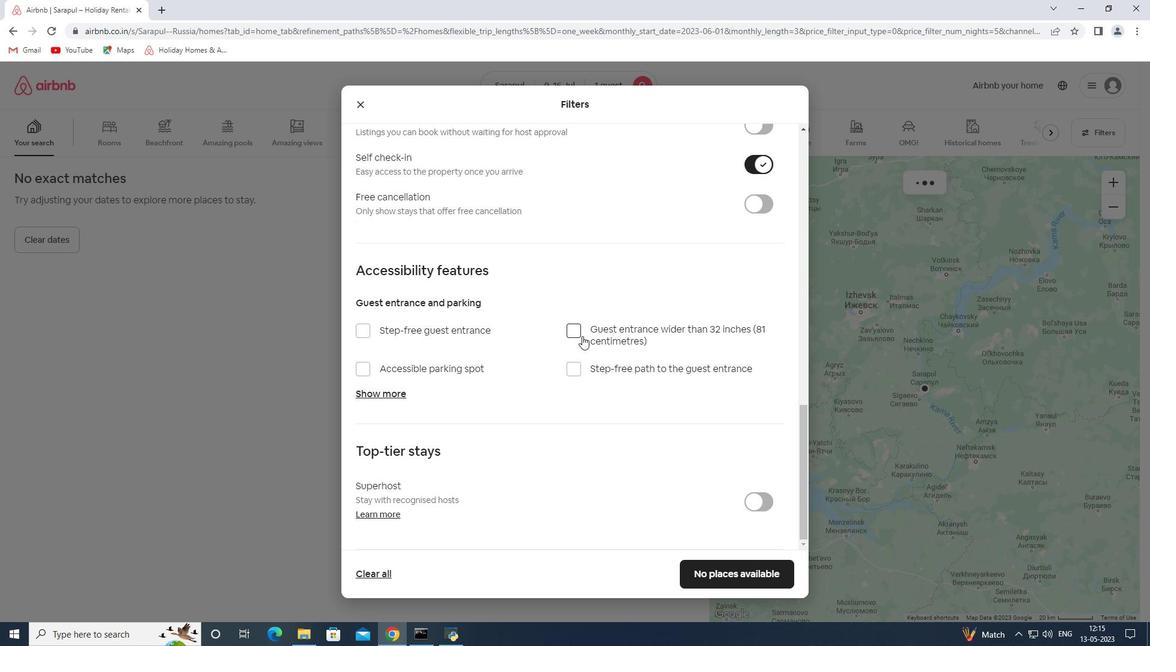 
Action: Mouse moved to (532, 397)
Screenshot: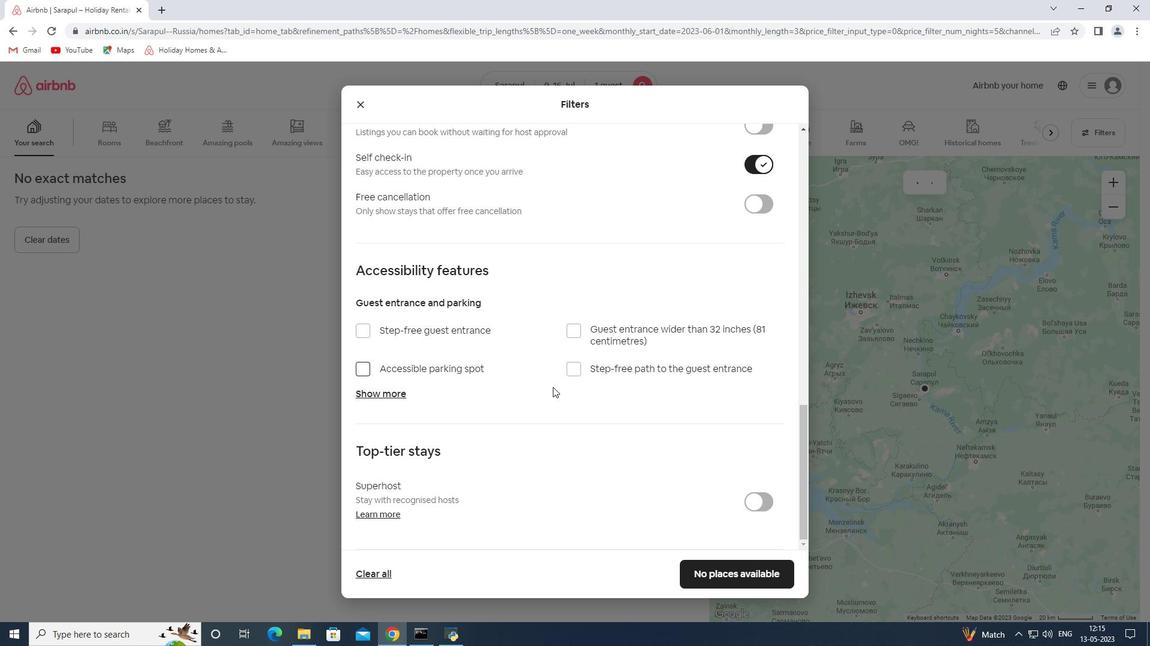 
Action: Mouse scrolled (532, 397) with delta (0, 0)
Screenshot: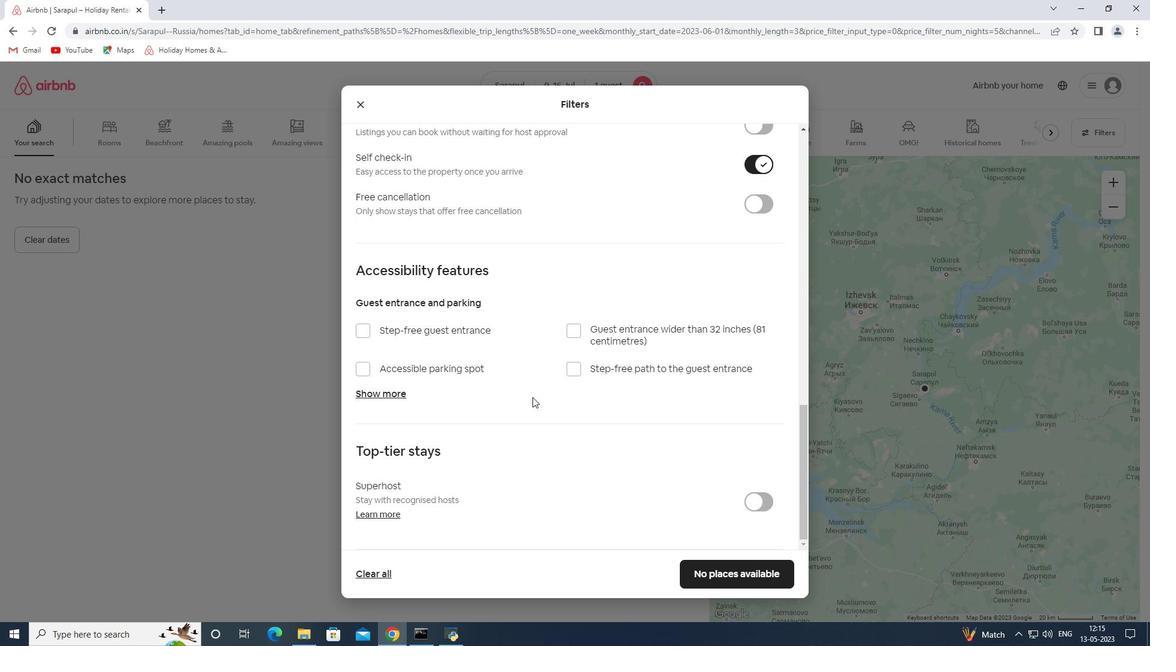 
Action: Mouse scrolled (532, 397) with delta (0, 0)
Screenshot: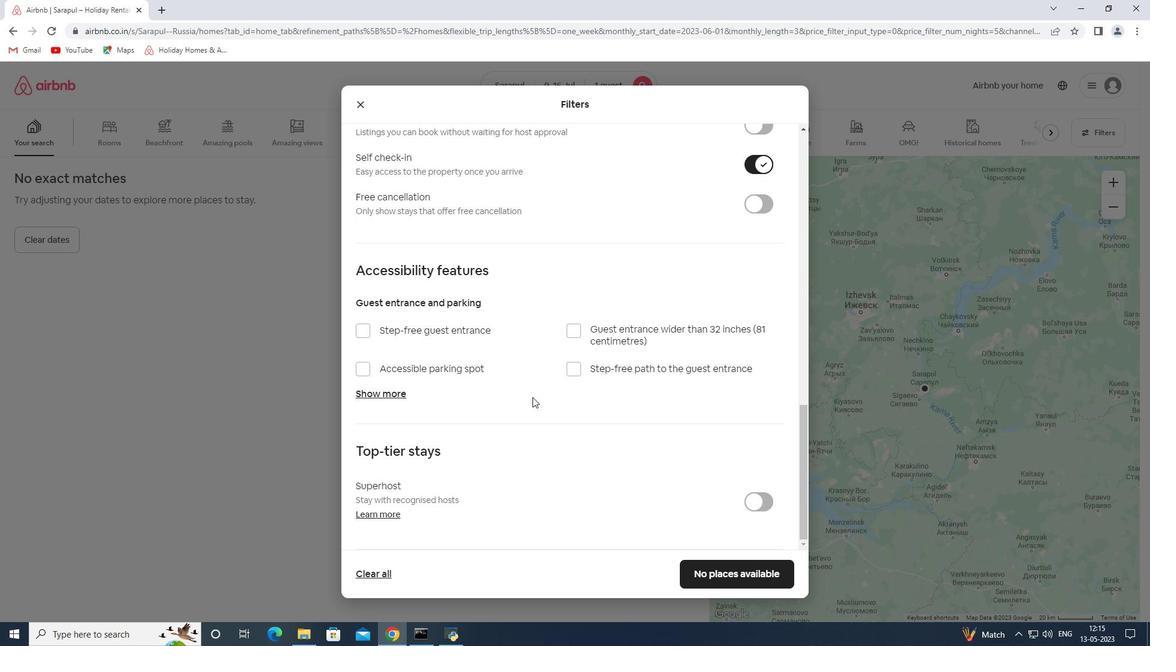 
Action: Mouse scrolled (532, 397) with delta (0, 0)
Screenshot: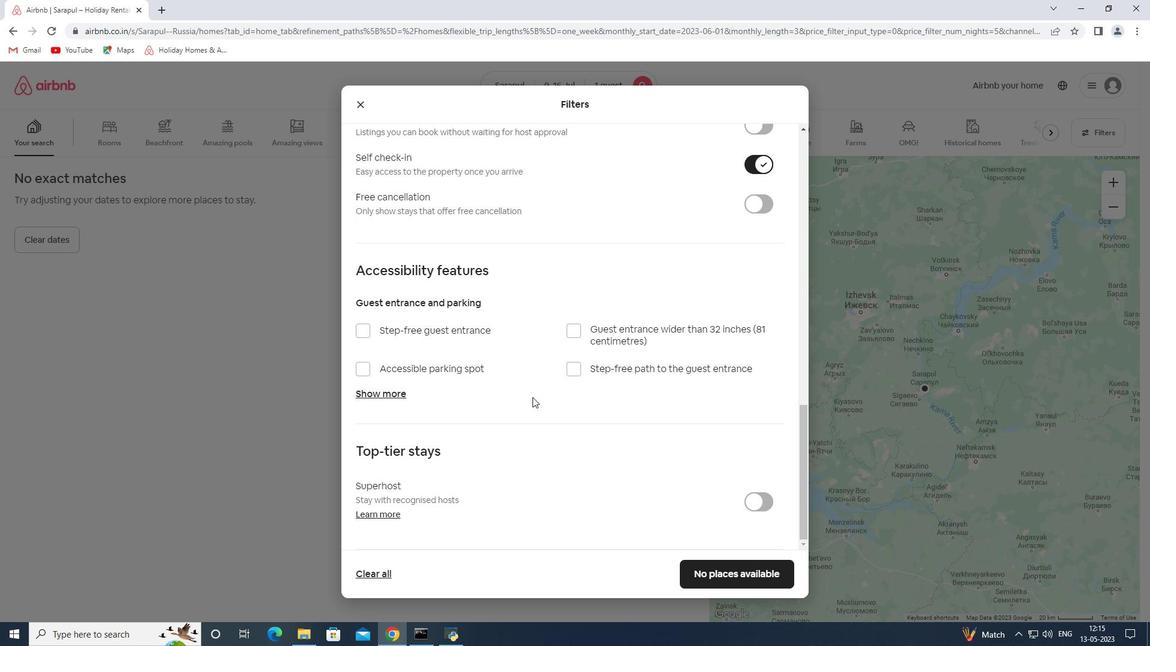 
Action: Mouse scrolled (532, 397) with delta (0, 0)
Screenshot: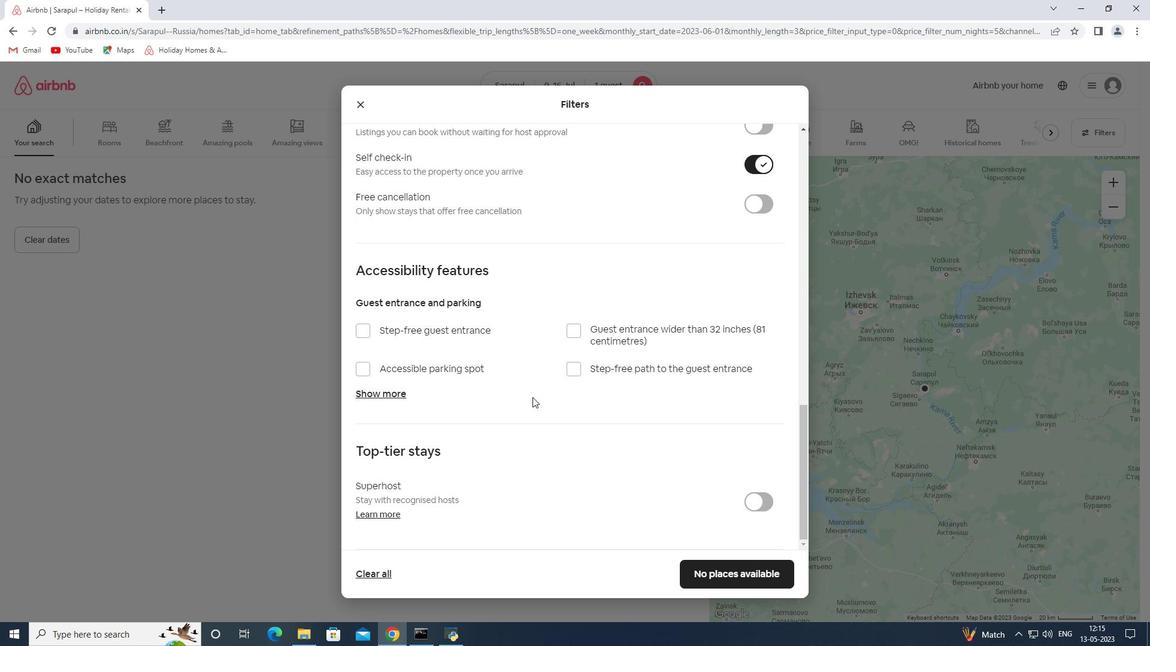 
Action: Mouse scrolled (532, 397) with delta (0, 0)
Screenshot: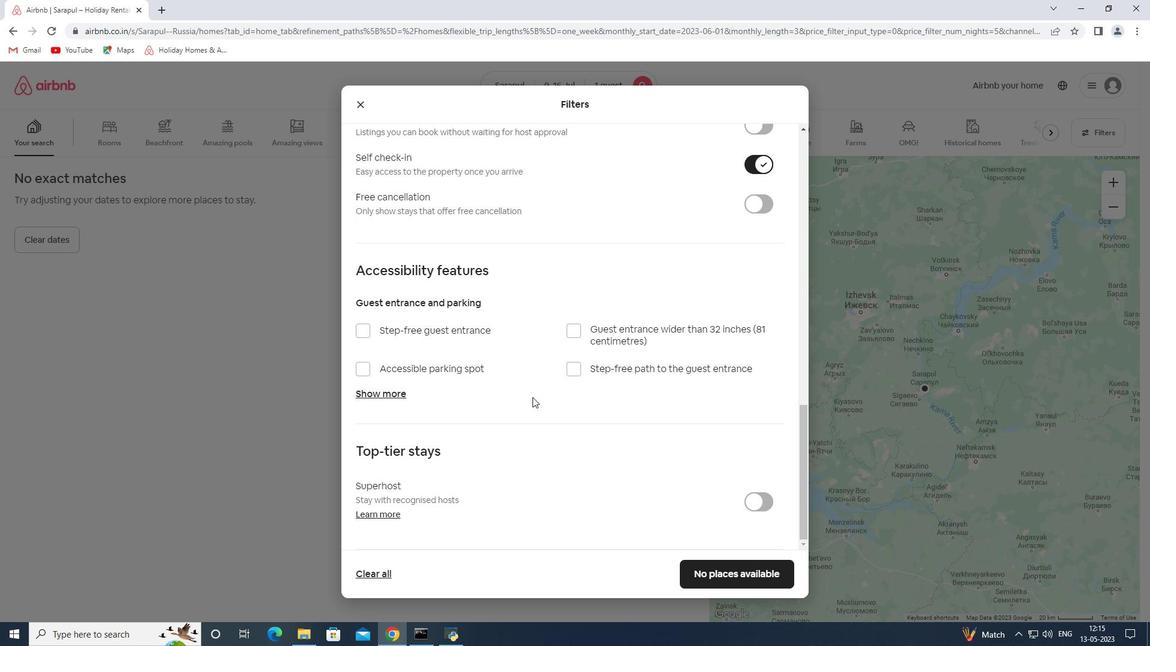 
Action: Mouse scrolled (532, 397) with delta (0, 0)
Screenshot: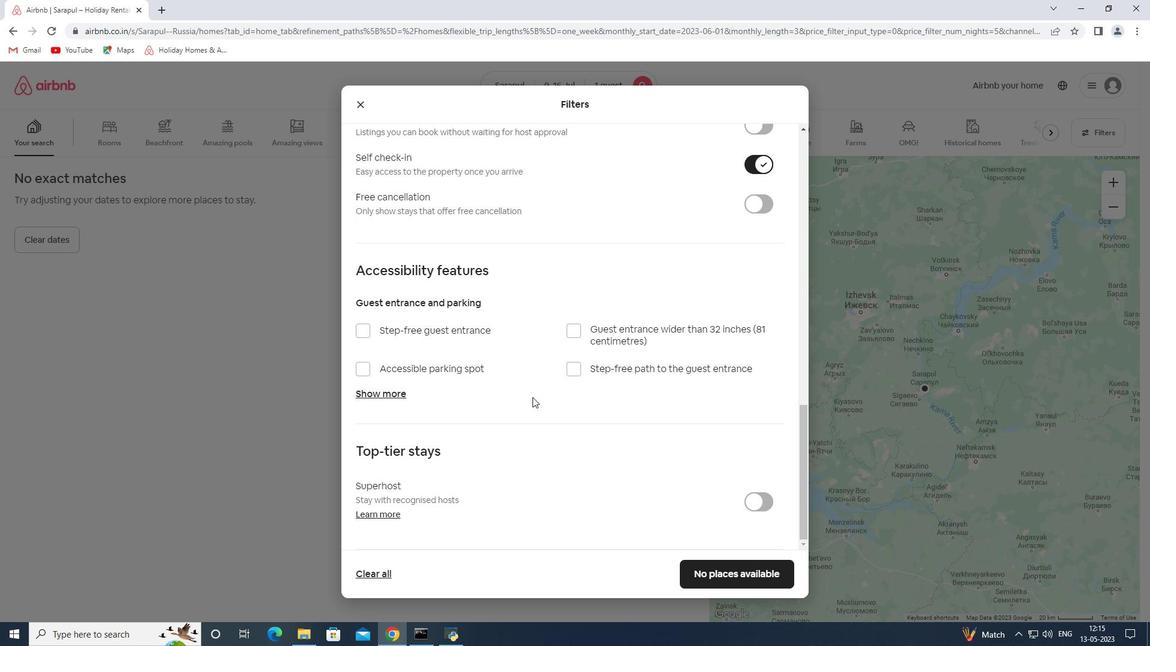 
Action: Mouse moved to (753, 577)
Screenshot: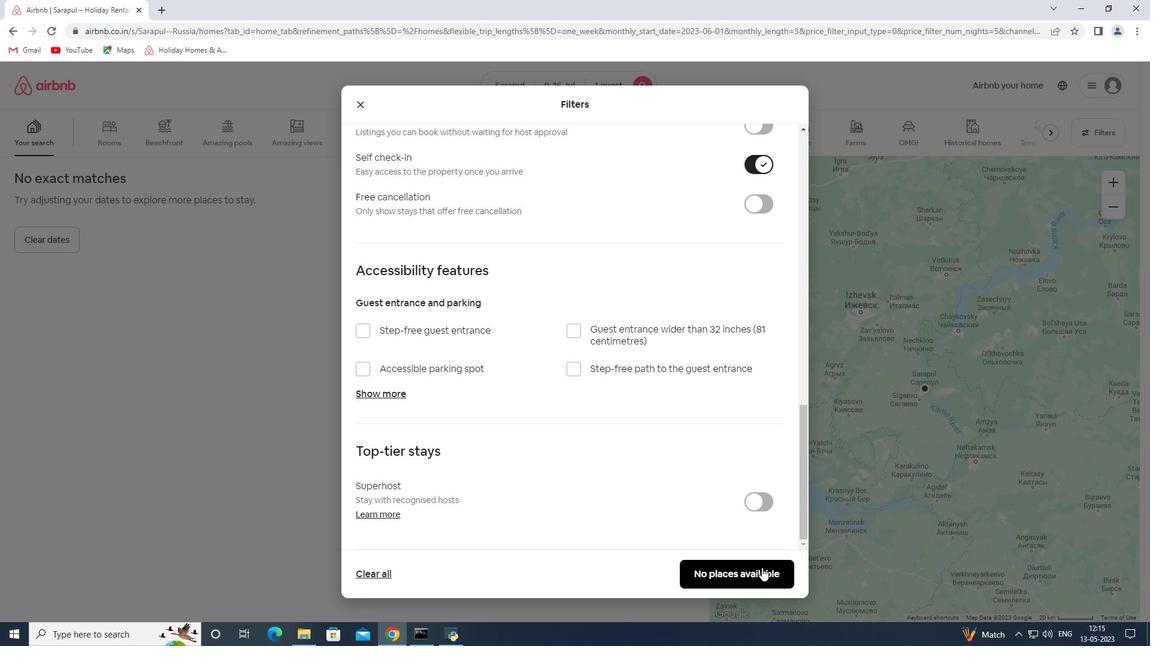 
Action: Mouse pressed left at (753, 577)
Screenshot: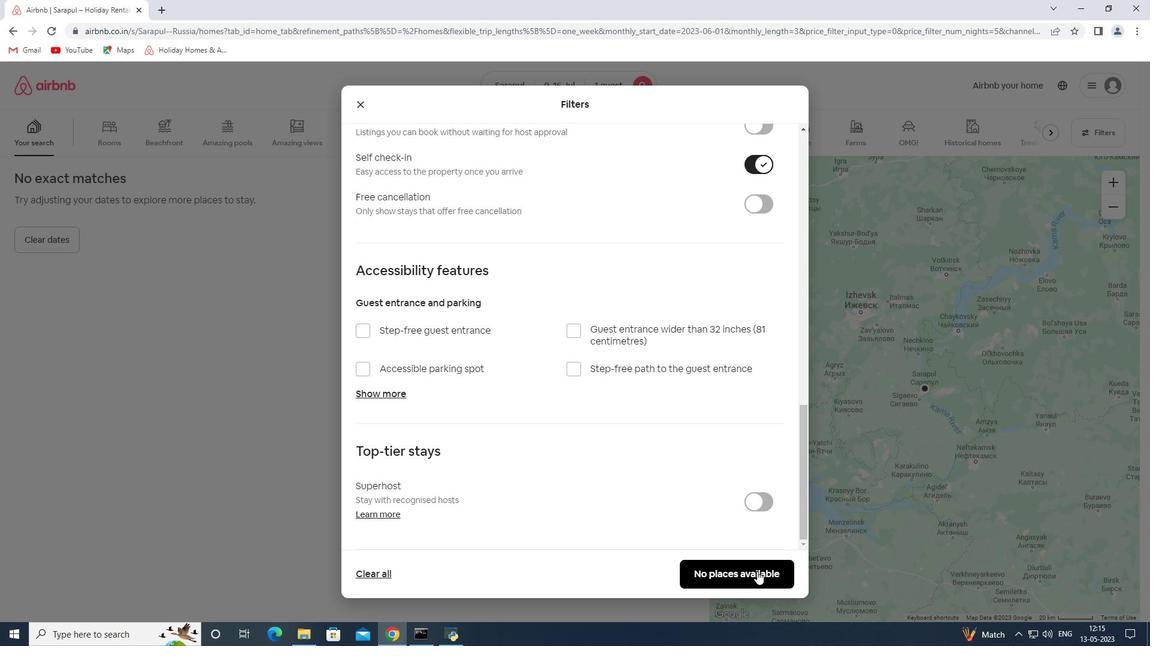 
Action: Mouse moved to (710, 557)
Screenshot: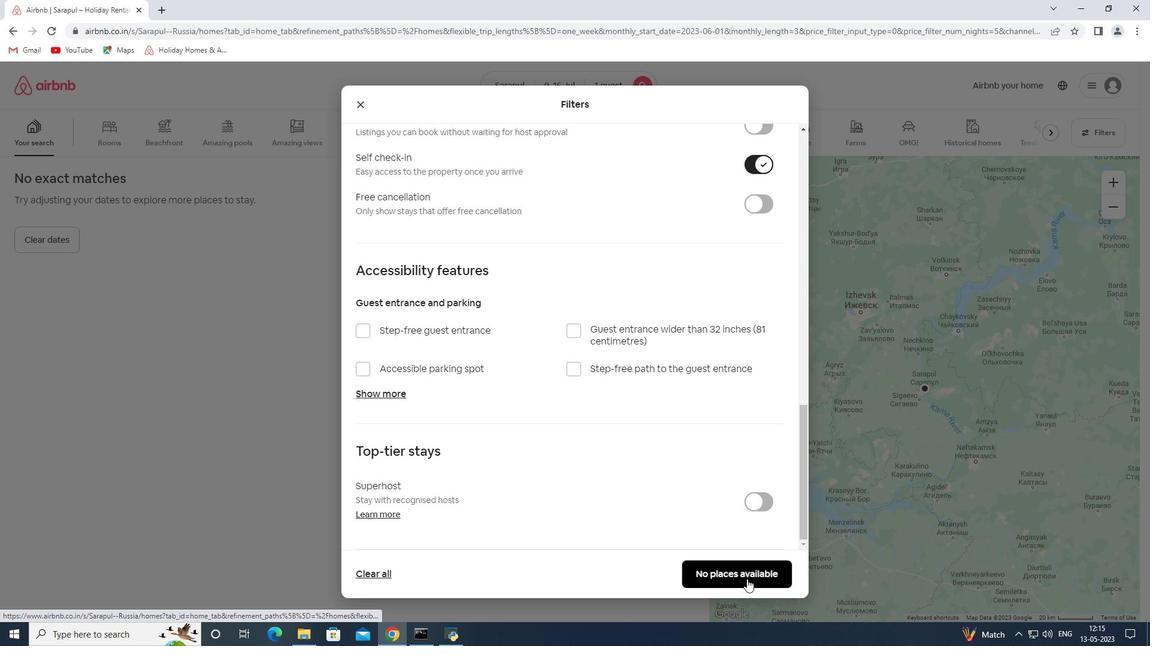 
